Task: Look for space in Dashitou, China from 1st August, 2023 to 5th August, 2023 for 3 adults, 1 child in price range Rs.13000 to Rs.20000. Place can be entire place with 2 bedrooms having 3 beds and 2 bathrooms. Property type can be flatguest house, hotel. Booking option can be shelf check-in. Required host language is Chinese (Simplified).
Action: Mouse moved to (838, 118)
Screenshot: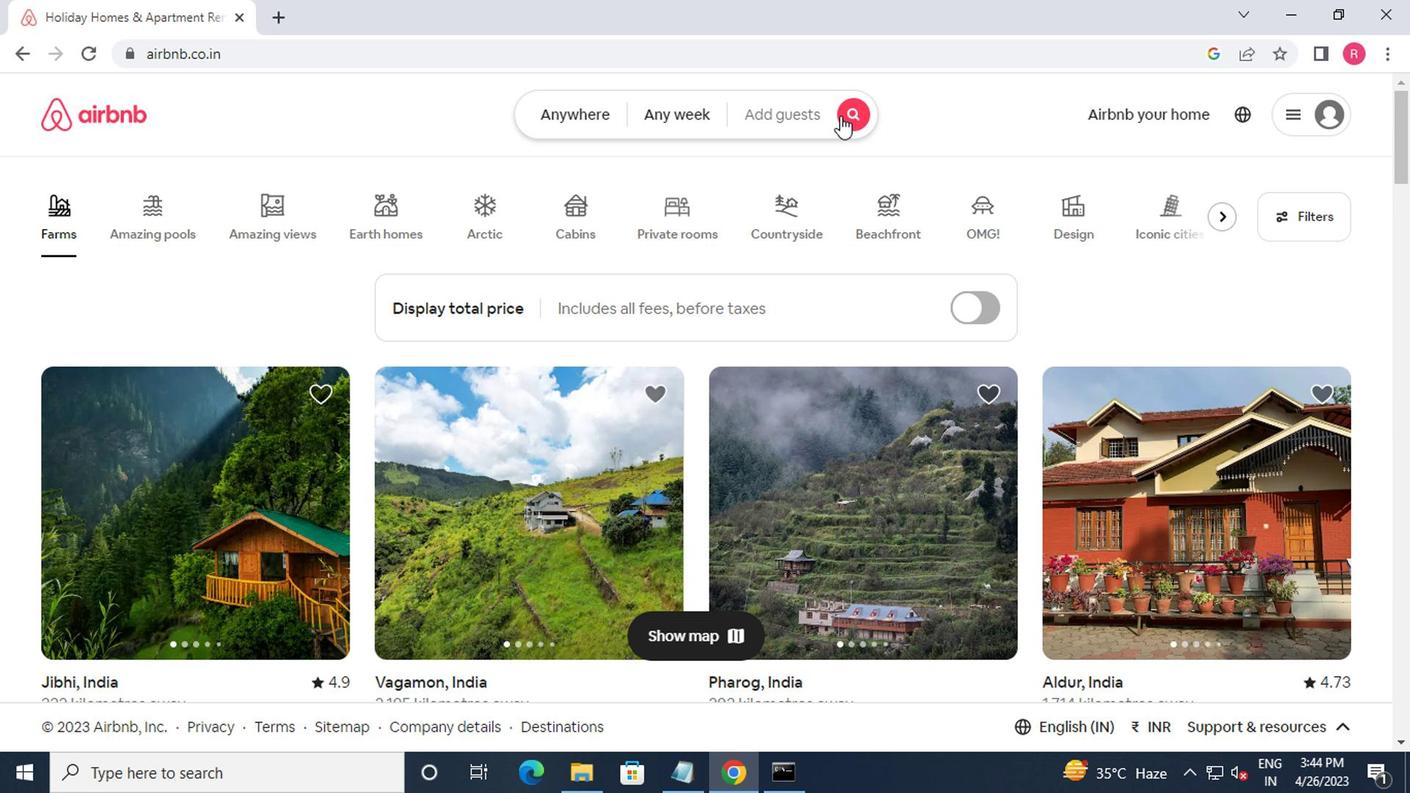 
Action: Mouse pressed left at (838, 118)
Screenshot: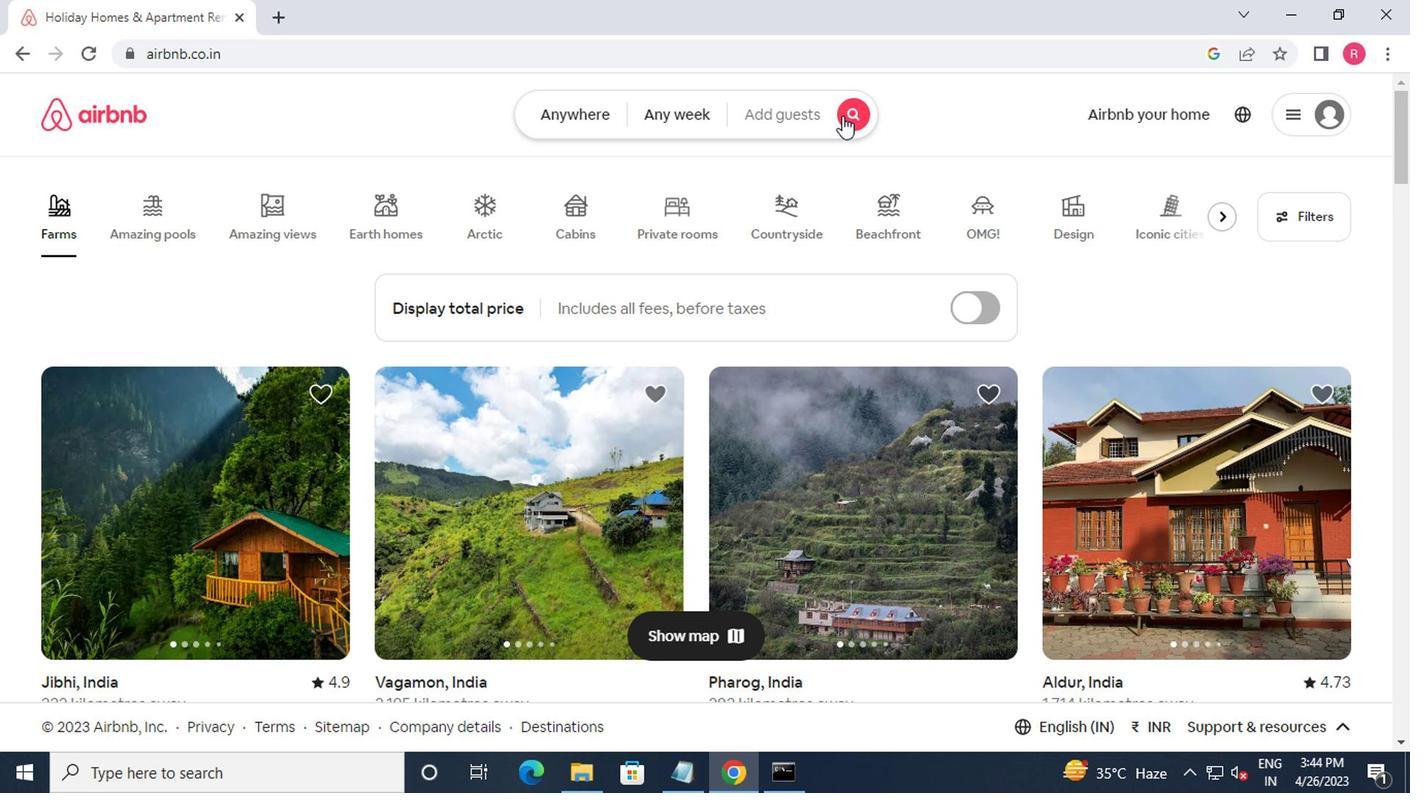 
Action: Mouse moved to (441, 198)
Screenshot: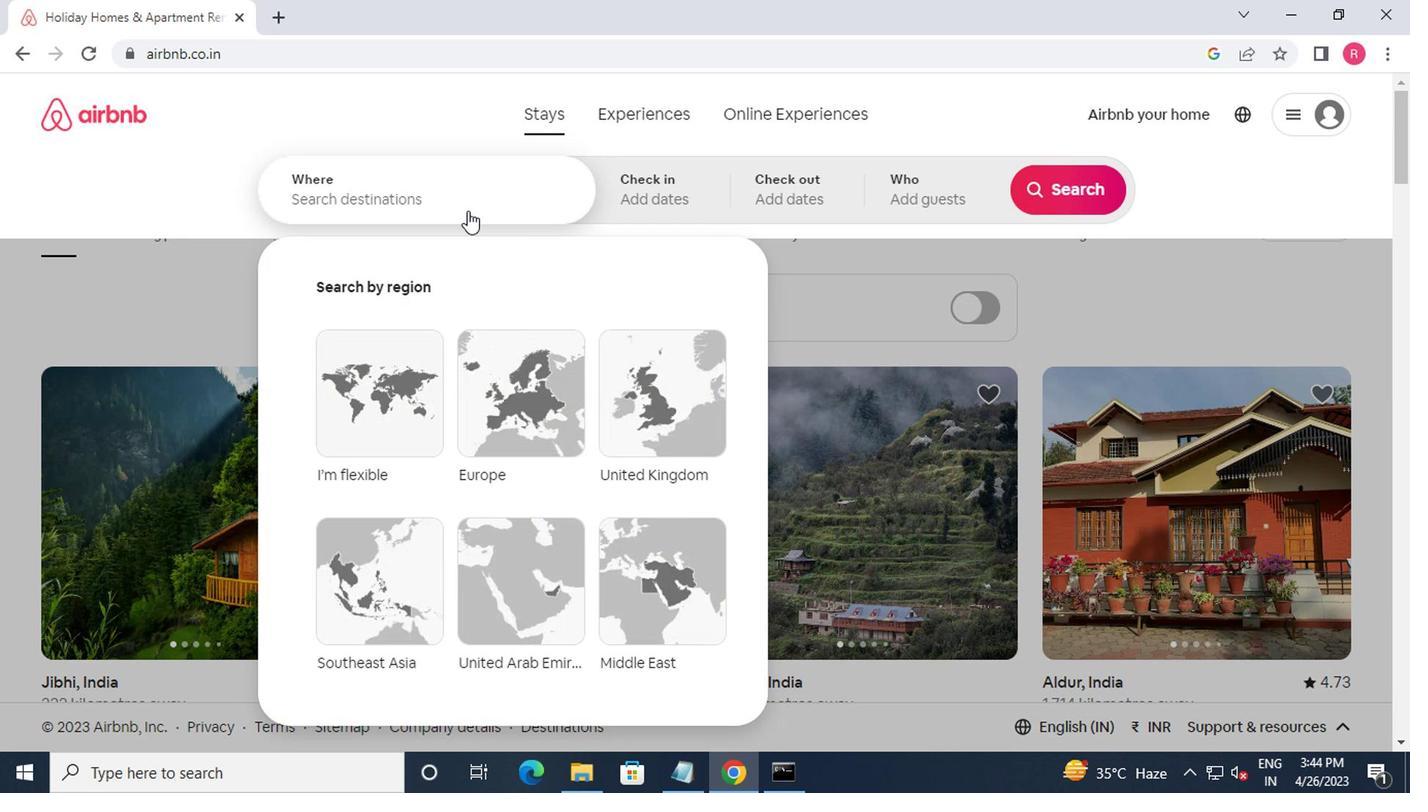 
Action: Mouse pressed left at (441, 198)
Screenshot: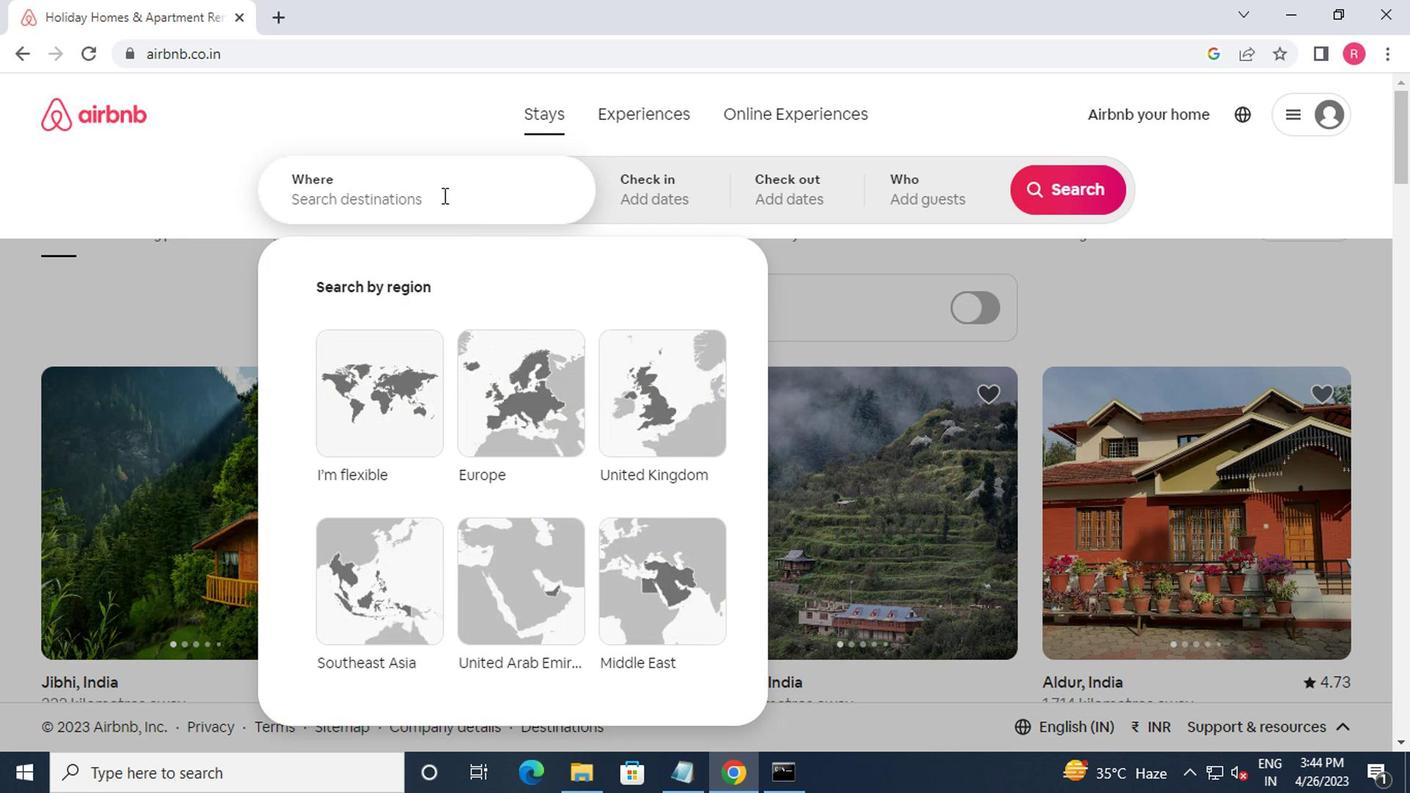 
Action: Mouse moved to (441, 204)
Screenshot: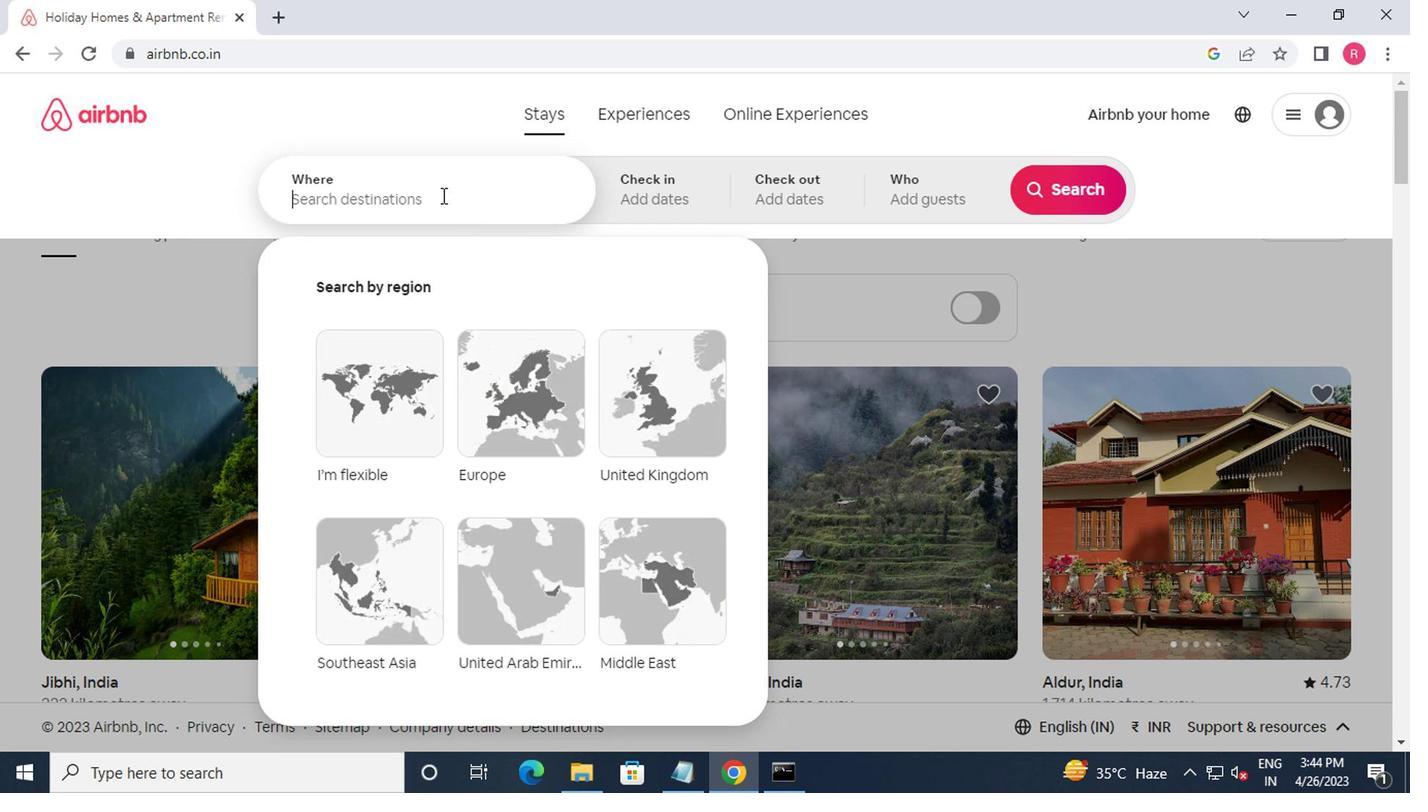 
Action: Key pressed d<Key.caps_lock>ashit<Key.backspace><Key.backspace><Key.backspace><Key.backspace><Key.backspace><Key.caps_lock>ashitou,china<Key.enter>
Screenshot: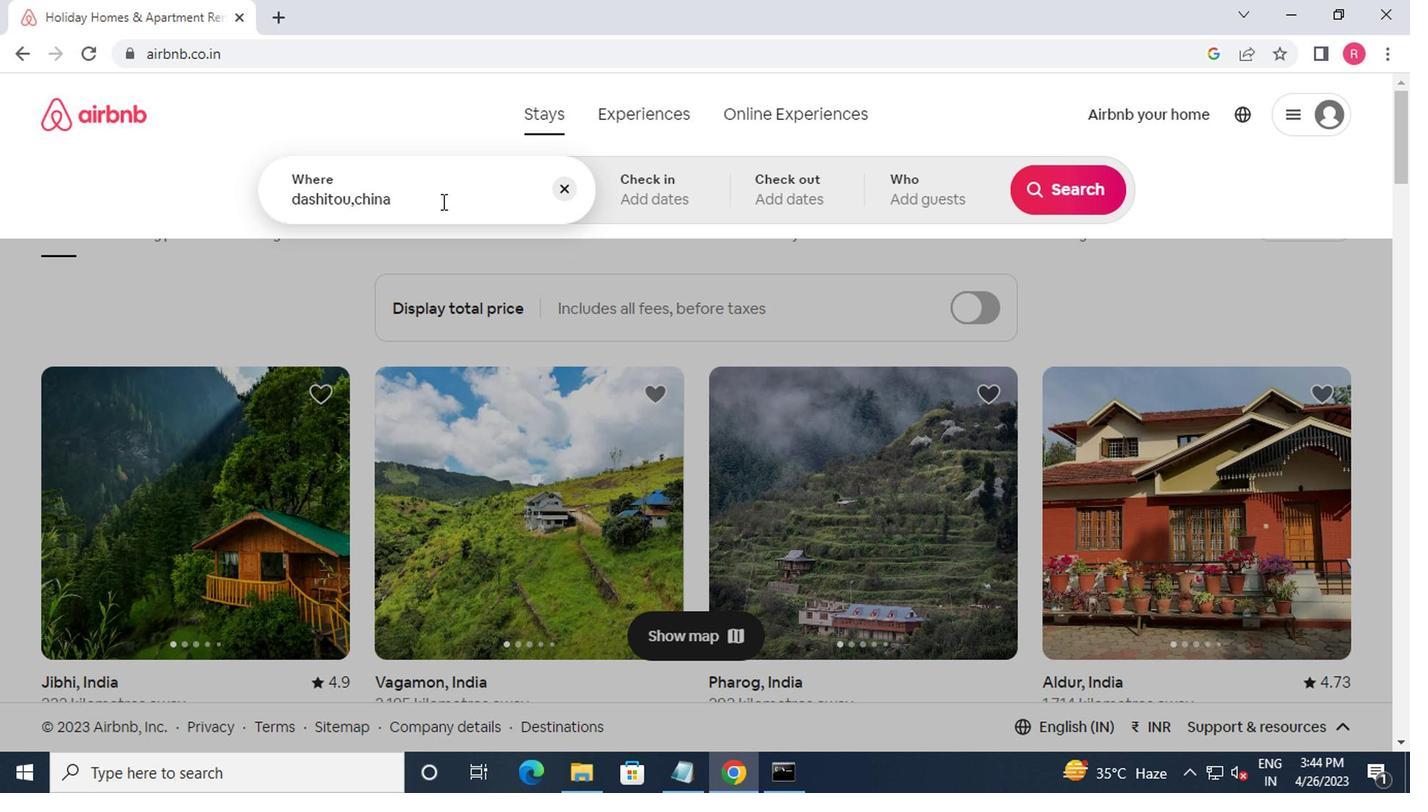 
Action: Mouse moved to (1052, 354)
Screenshot: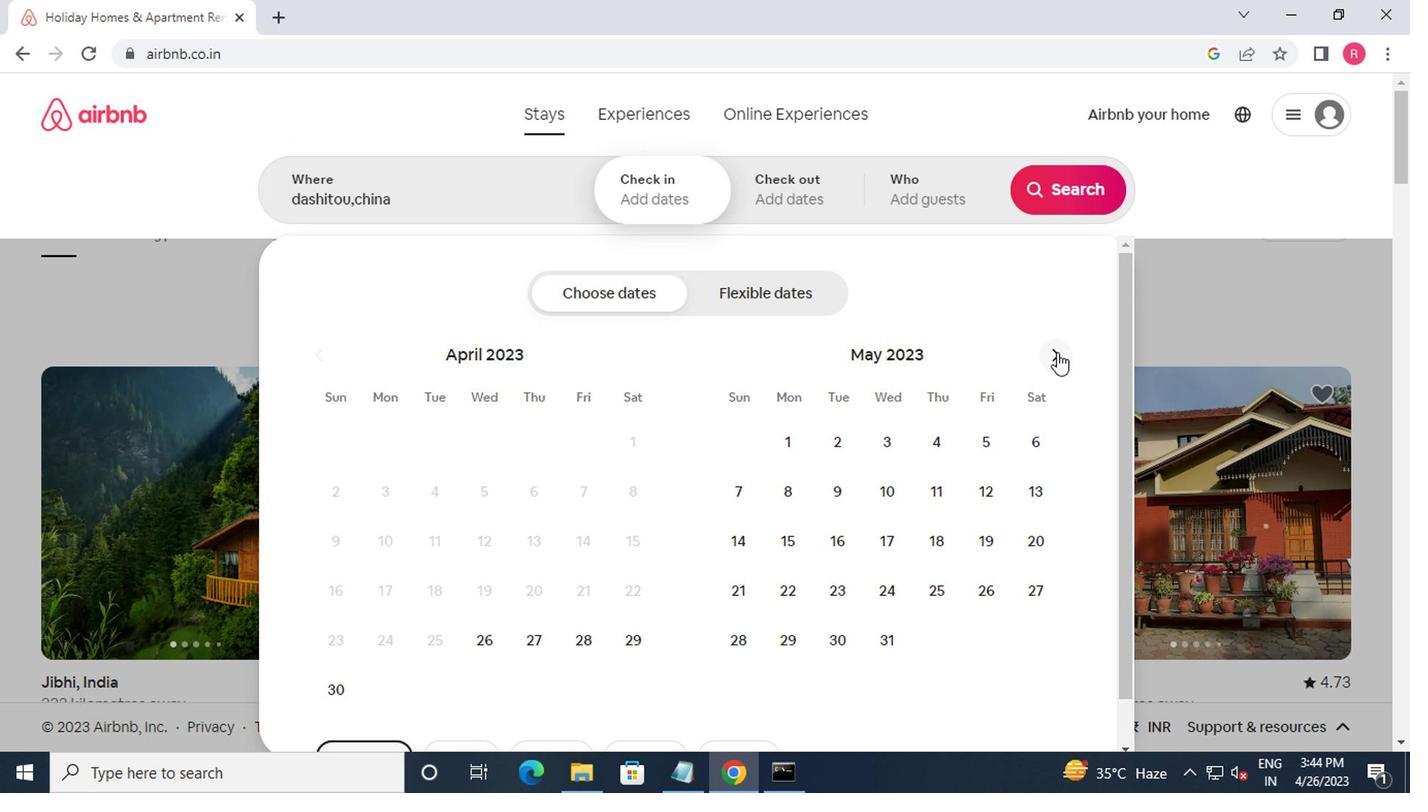 
Action: Mouse pressed left at (1052, 354)
Screenshot: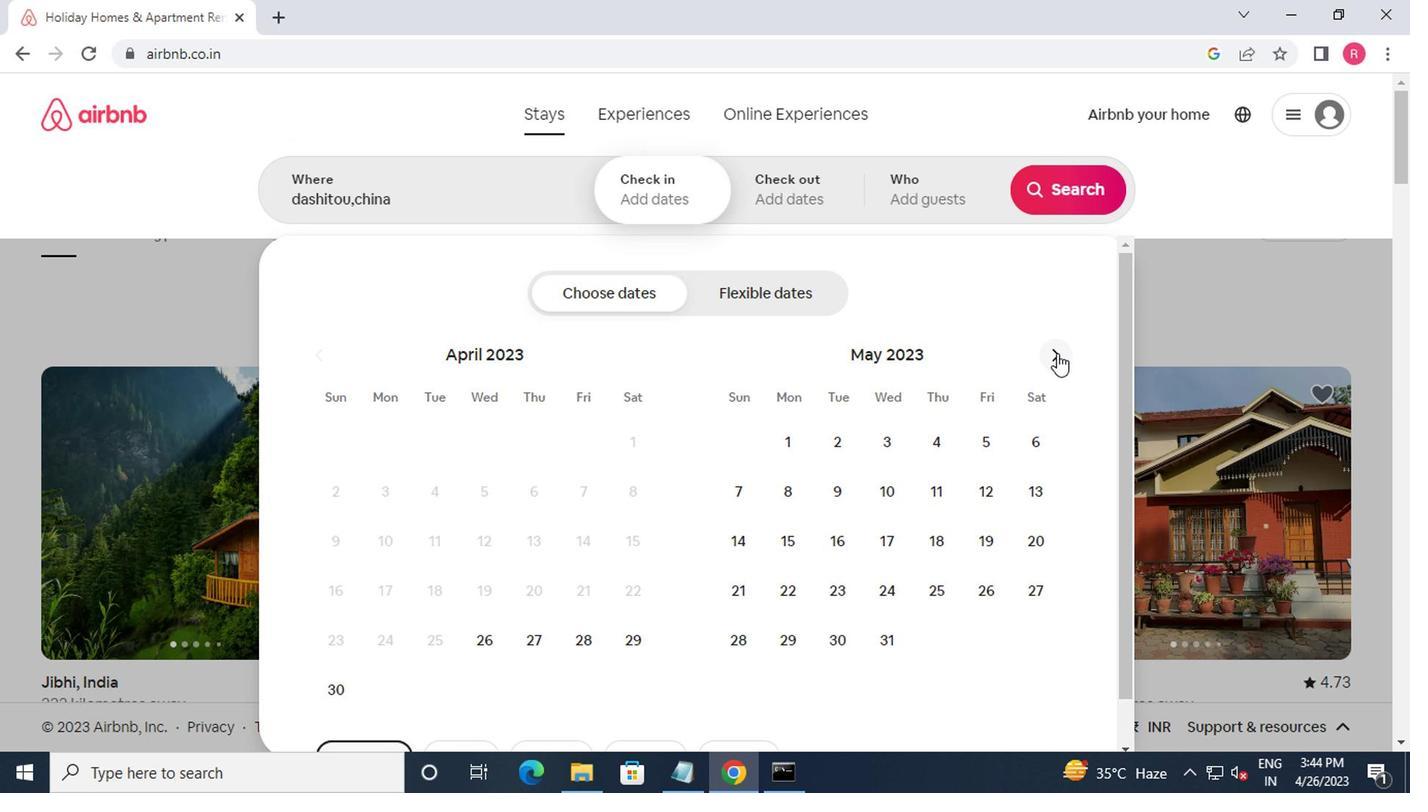 
Action: Mouse moved to (1045, 358)
Screenshot: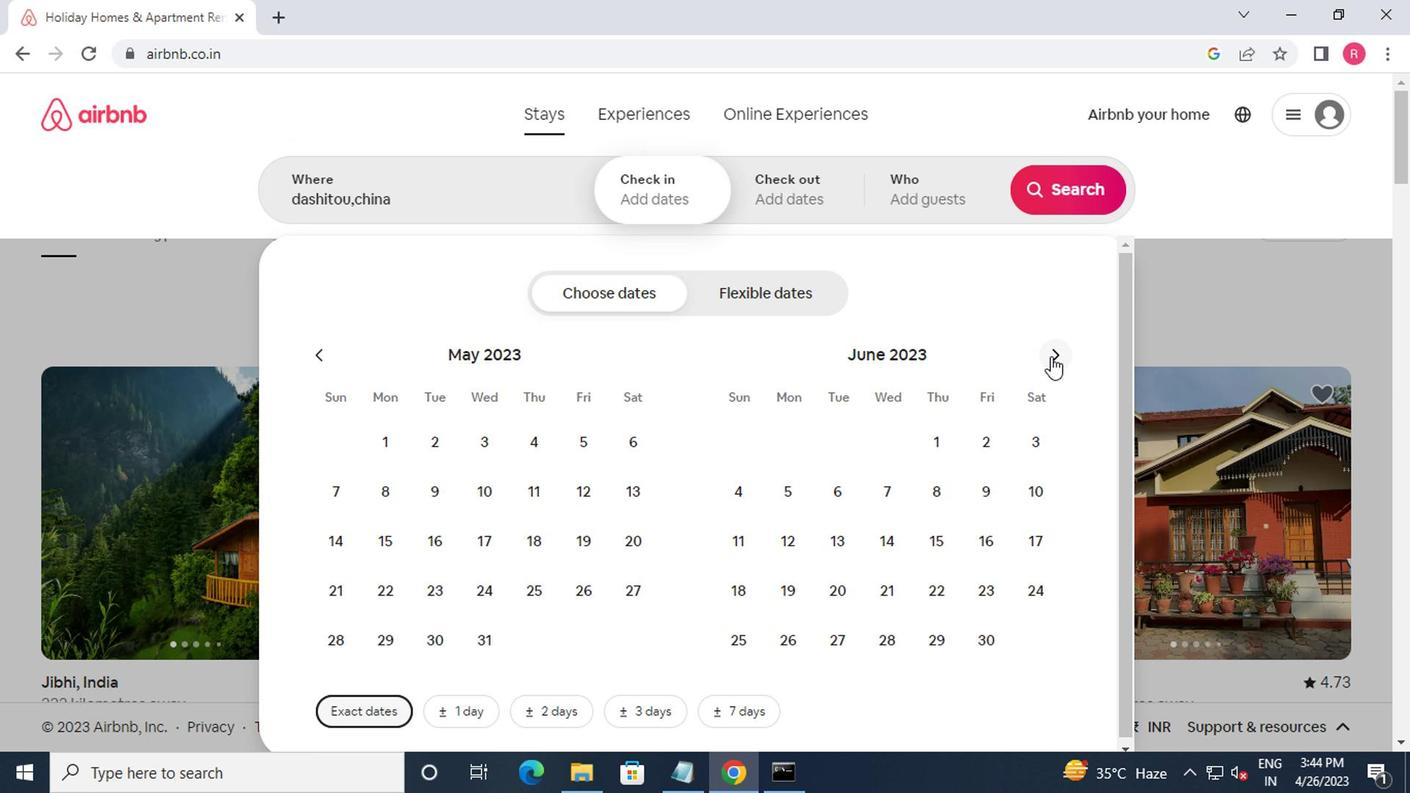 
Action: Mouse pressed left at (1045, 358)
Screenshot: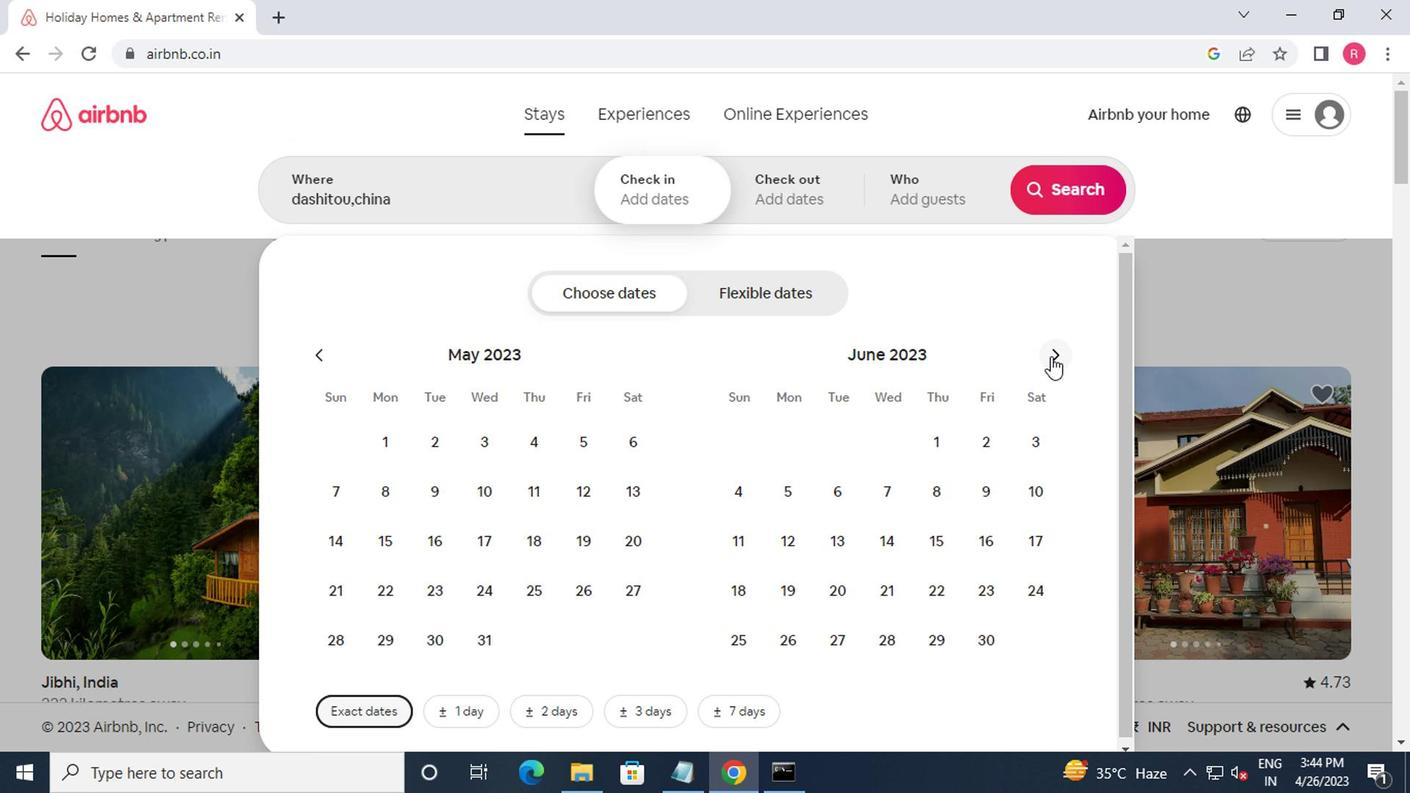 
Action: Mouse moved to (1048, 343)
Screenshot: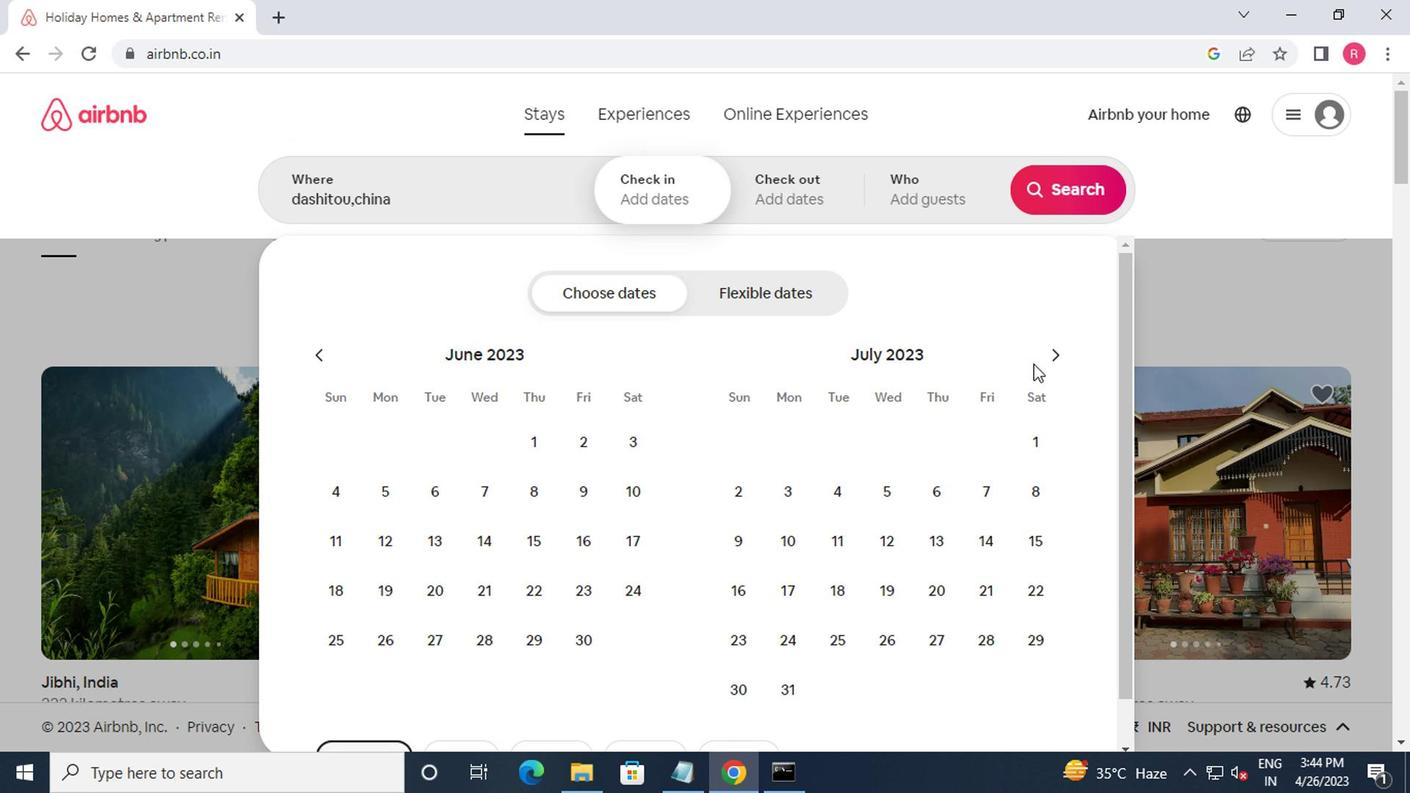 
Action: Mouse pressed left at (1048, 343)
Screenshot: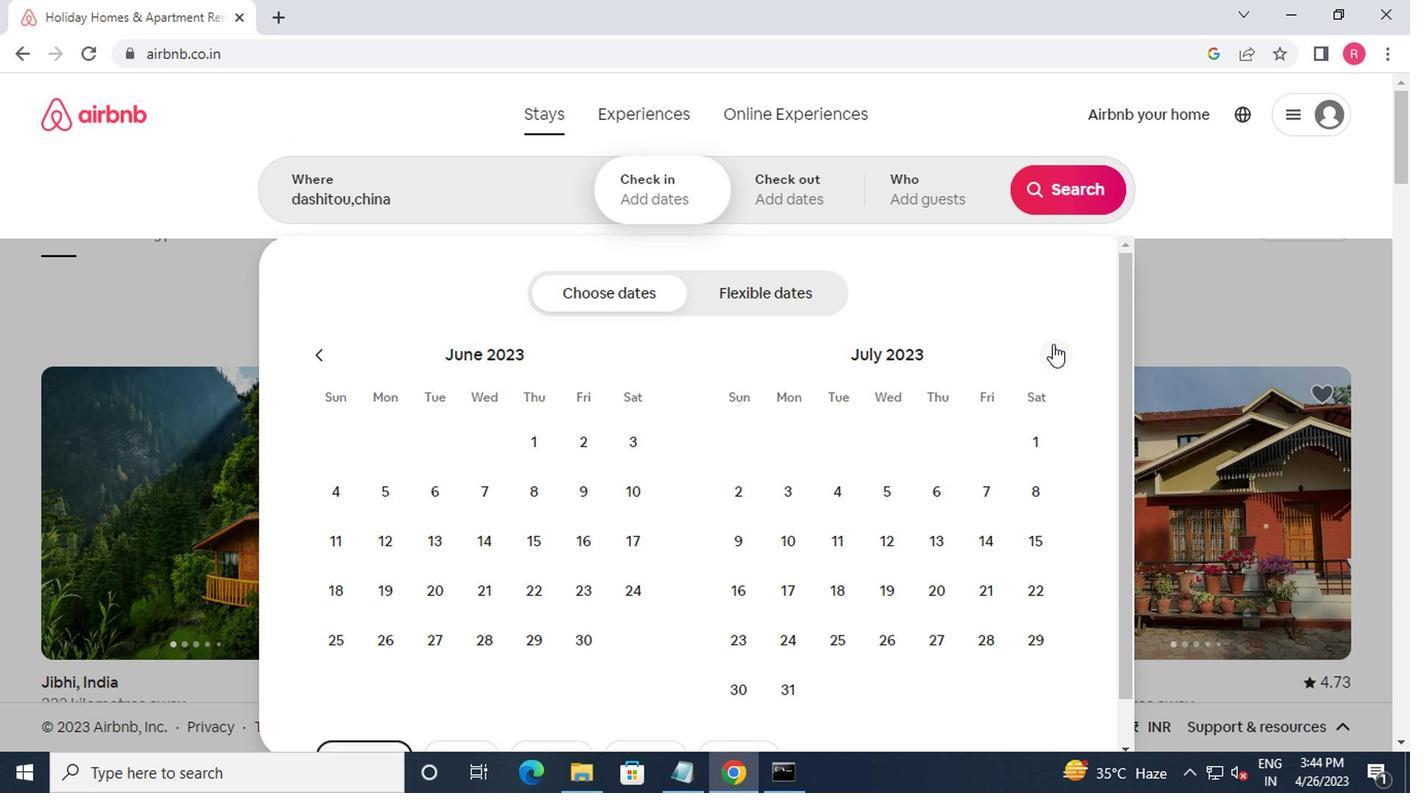 
Action: Mouse moved to (827, 442)
Screenshot: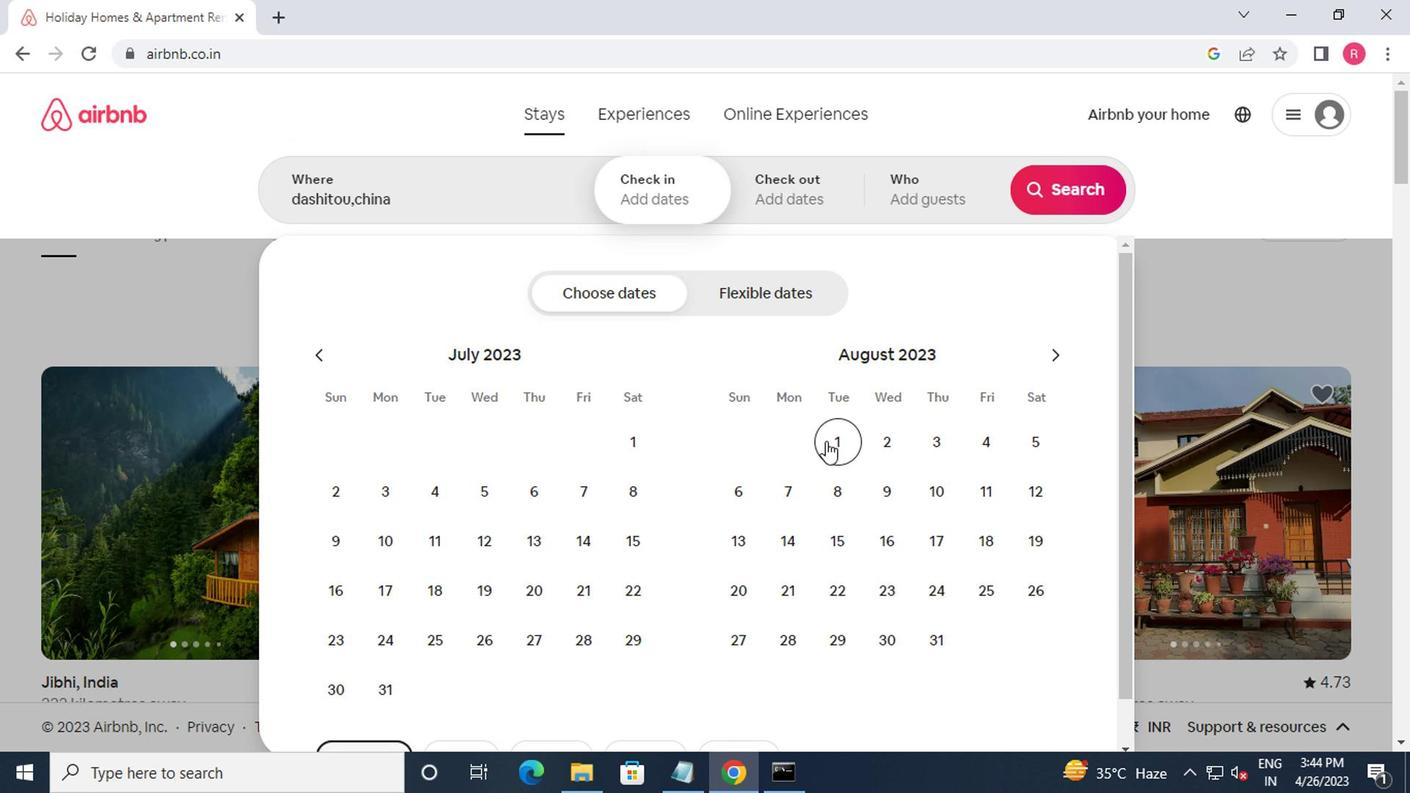 
Action: Mouse pressed left at (827, 442)
Screenshot: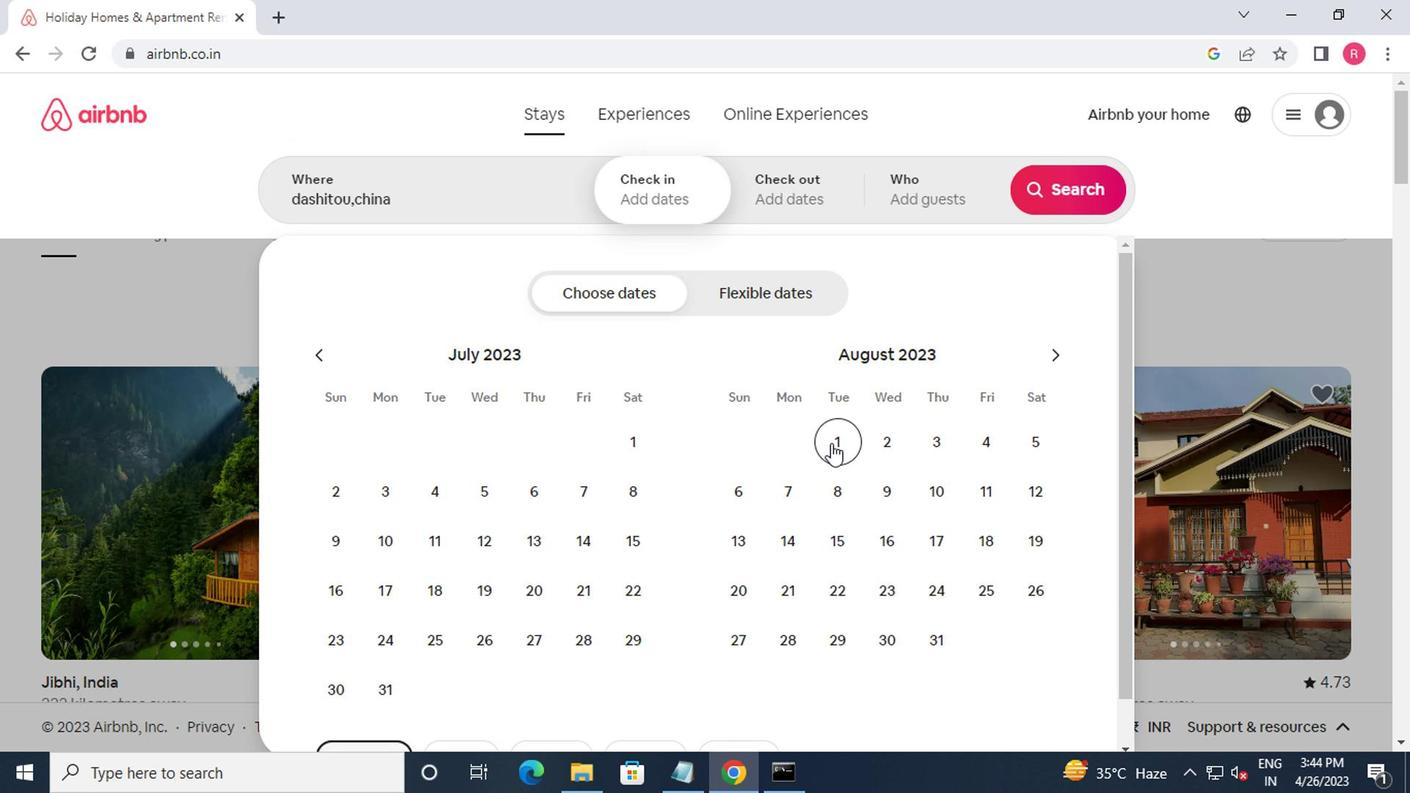 
Action: Mouse moved to (1018, 449)
Screenshot: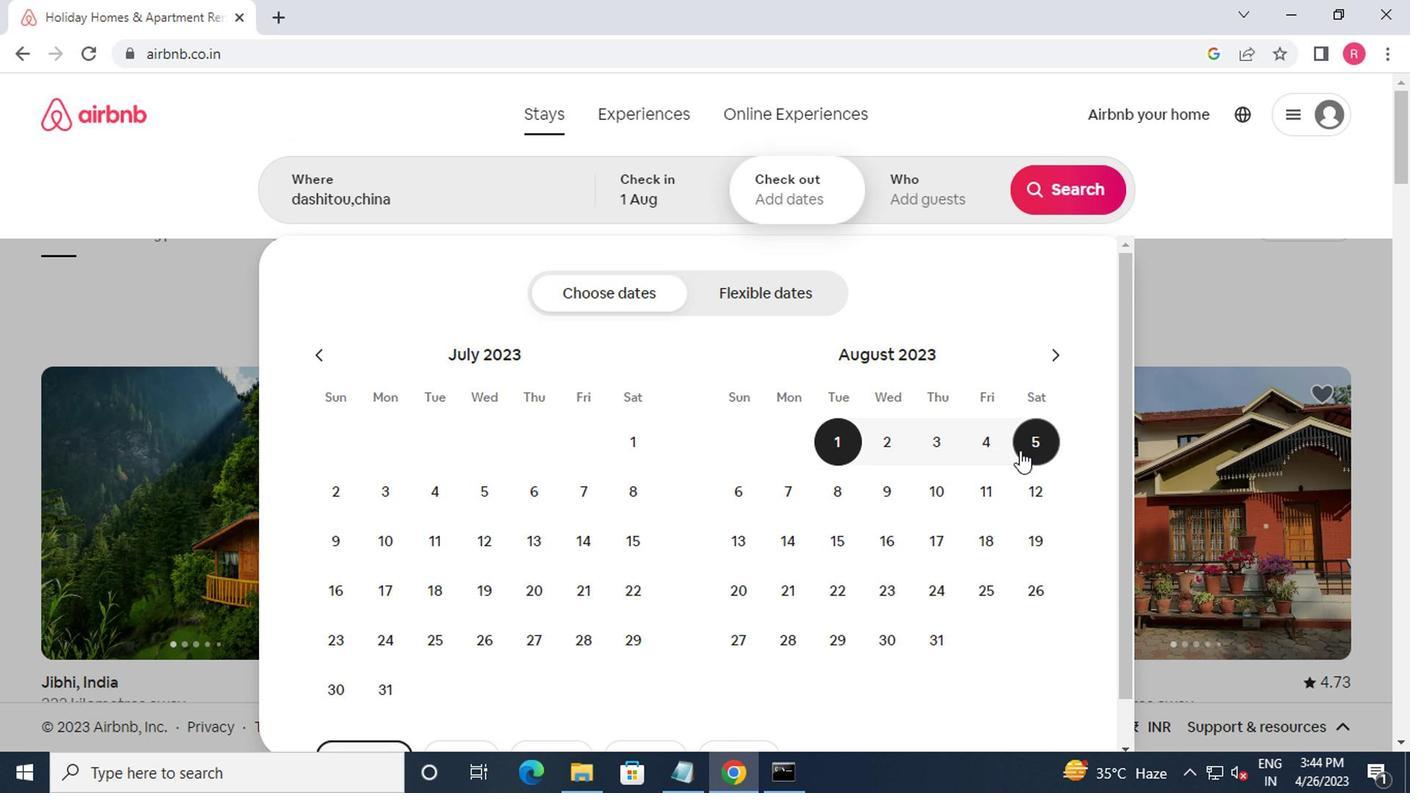 
Action: Mouse pressed left at (1018, 449)
Screenshot: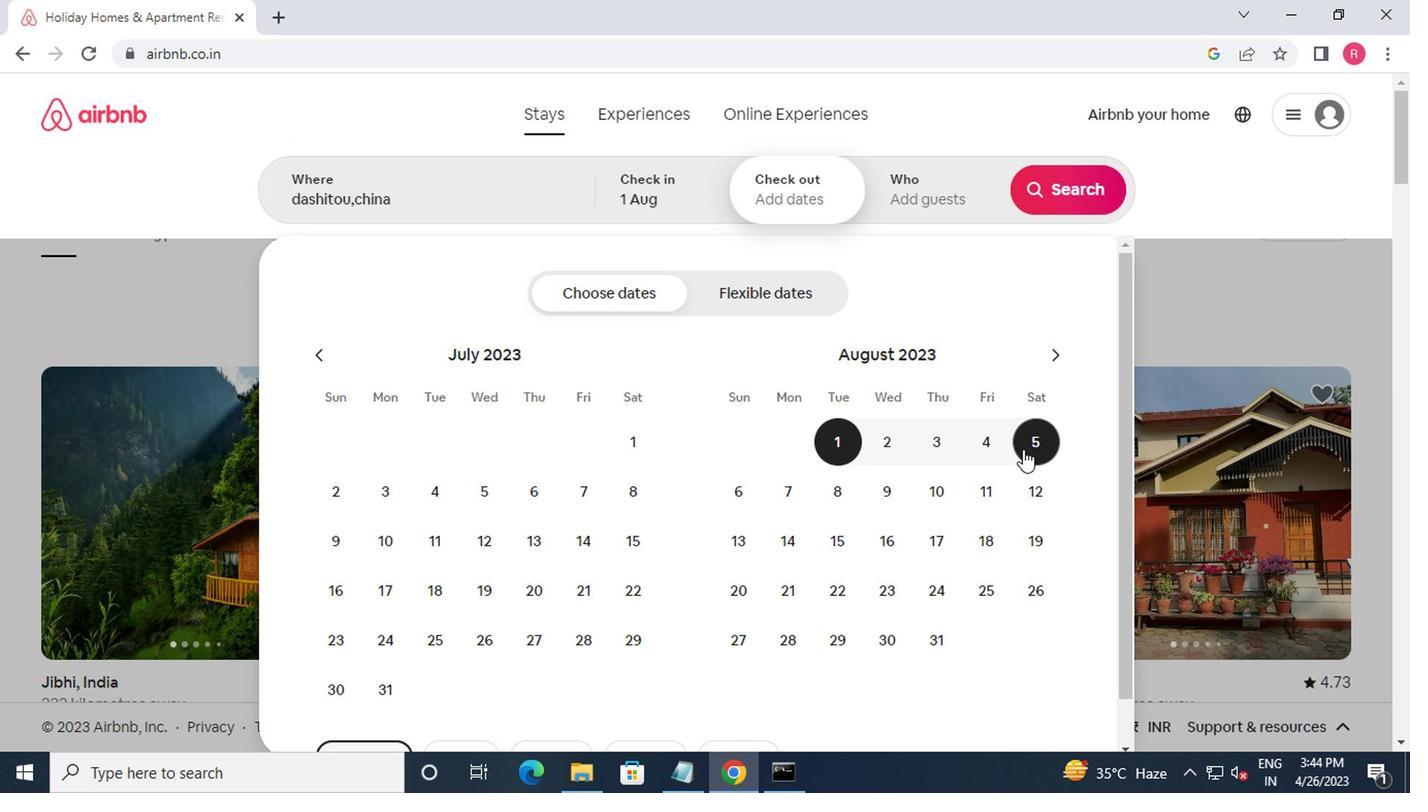 
Action: Mouse moved to (913, 216)
Screenshot: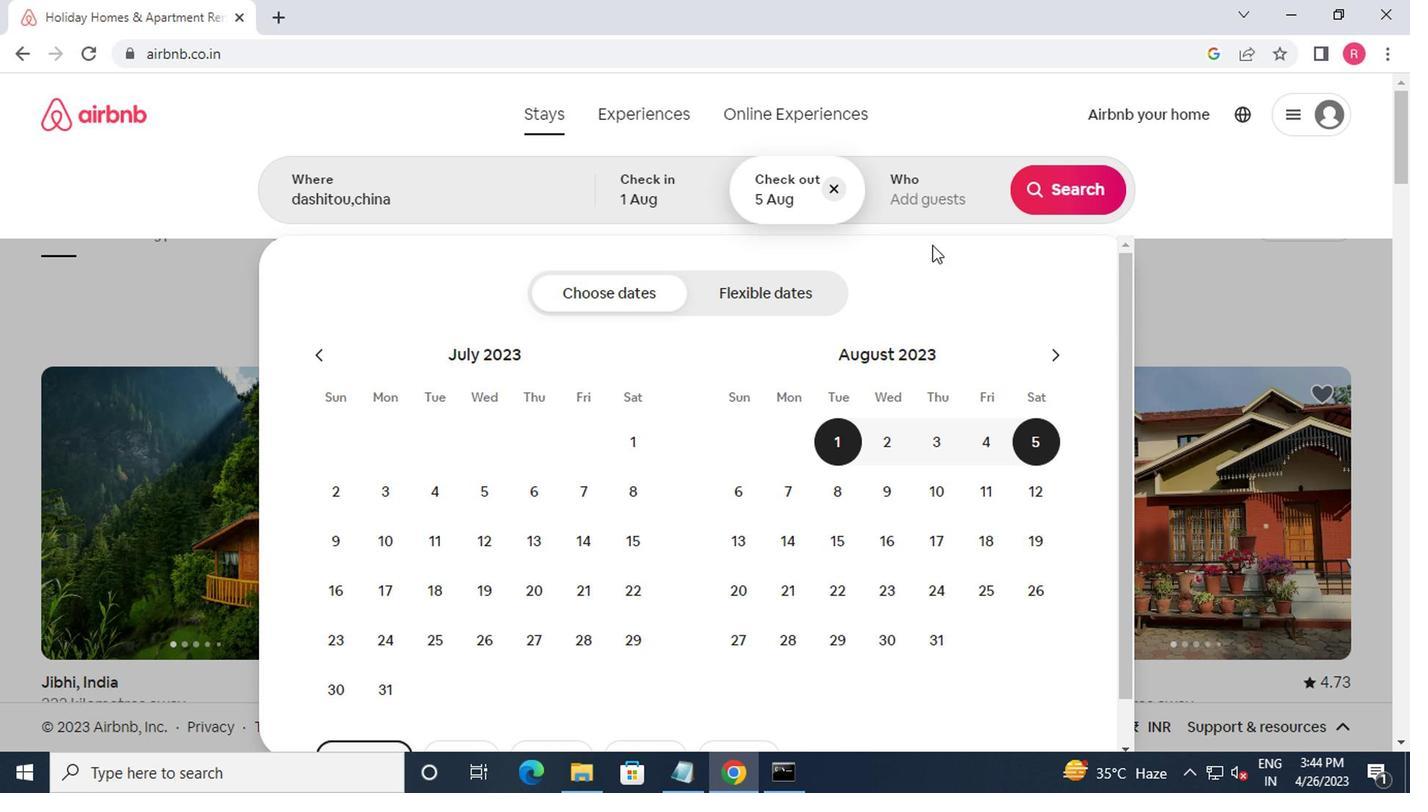 
Action: Mouse pressed left at (913, 216)
Screenshot: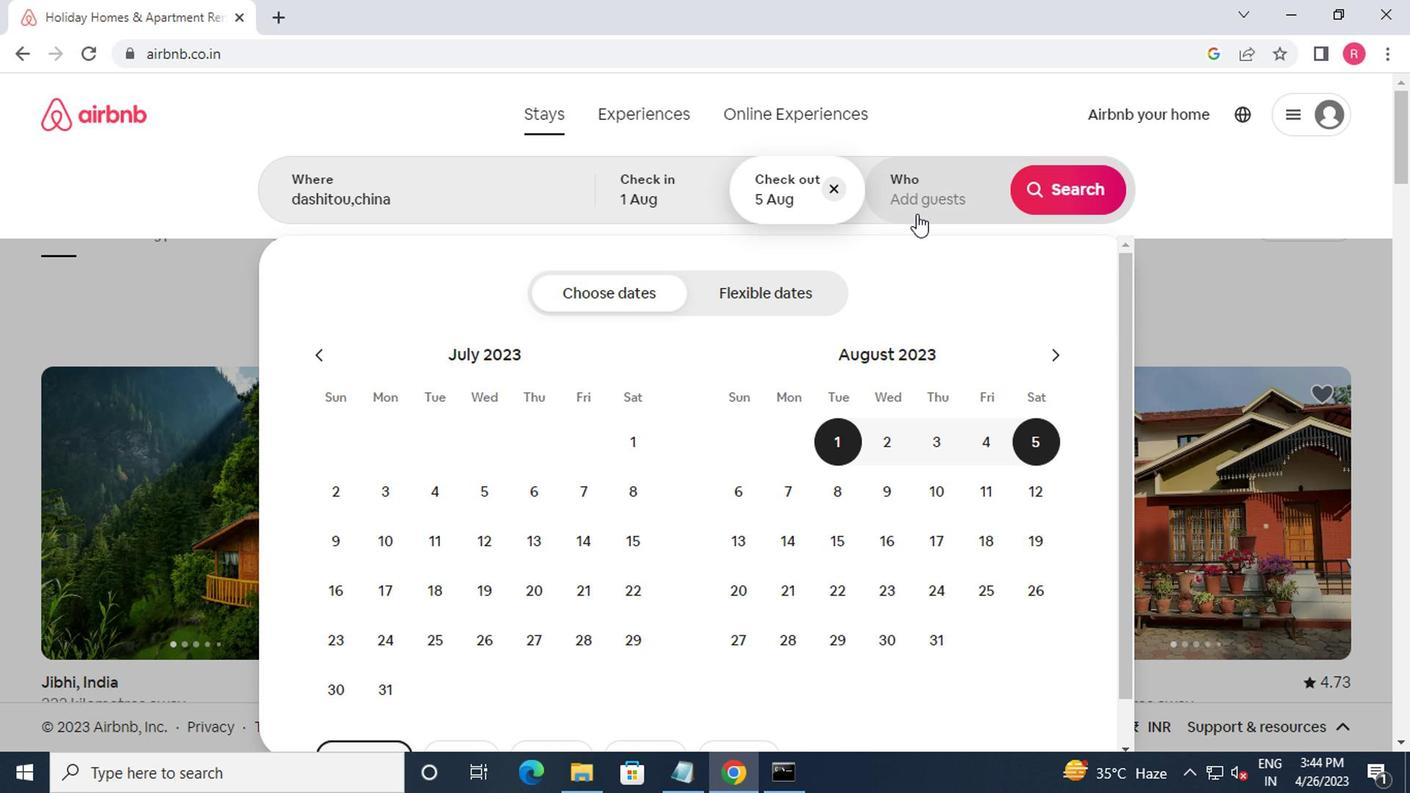 
Action: Mouse moved to (1073, 314)
Screenshot: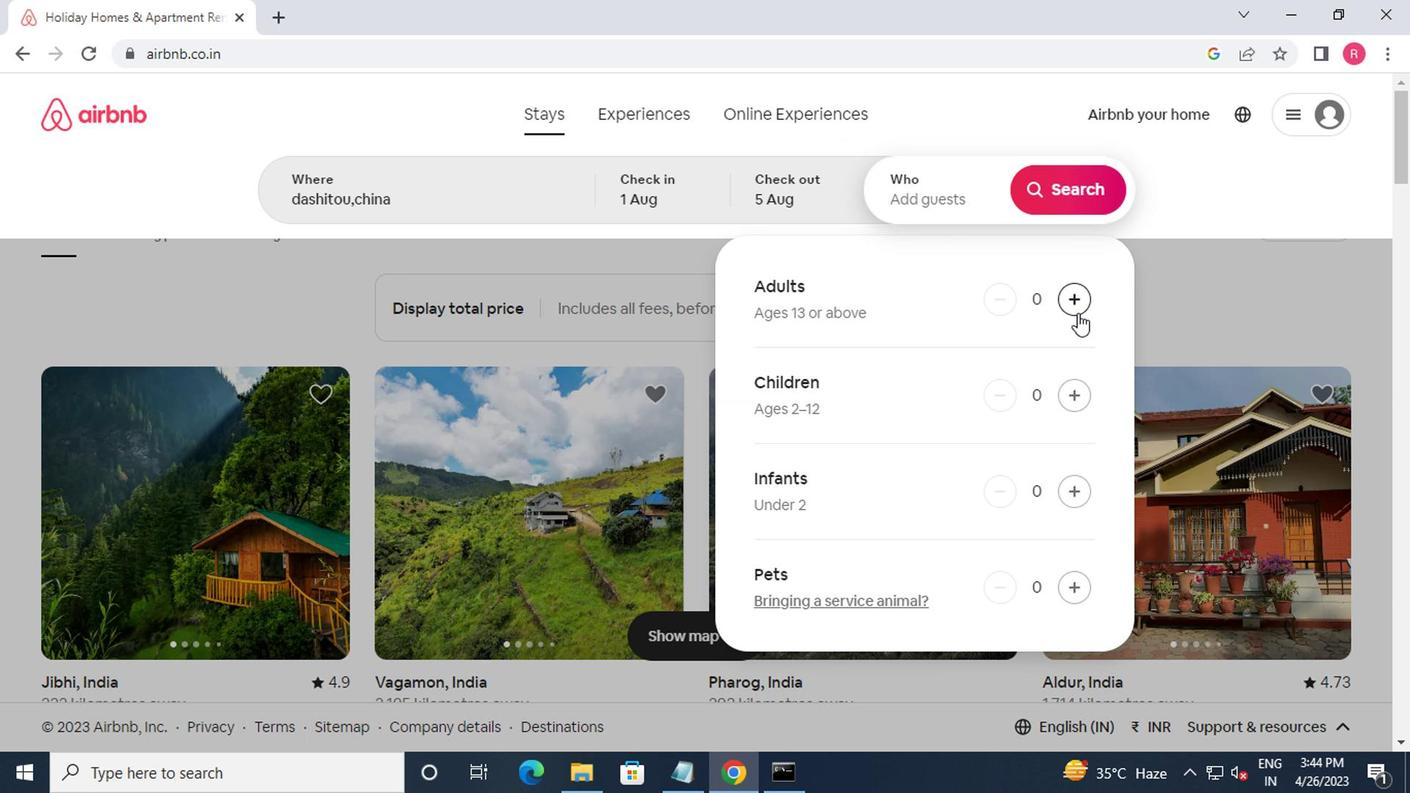 
Action: Mouse pressed left at (1073, 314)
Screenshot: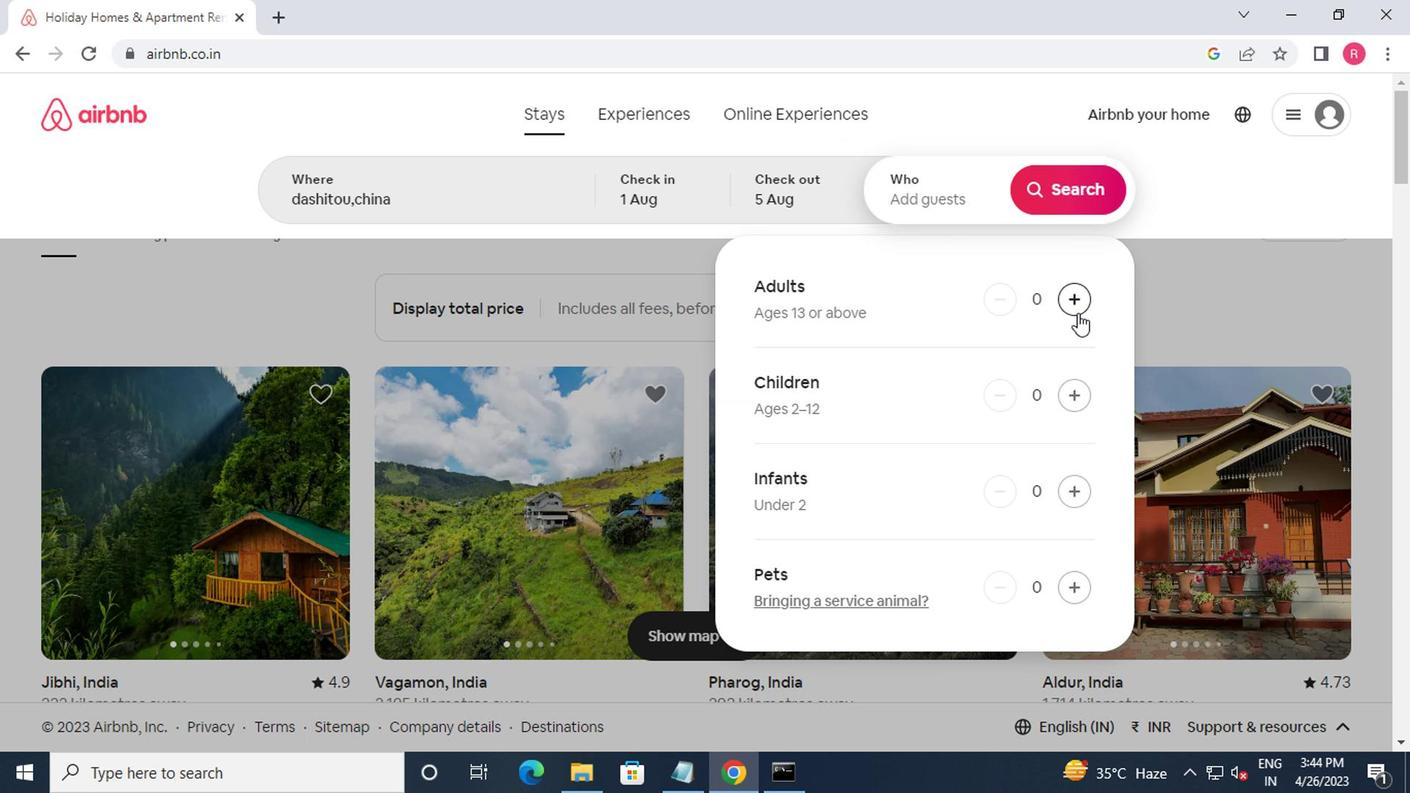 
Action: Mouse pressed left at (1073, 314)
Screenshot: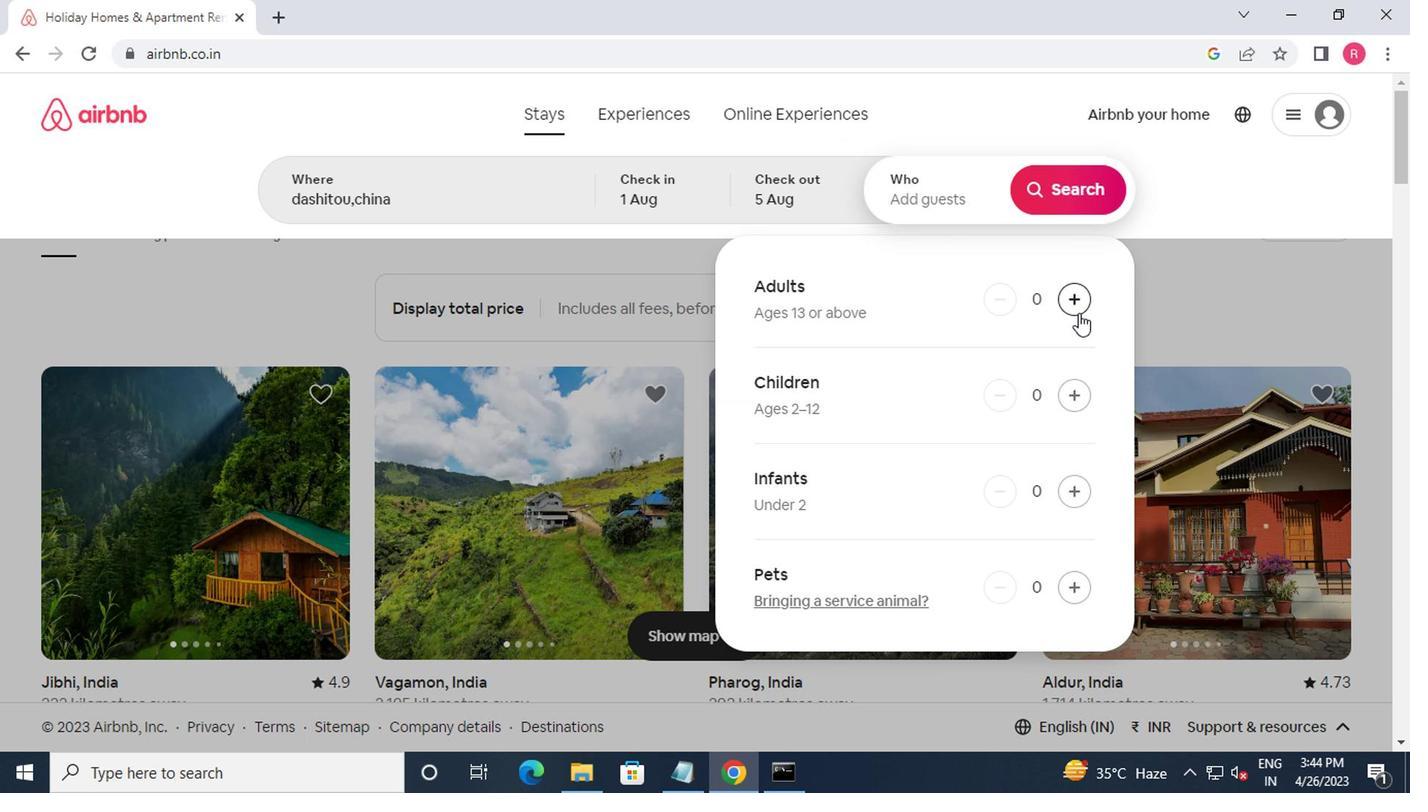 
Action: Mouse moved to (1071, 308)
Screenshot: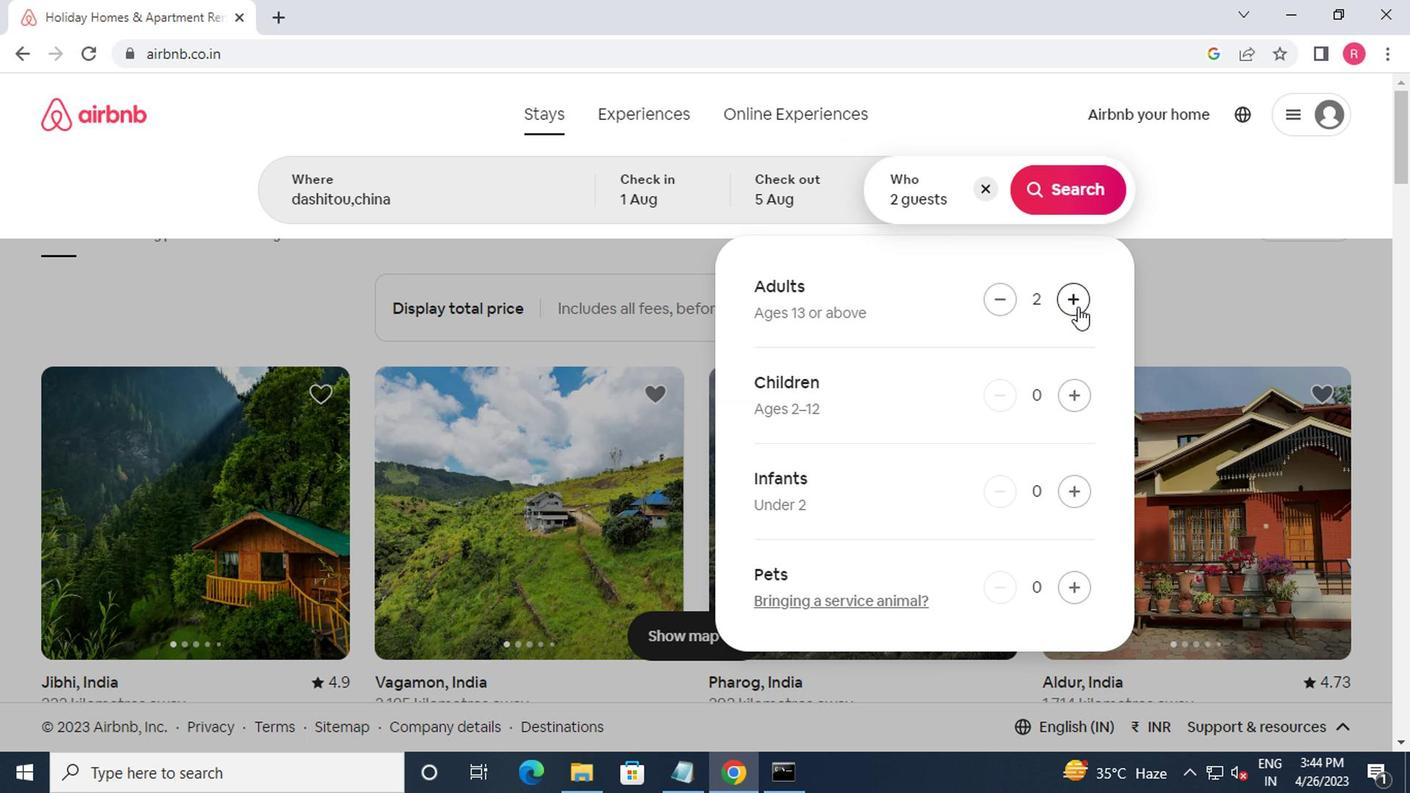 
Action: Mouse pressed left at (1071, 308)
Screenshot: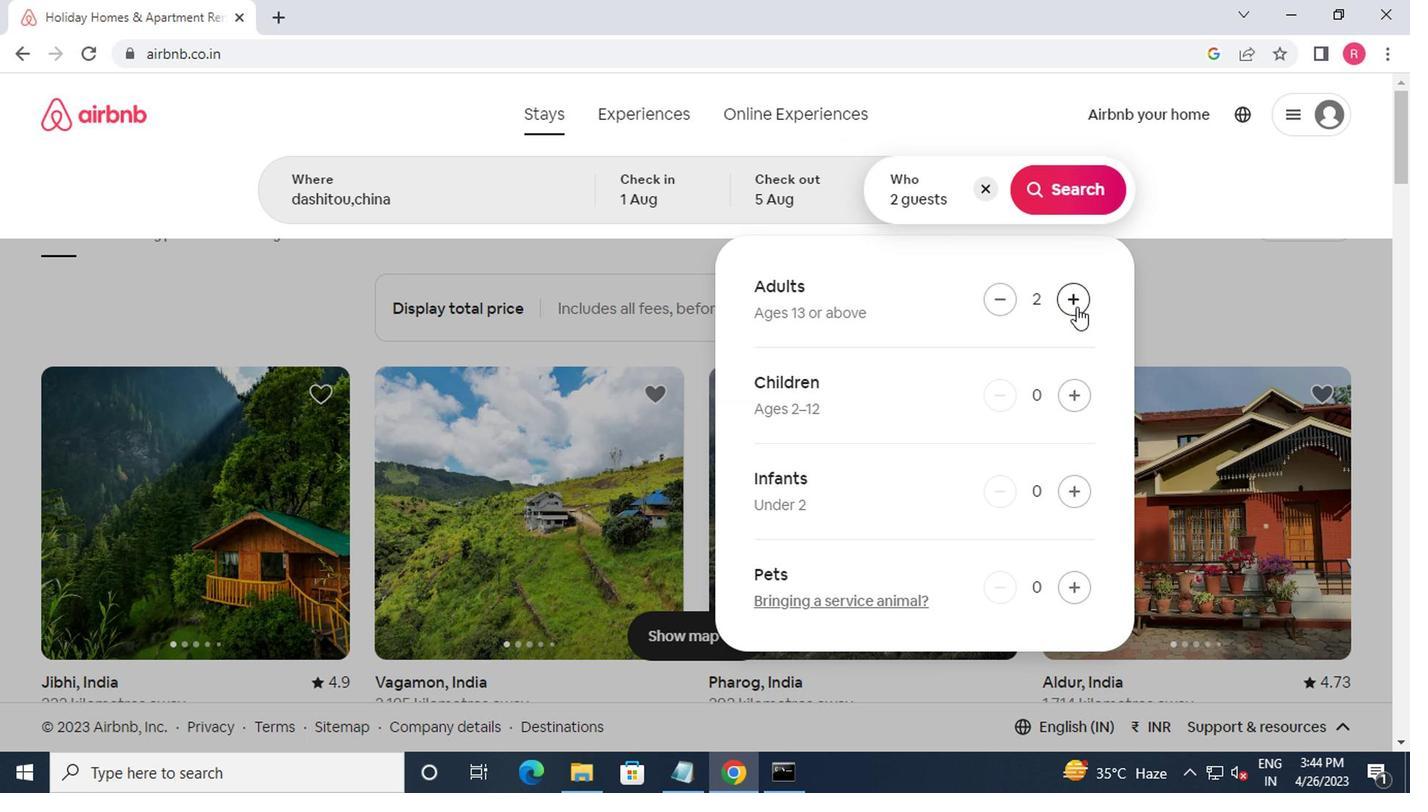 
Action: Mouse moved to (1072, 387)
Screenshot: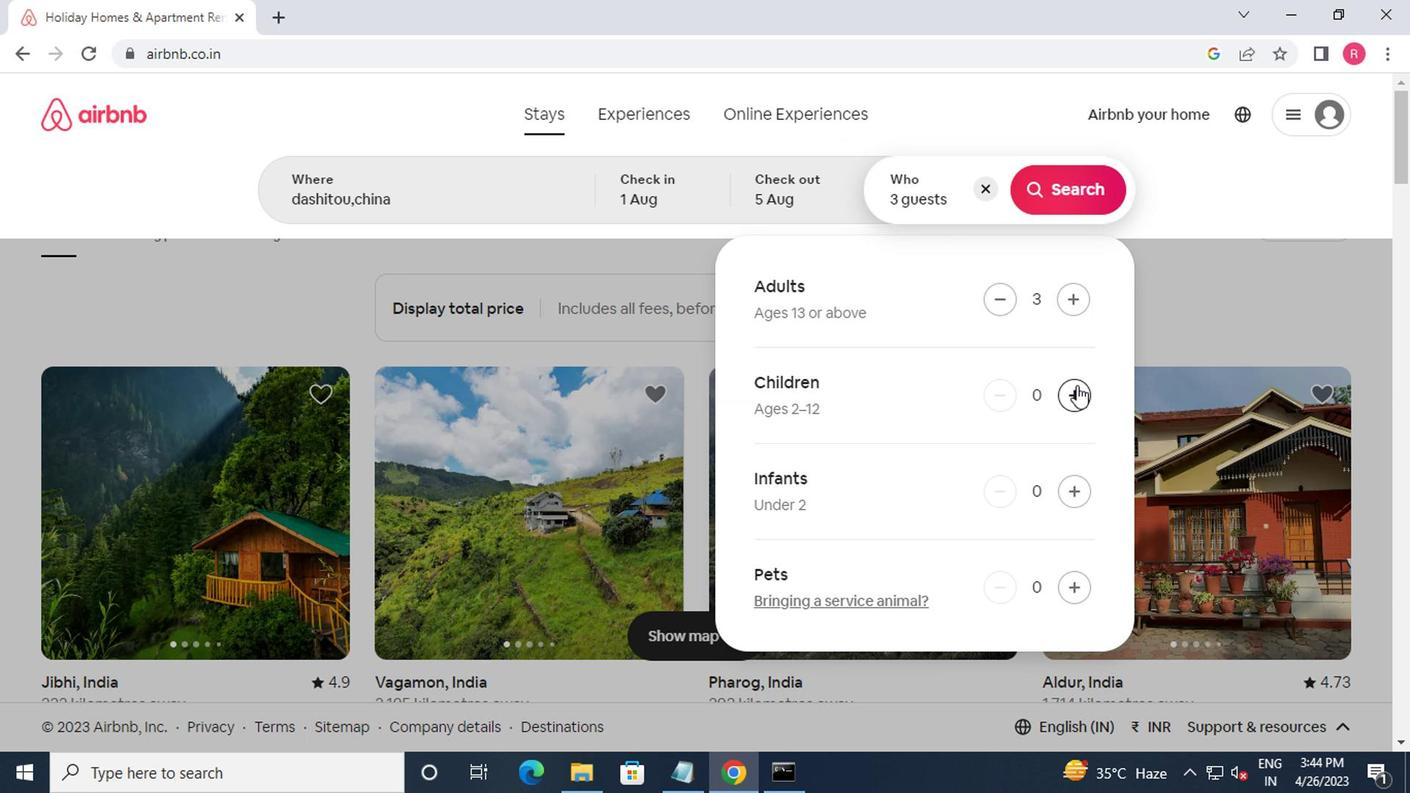 
Action: Mouse pressed left at (1072, 387)
Screenshot: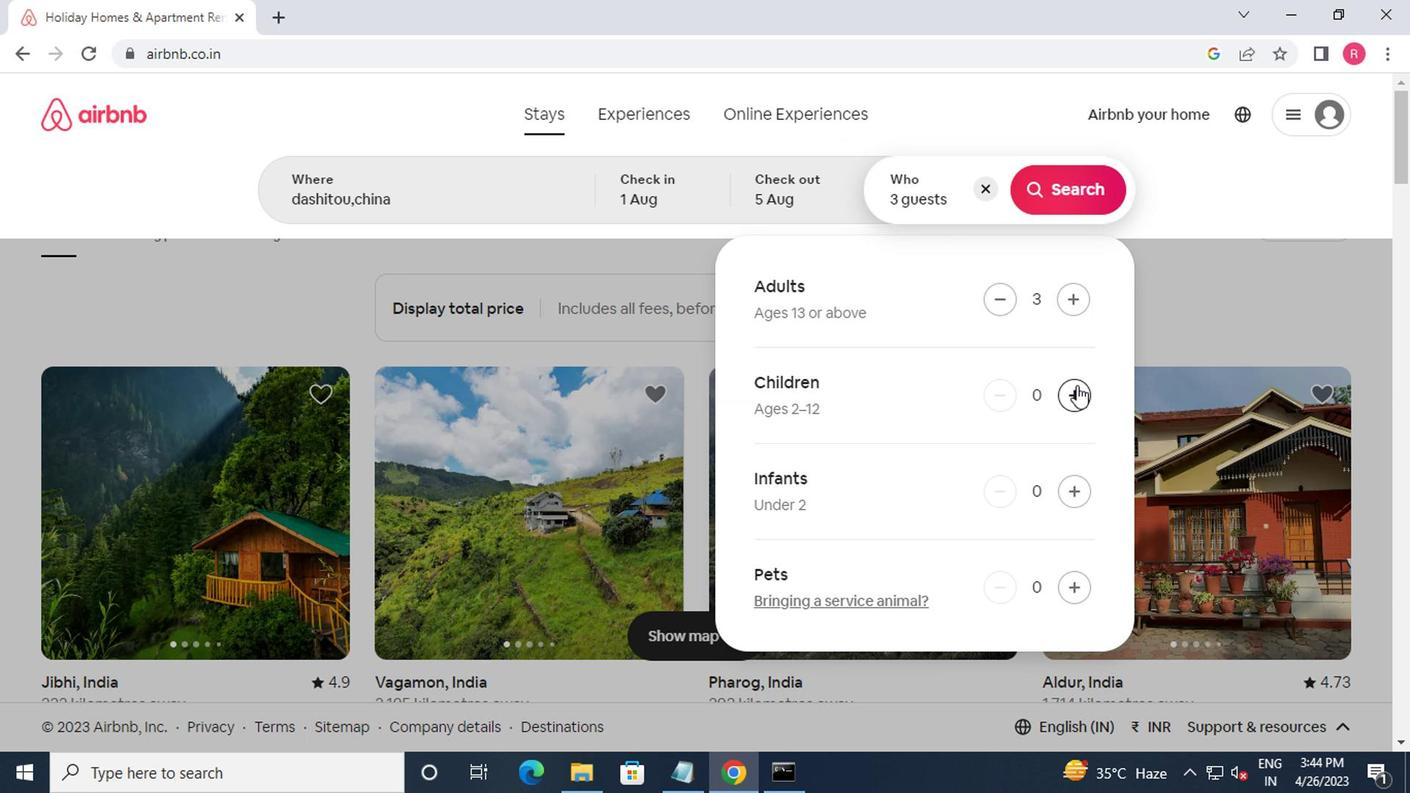 
Action: Mouse moved to (1072, 207)
Screenshot: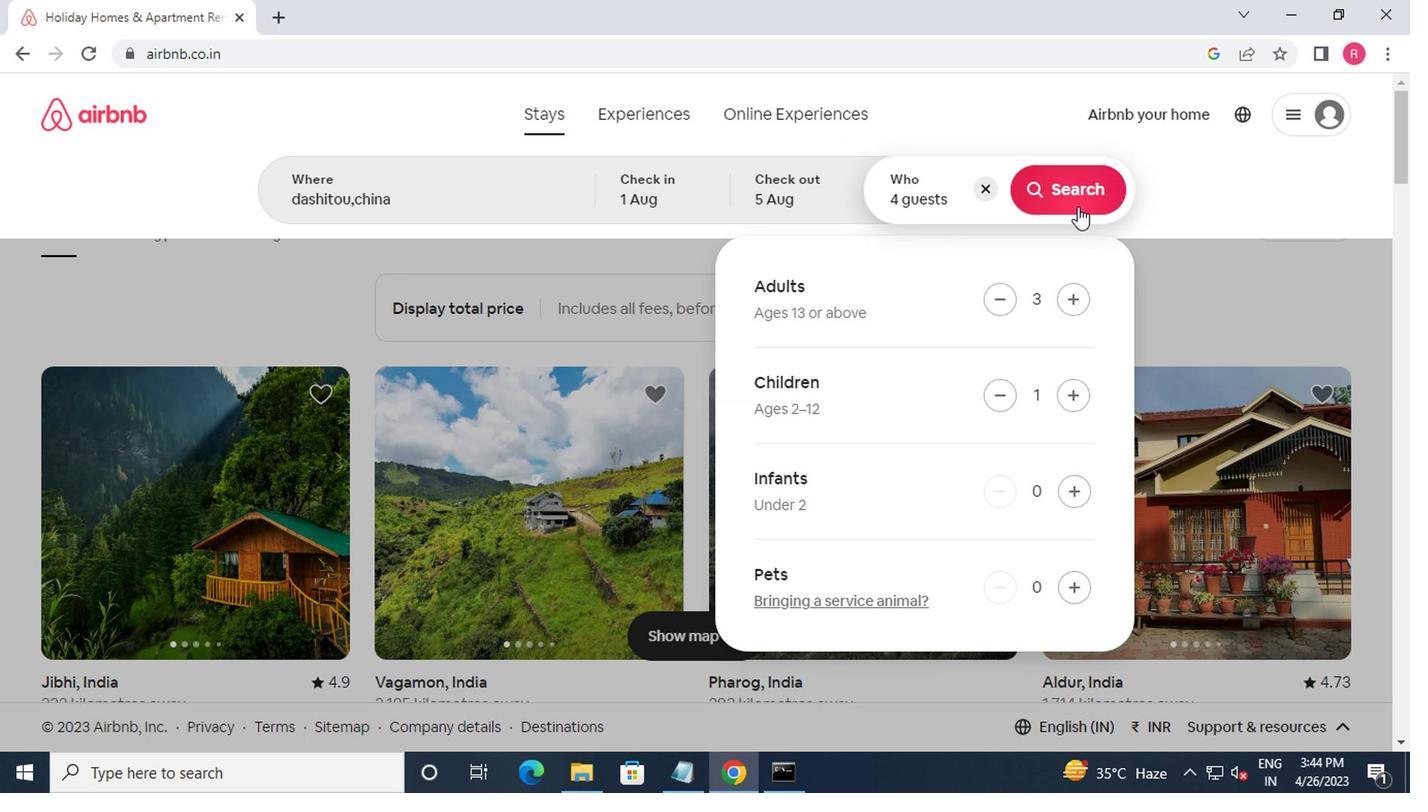 
Action: Mouse pressed left at (1072, 207)
Screenshot: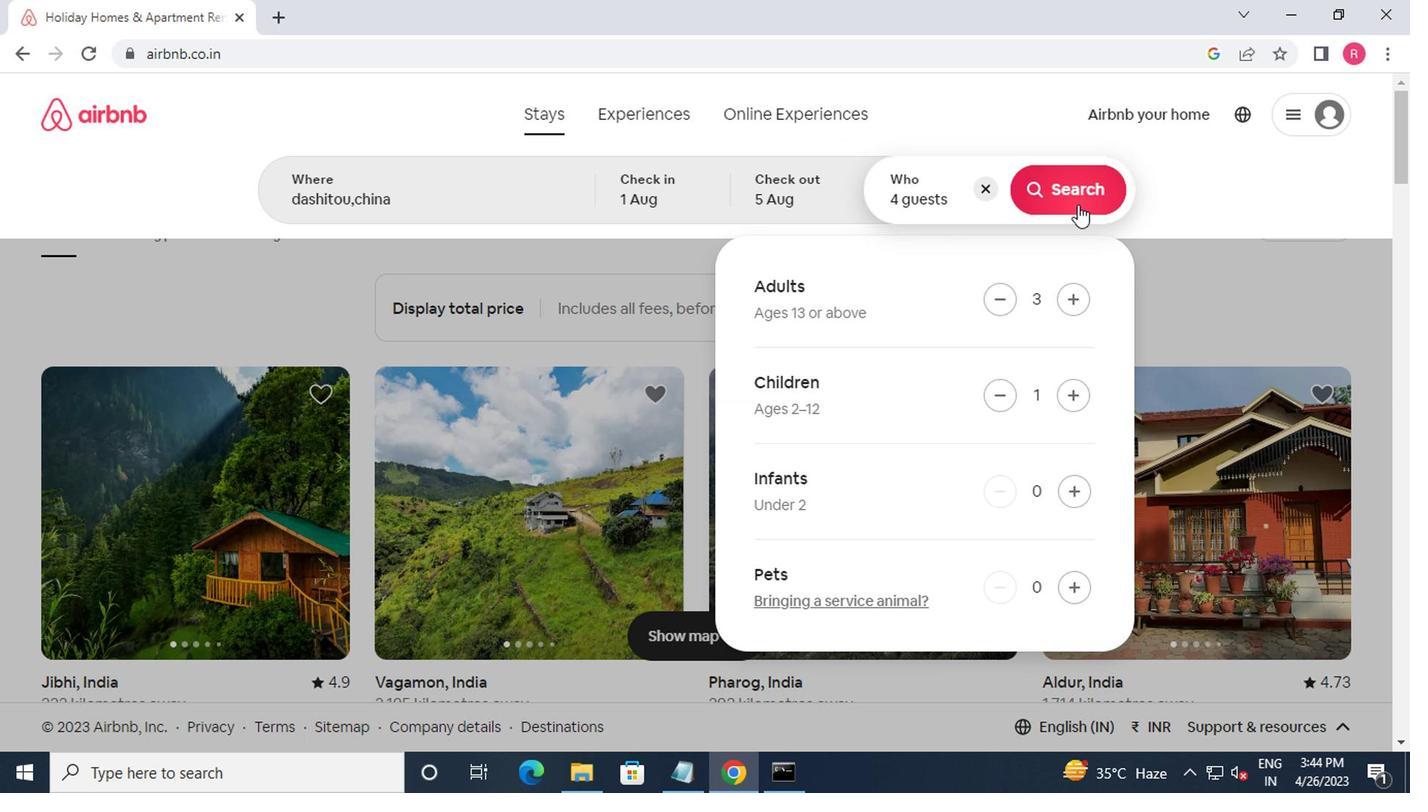 
Action: Mouse moved to (1315, 196)
Screenshot: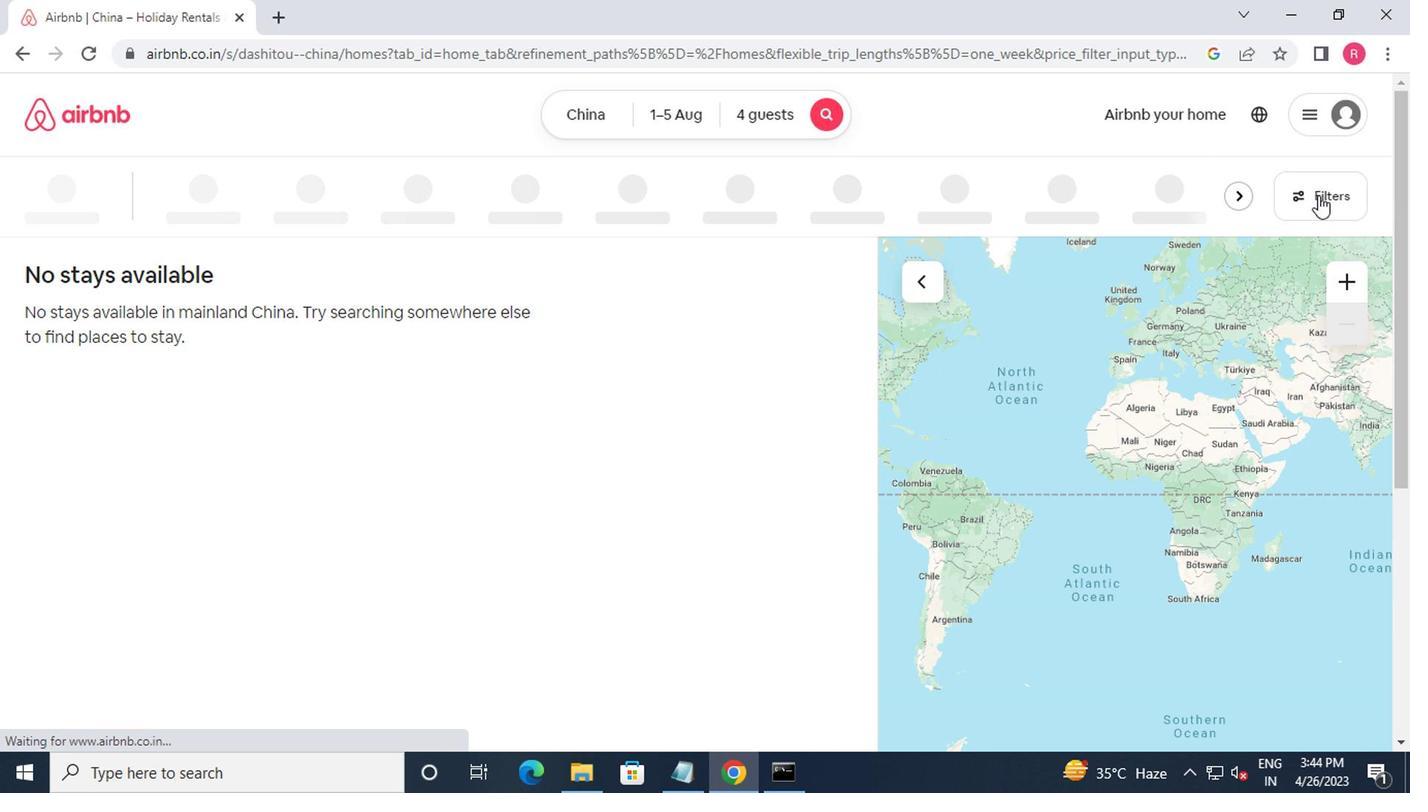 
Action: Mouse pressed left at (1315, 196)
Screenshot: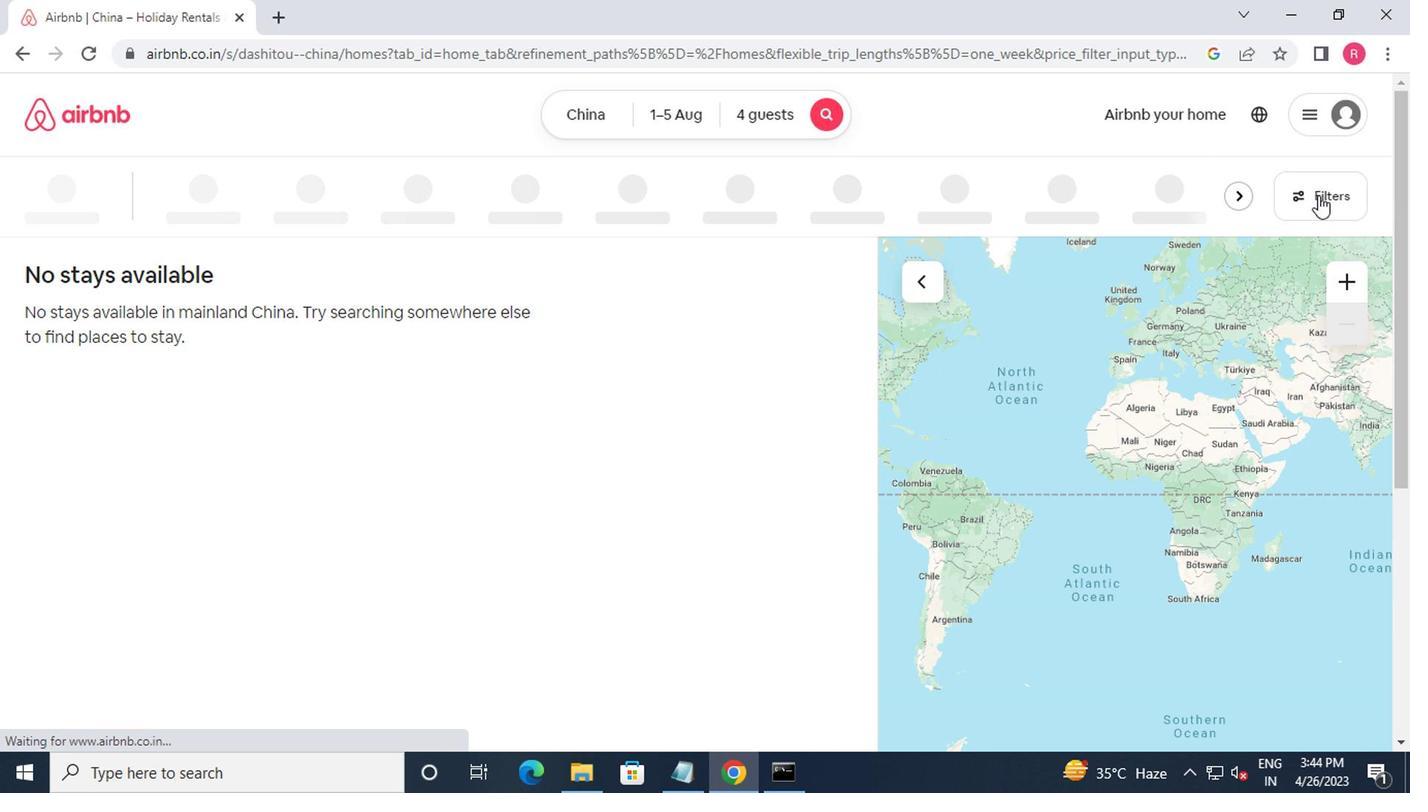 
Action: Mouse moved to (503, 343)
Screenshot: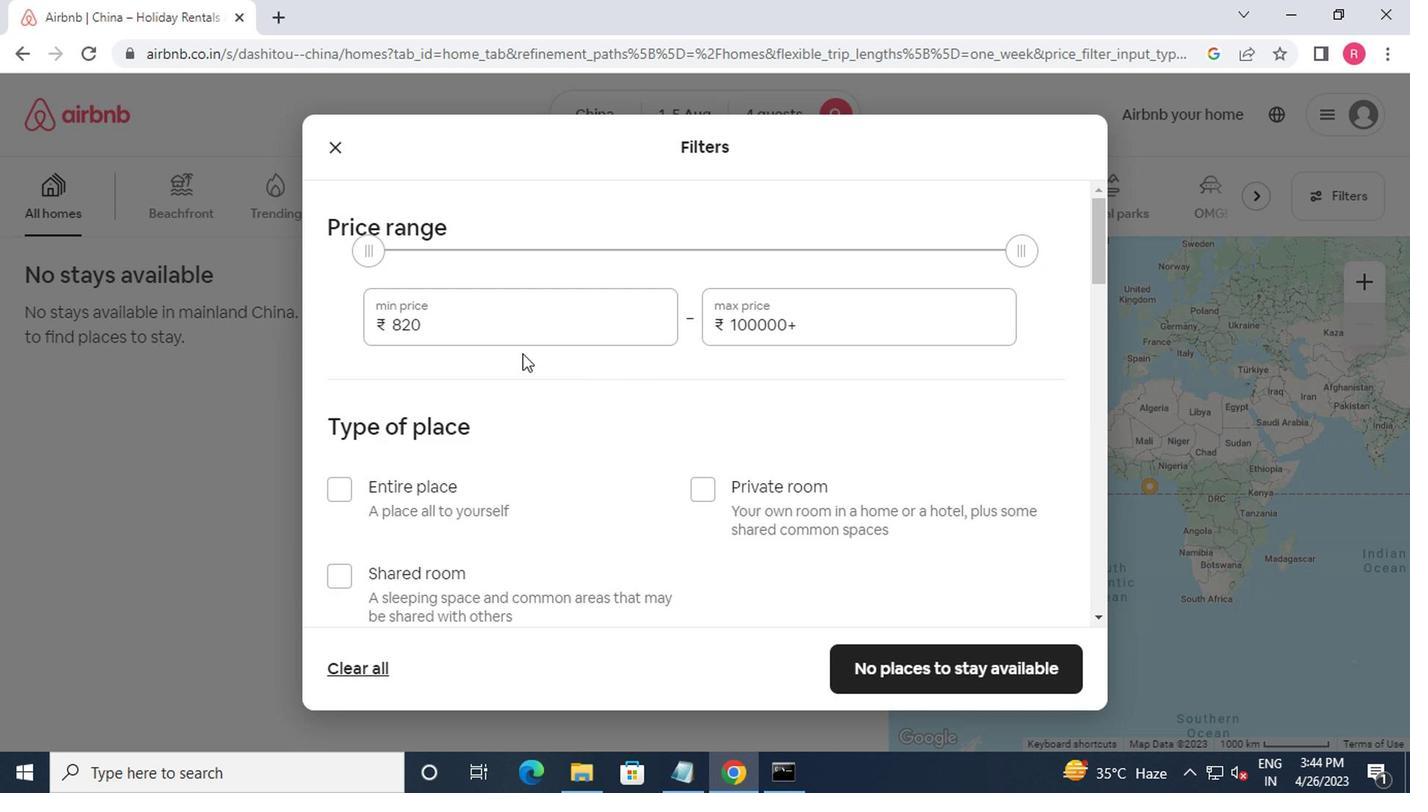 
Action: Mouse pressed left at (503, 343)
Screenshot: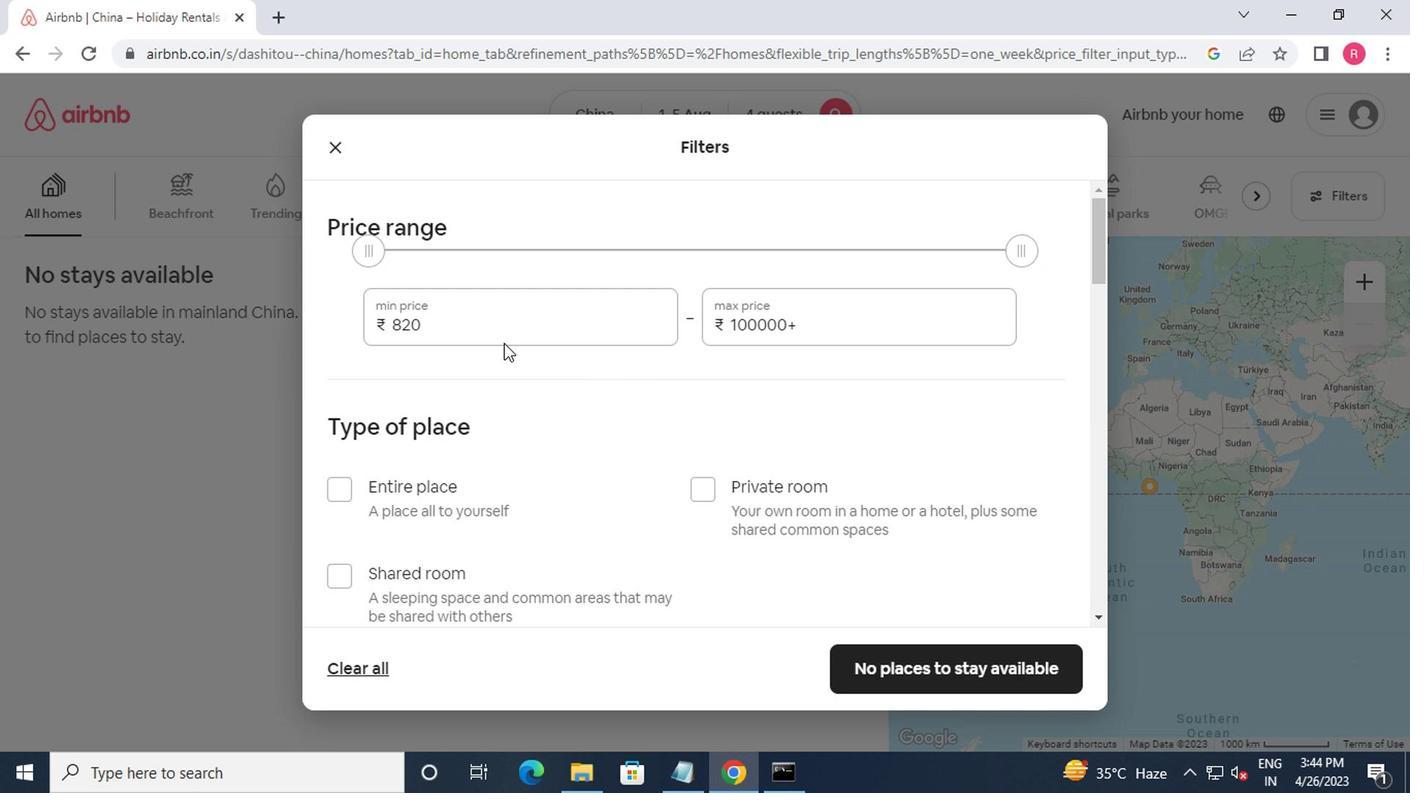 
Action: Mouse moved to (478, 312)
Screenshot: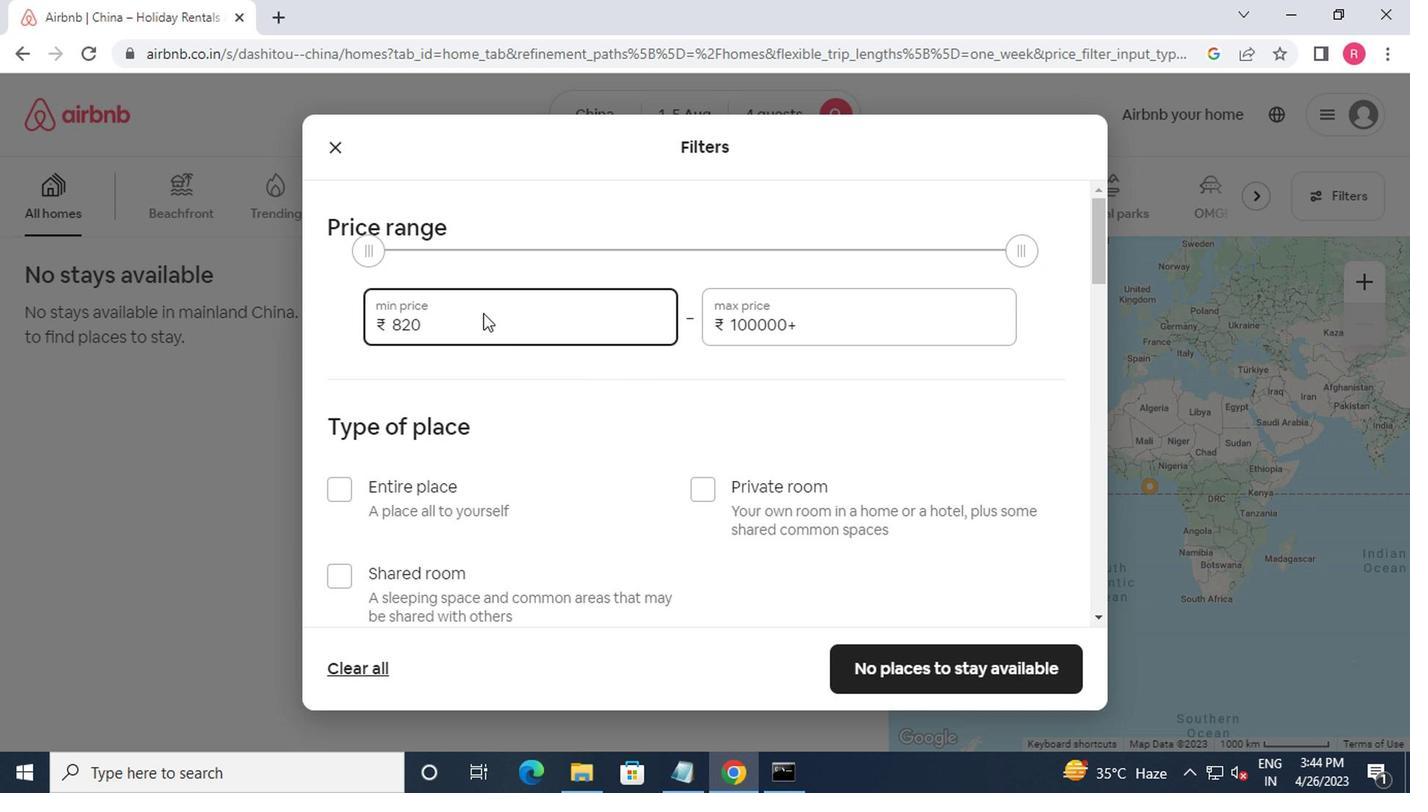 
Action: Key pressed <Key.backspace><Key.backspace><Key.backspace><Key.backspace><Key.backspace>13000
Screenshot: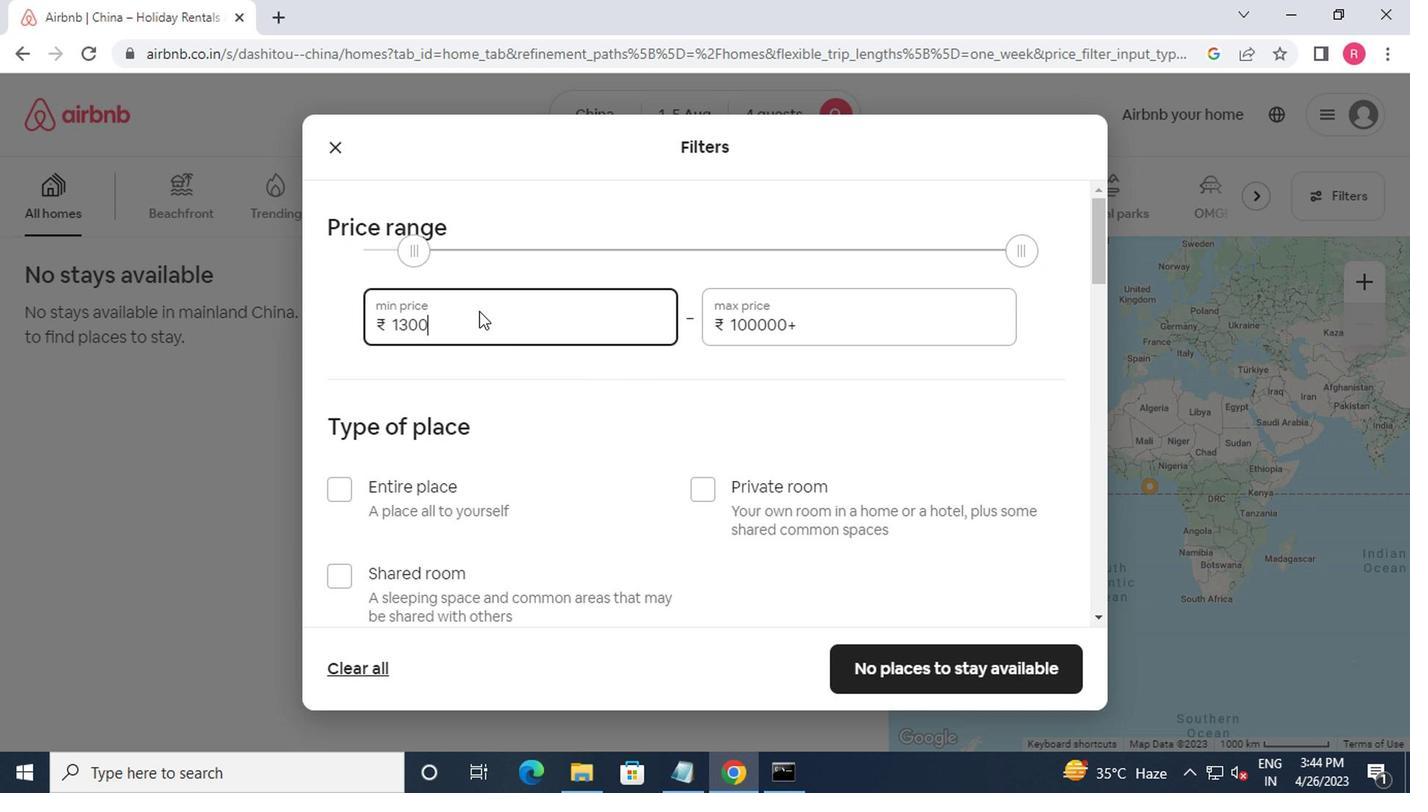 
Action: Mouse moved to (802, 315)
Screenshot: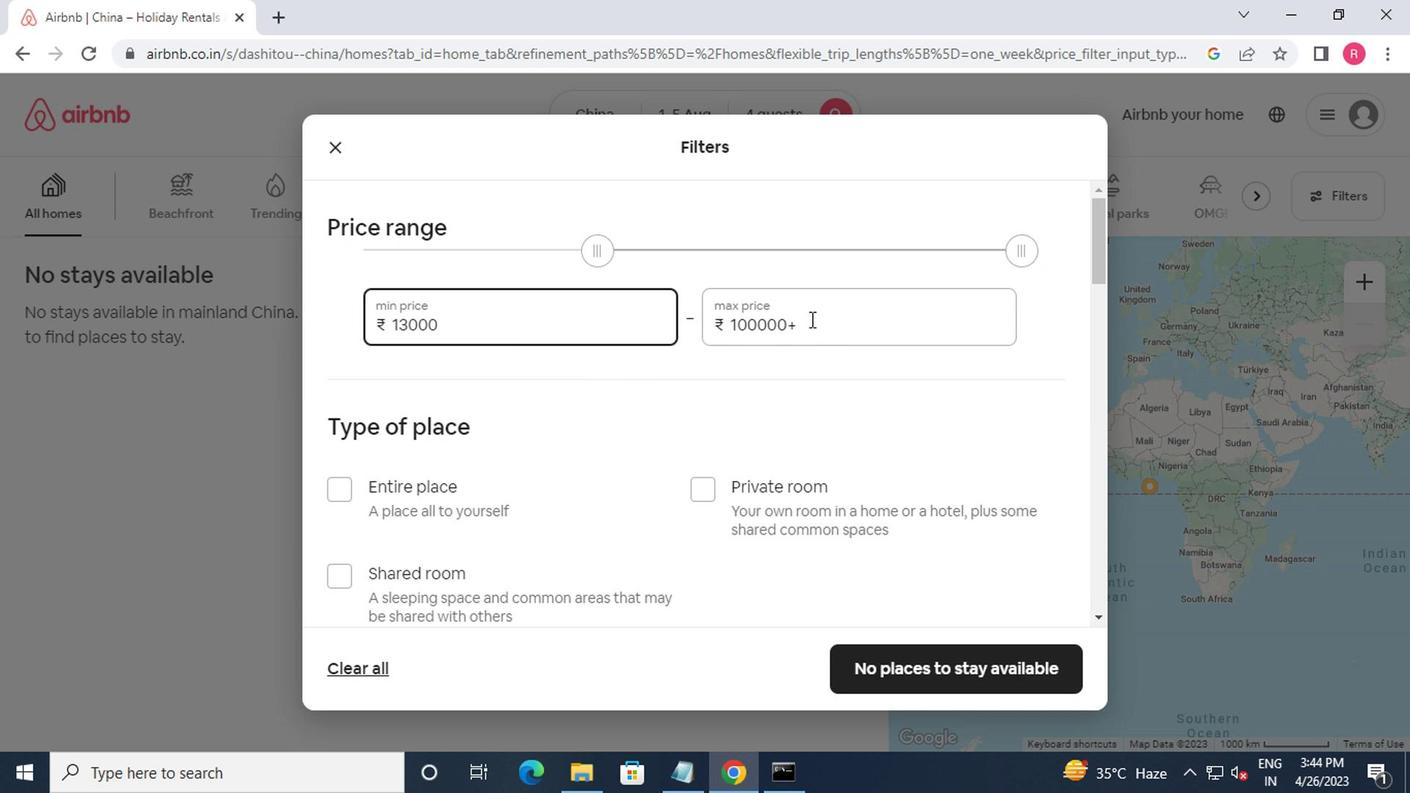 
Action: Mouse pressed left at (802, 315)
Screenshot: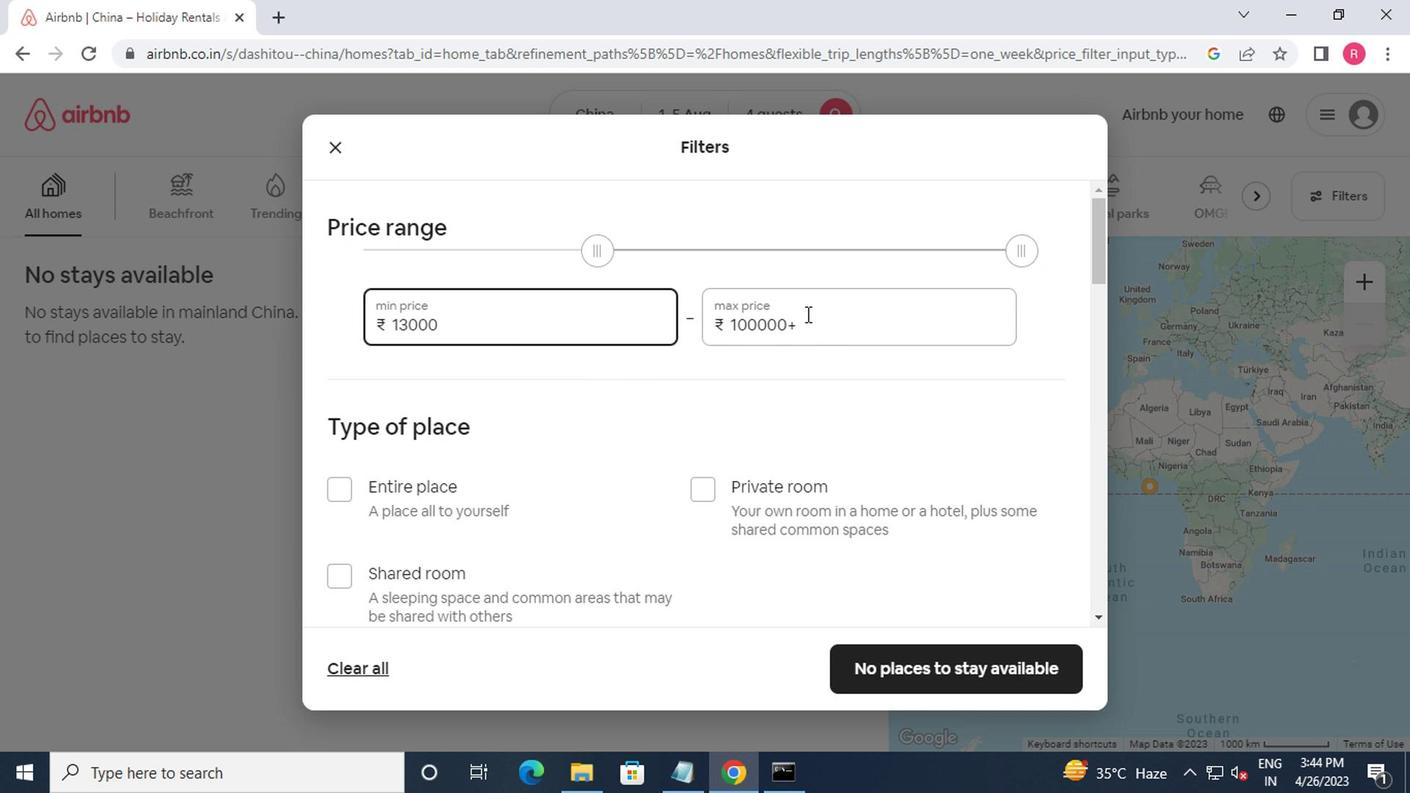 
Action: Mouse moved to (765, 293)
Screenshot: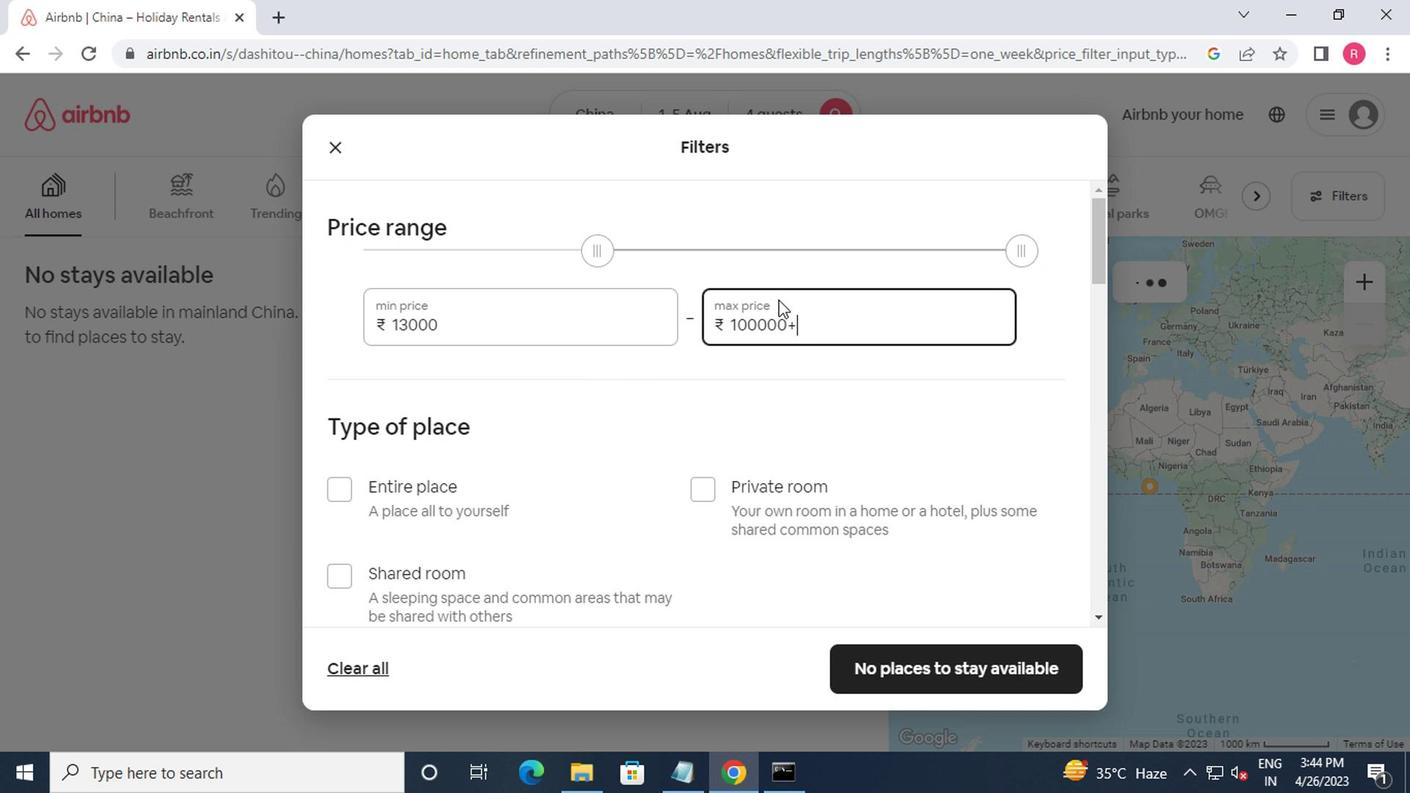 
Action: Key pressed <Key.backspace><Key.backspace><Key.backspace><Key.backspace><Key.backspace><Key.backspace><Key.backspace><Key.backspace><Key.backspace><Key.backspace><Key.backspace><Key.backspace><Key.backspace><Key.backspace><Key.backspace><Key.backspace><Key.backspace><Key.backspace><Key.backspace>20000
Screenshot: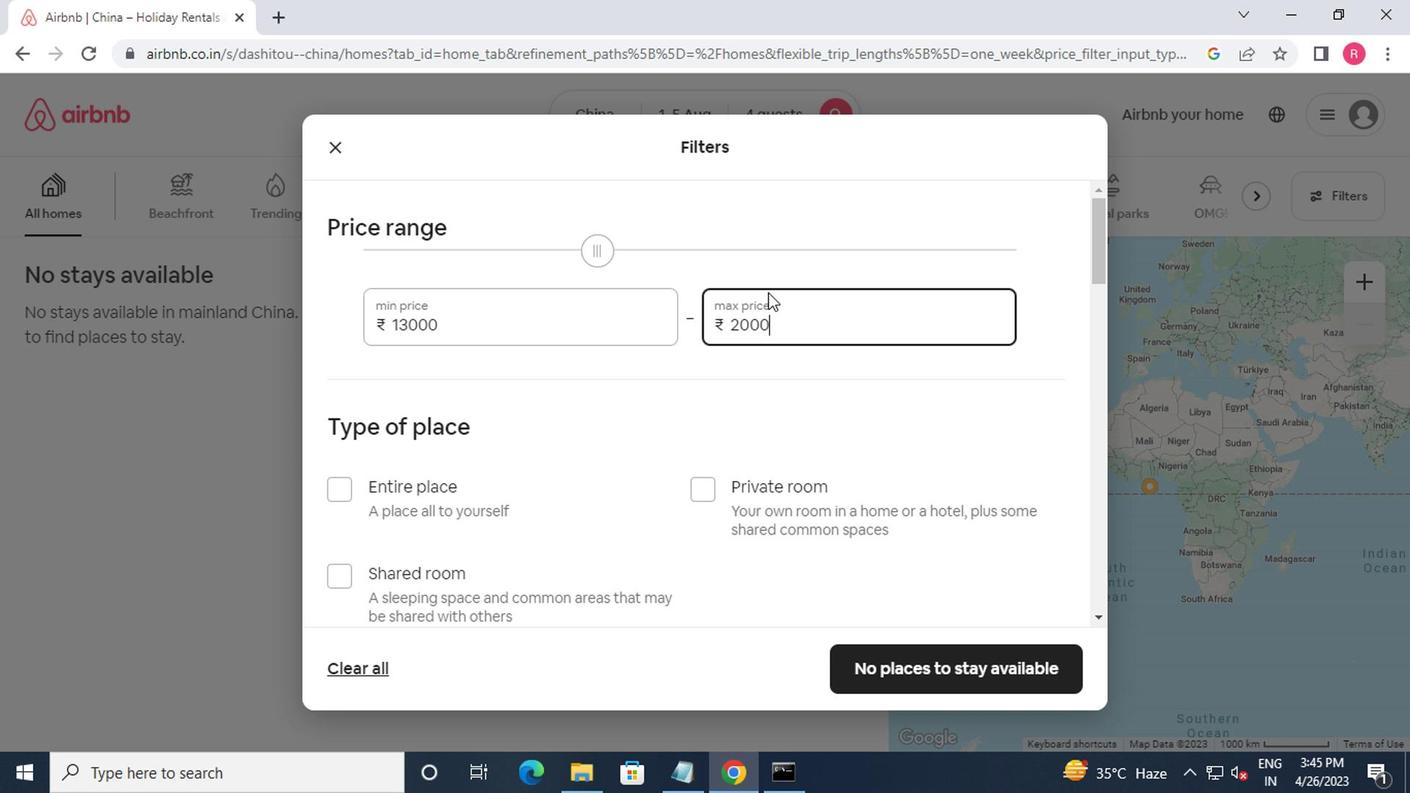 
Action: Mouse moved to (685, 506)
Screenshot: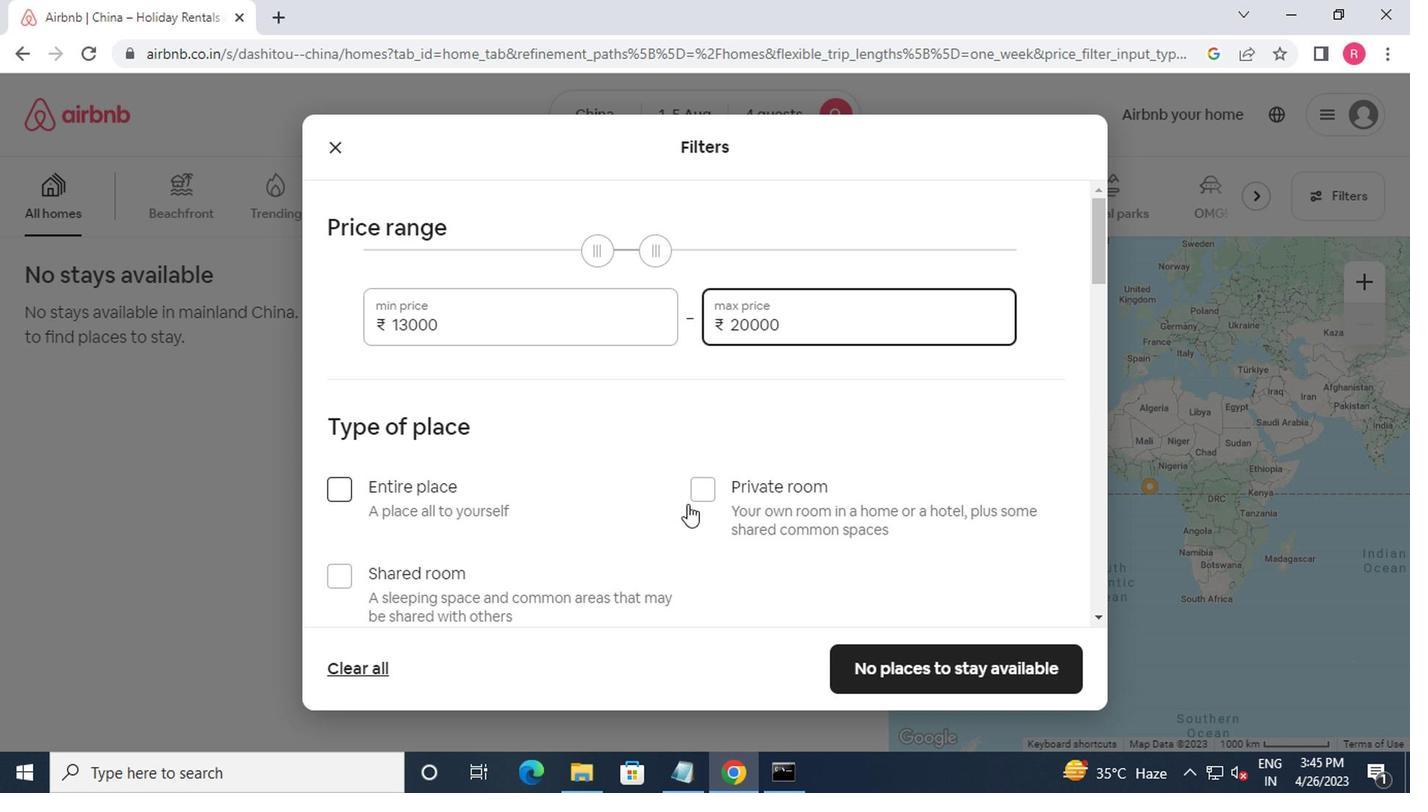 
Action: Mouse scrolled (685, 505) with delta (0, -1)
Screenshot: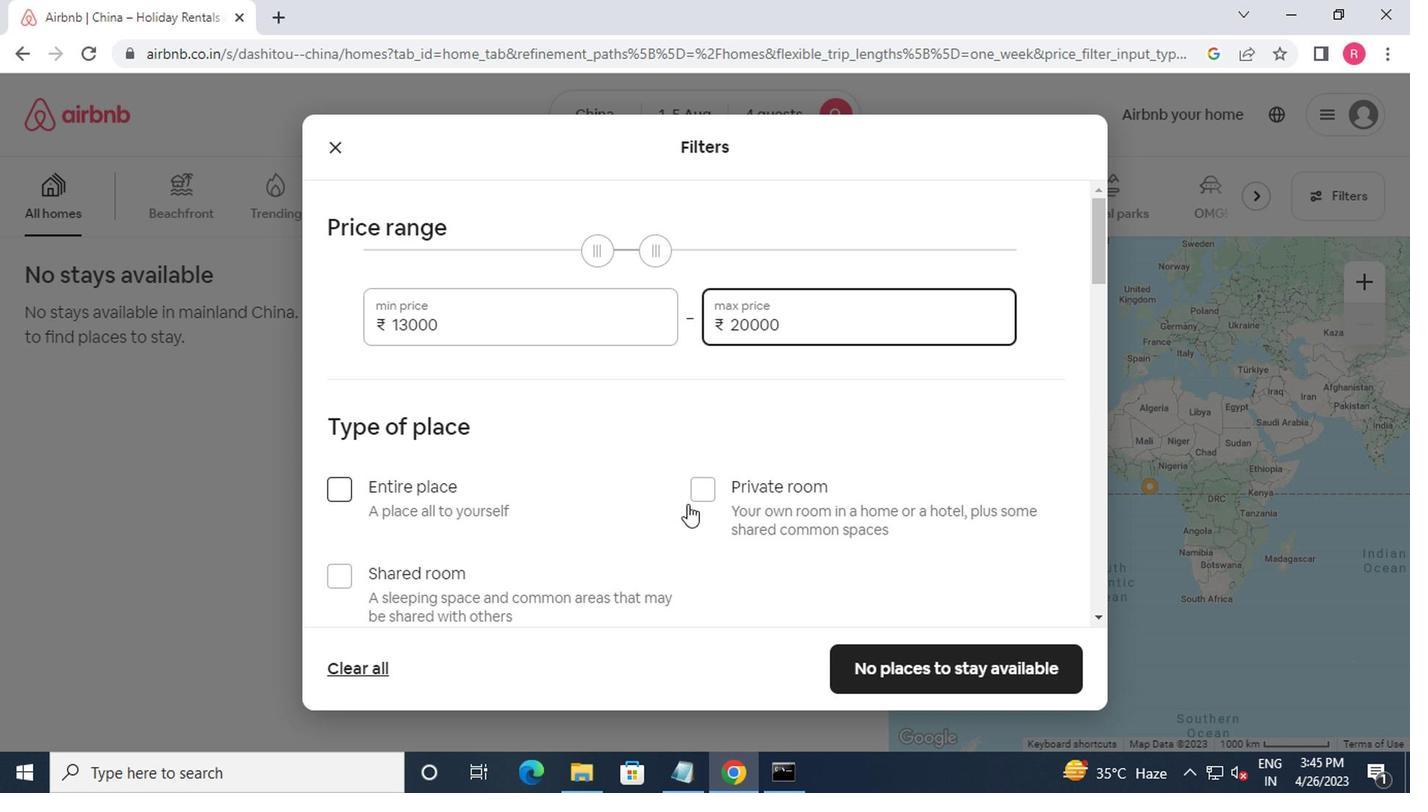 
Action: Mouse moved to (348, 387)
Screenshot: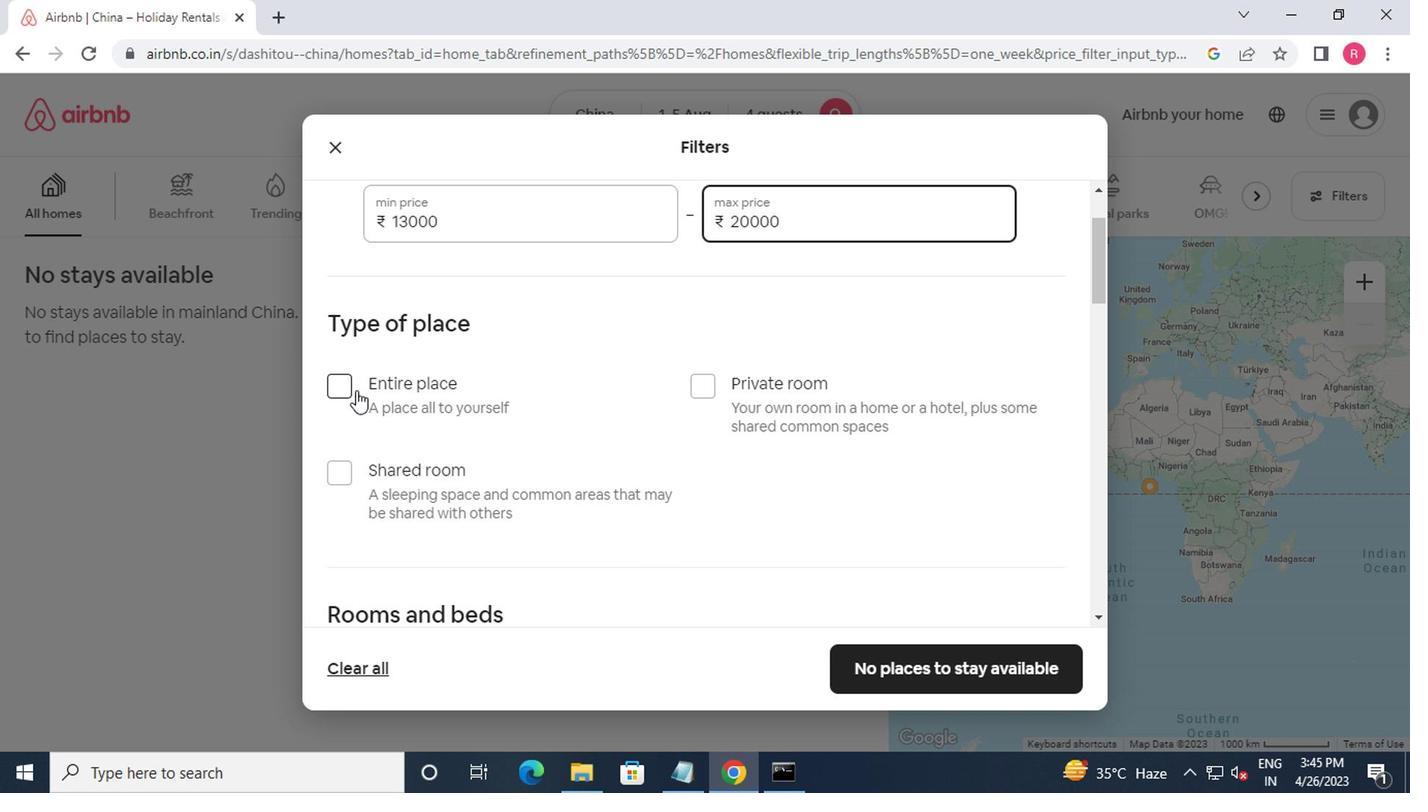 
Action: Mouse pressed left at (348, 387)
Screenshot: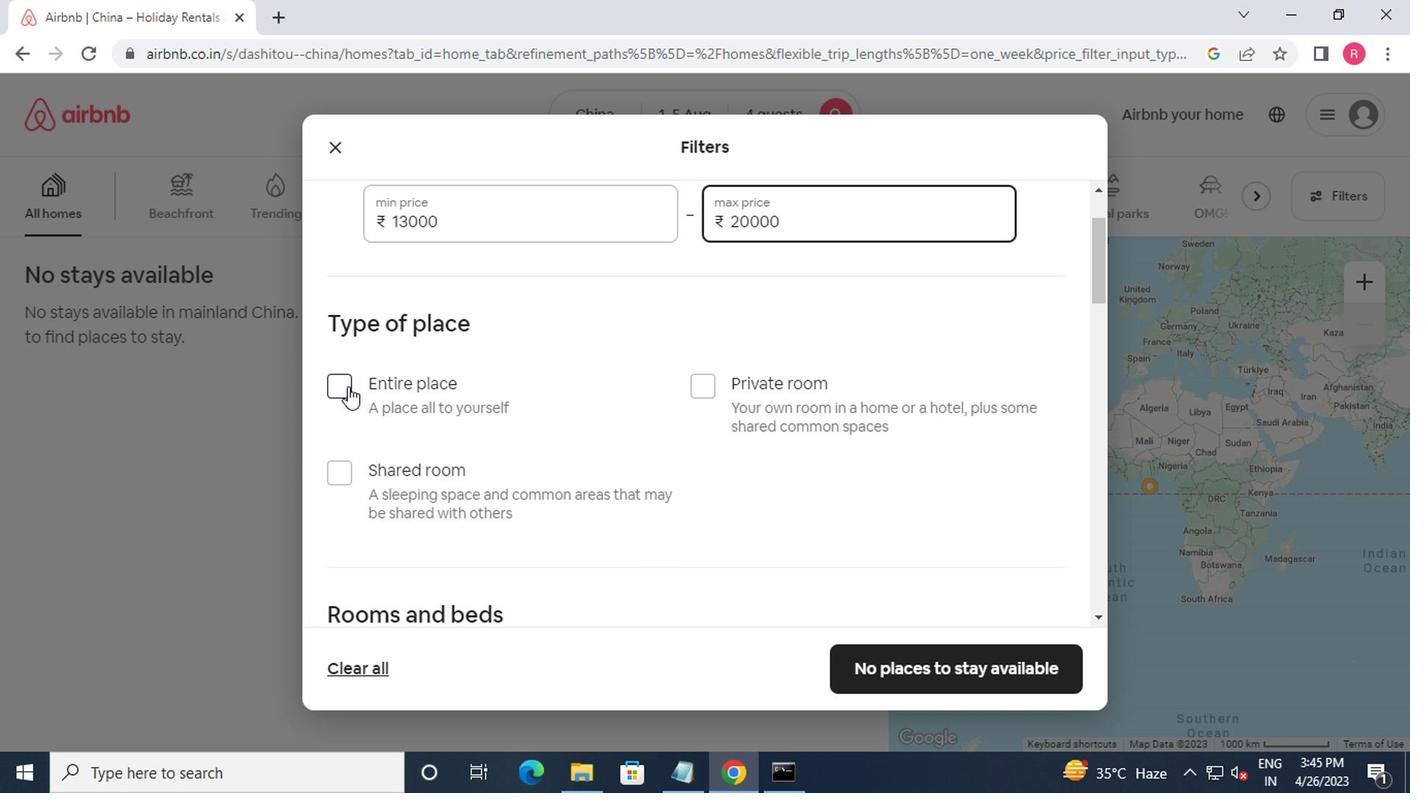 
Action: Mouse moved to (351, 386)
Screenshot: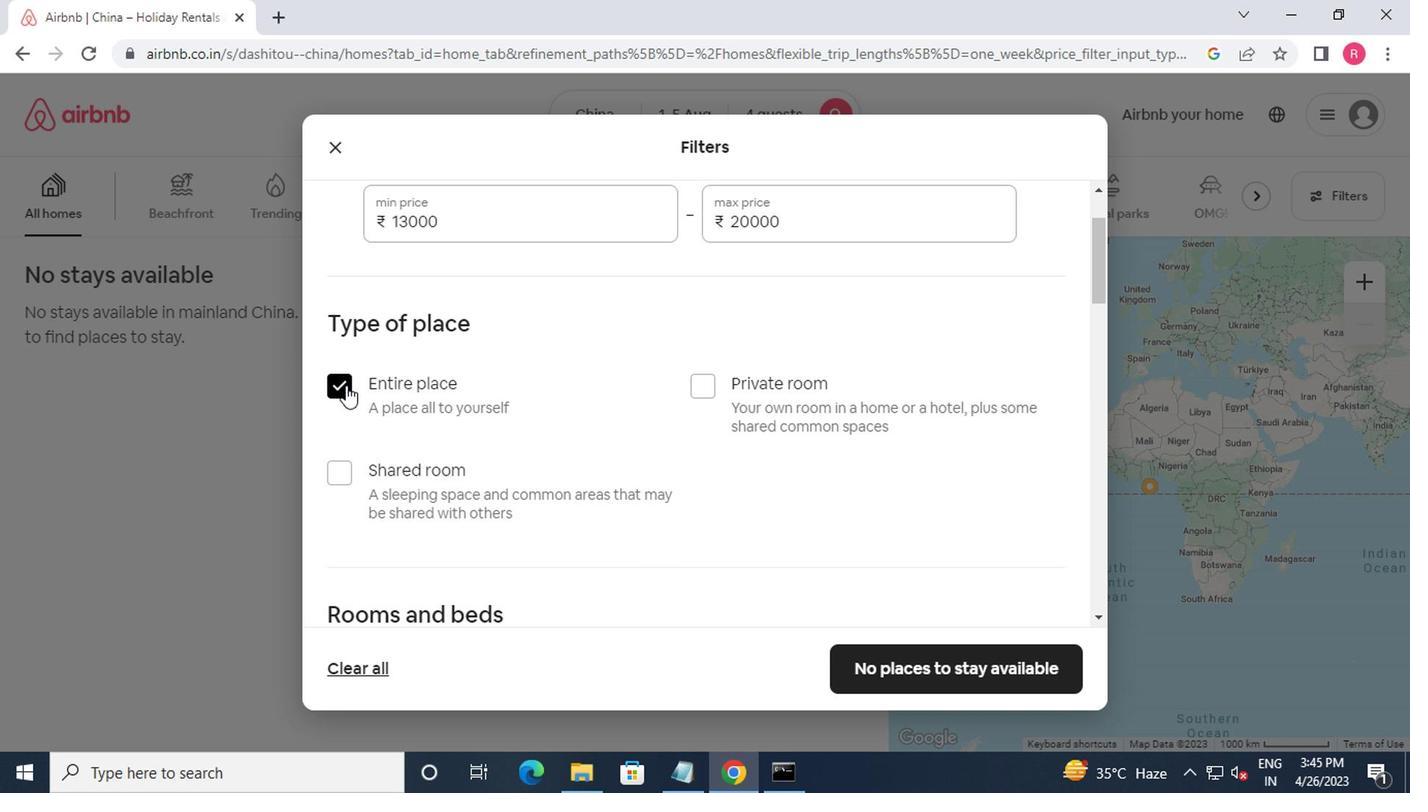 
Action: Mouse scrolled (351, 384) with delta (0, -1)
Screenshot: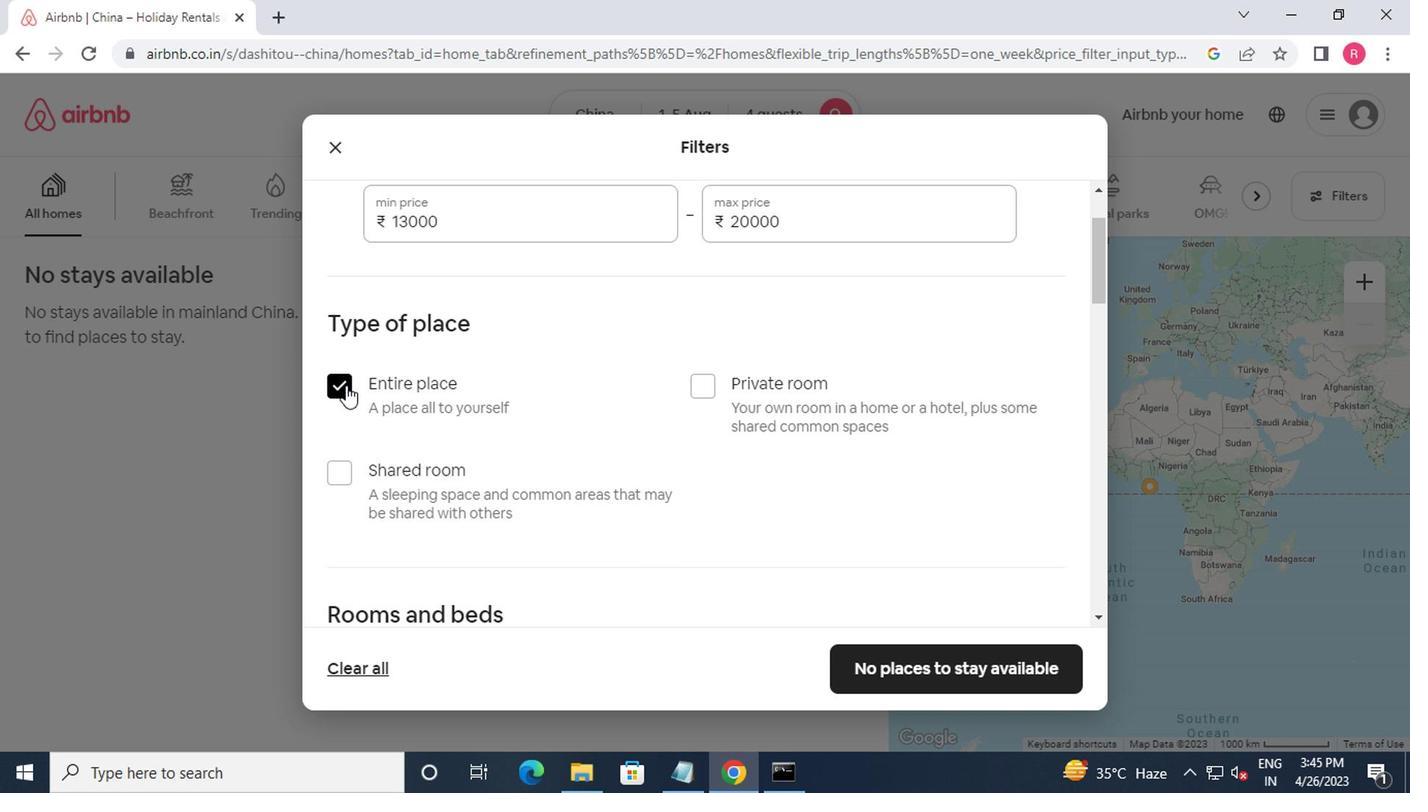 
Action: Mouse moved to (368, 390)
Screenshot: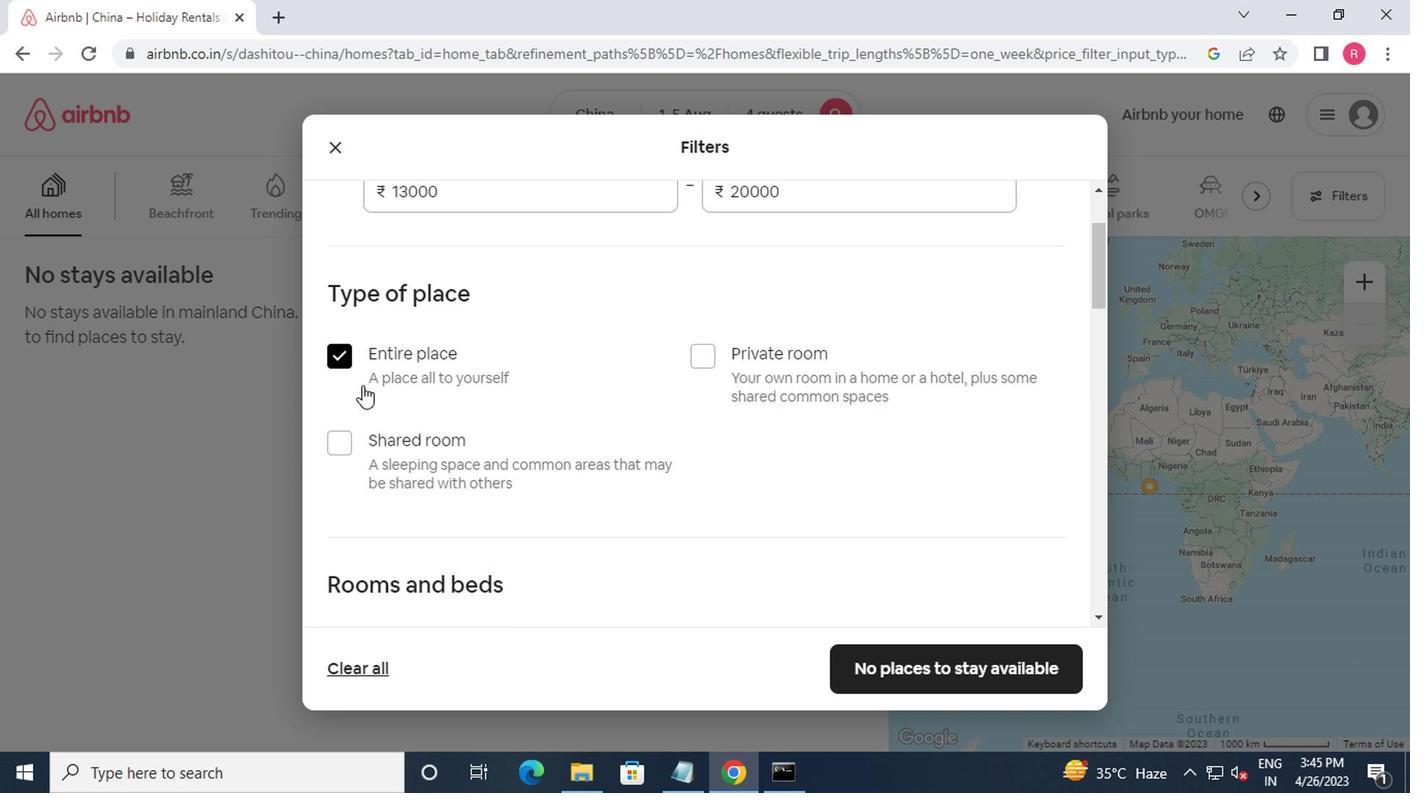 
Action: Mouse scrolled (368, 390) with delta (0, 0)
Screenshot: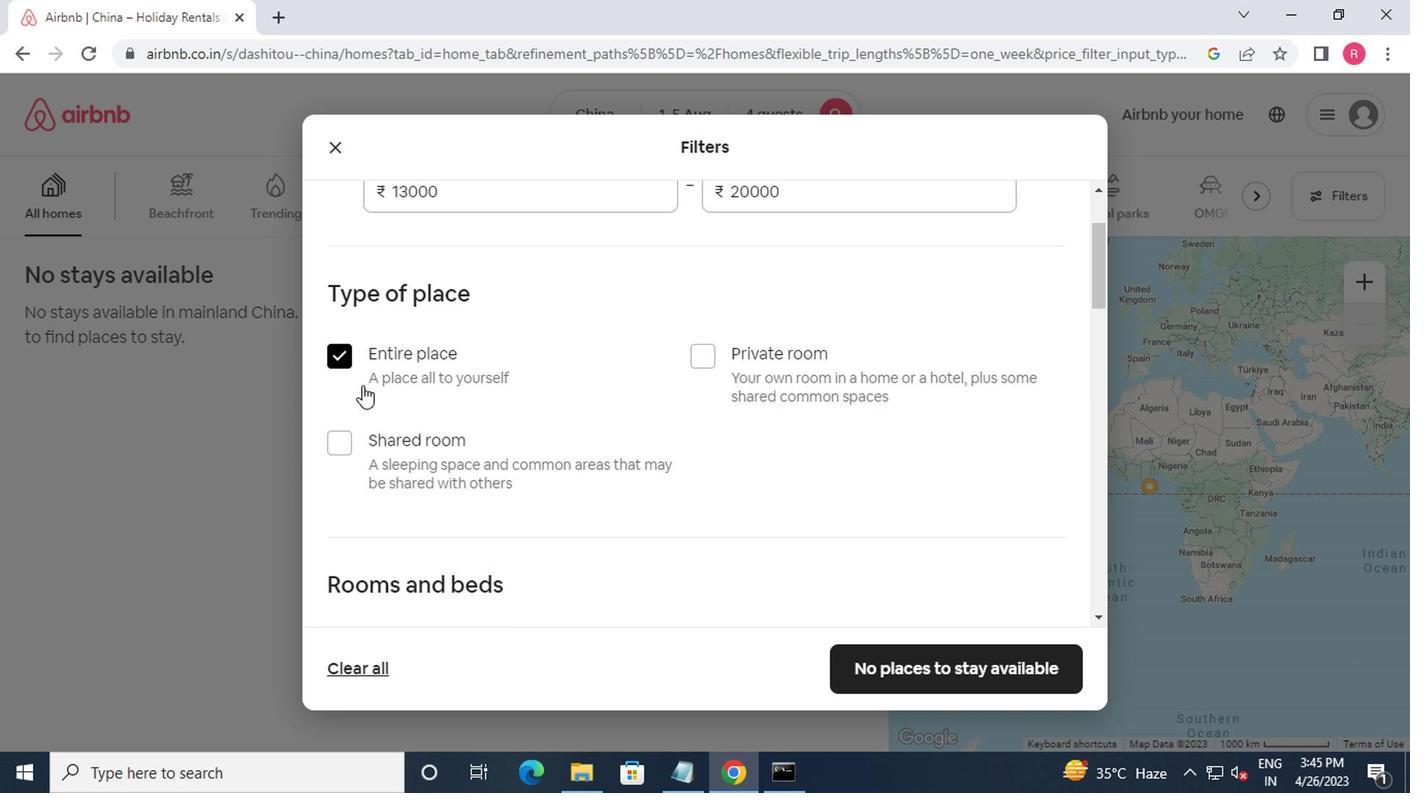 
Action: Mouse moved to (534, 458)
Screenshot: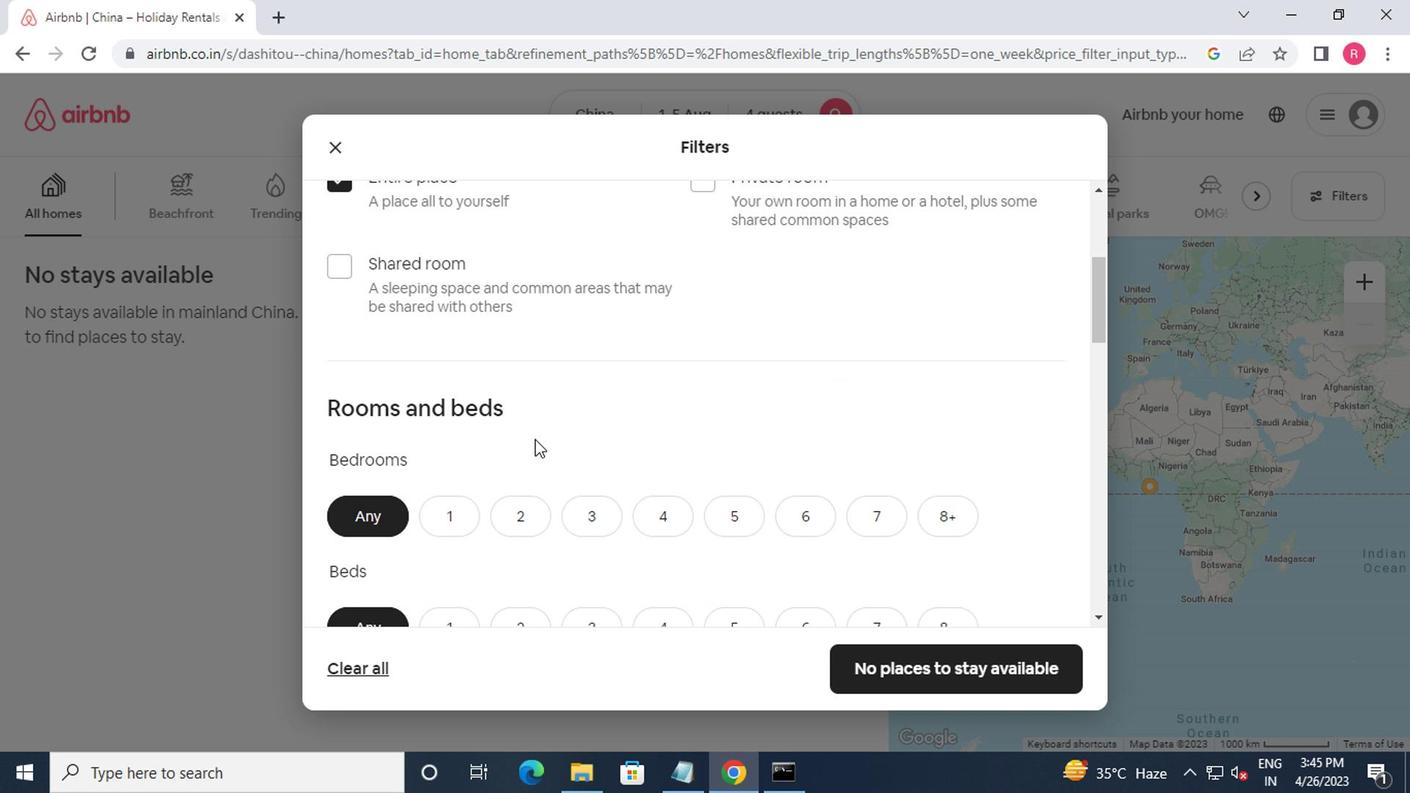 
Action: Mouse scrolled (534, 457) with delta (0, 0)
Screenshot: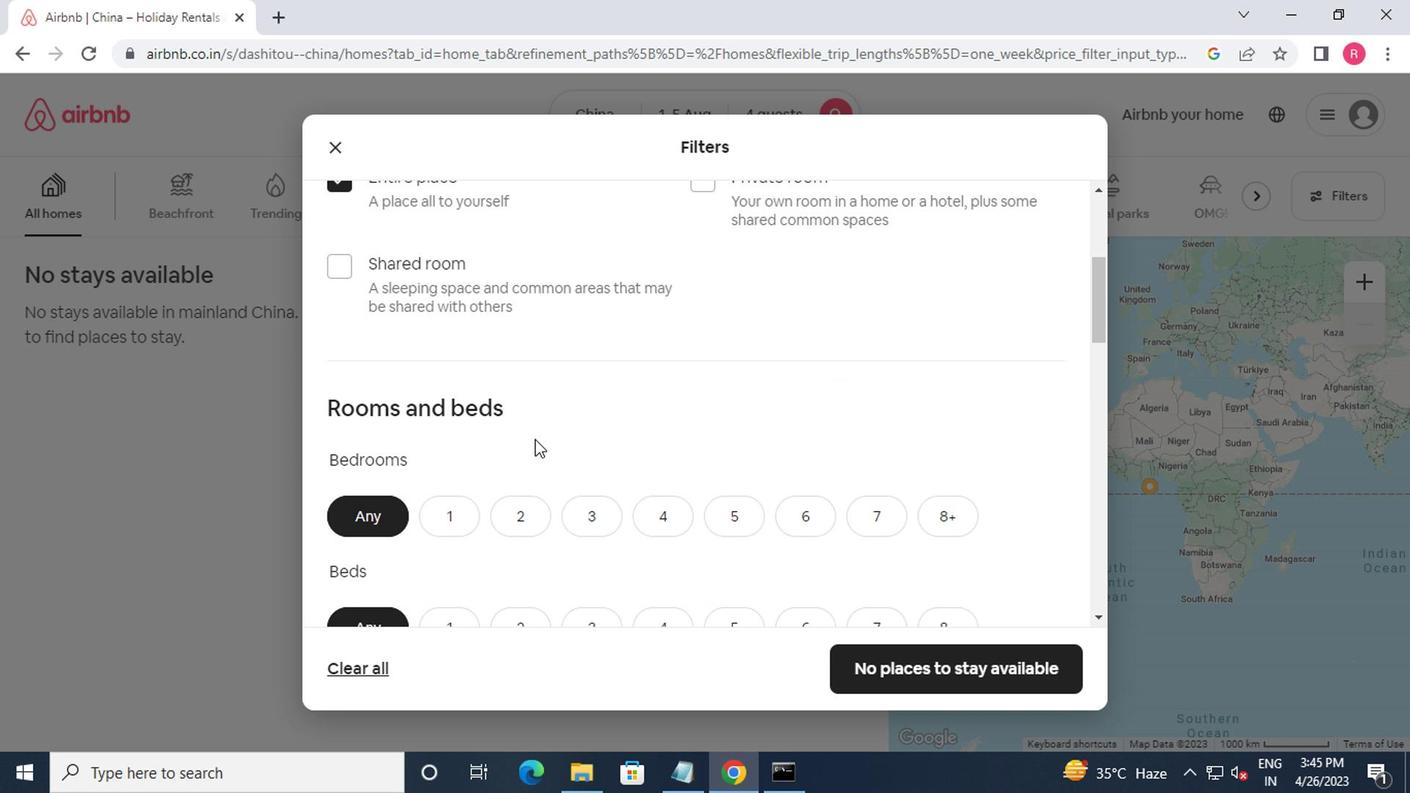 
Action: Mouse moved to (509, 415)
Screenshot: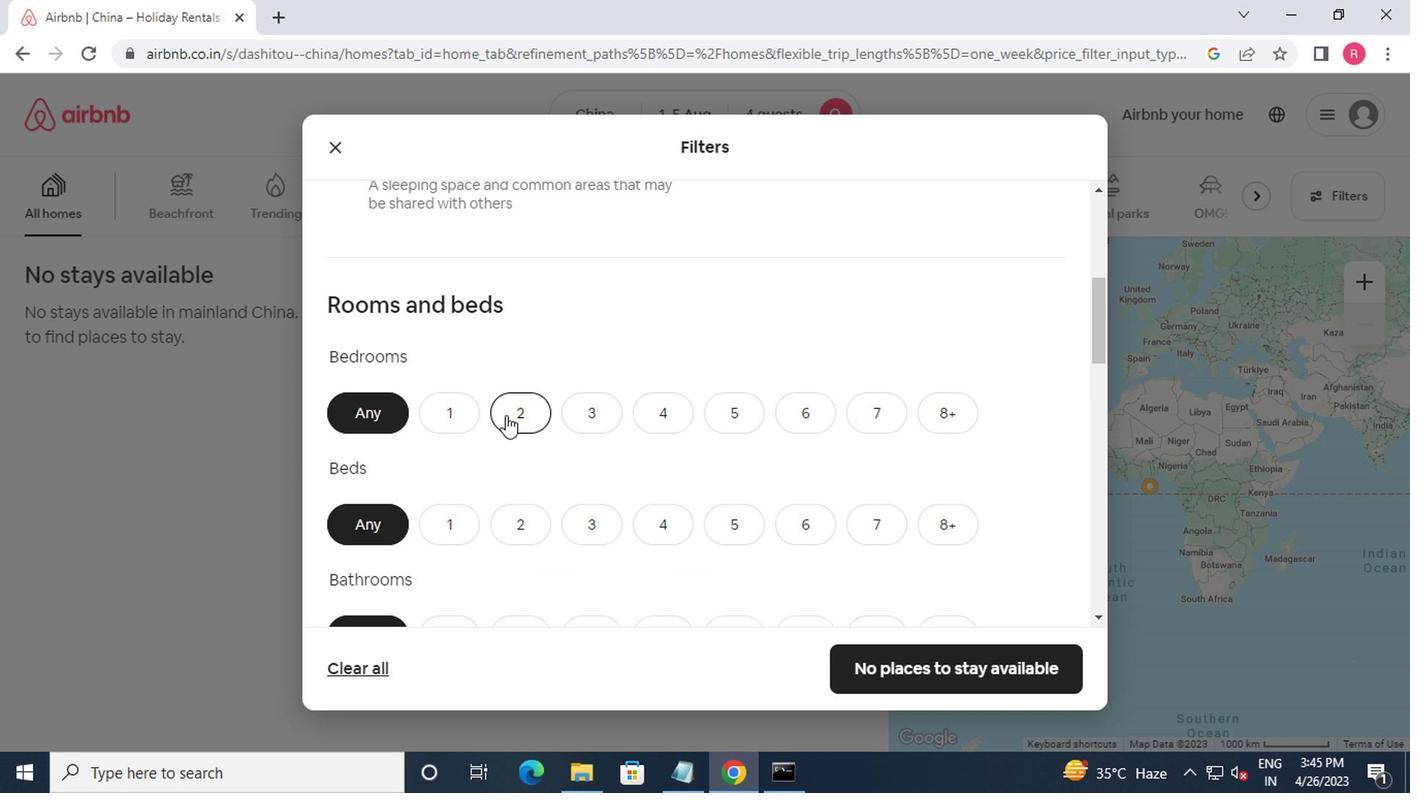
Action: Mouse pressed left at (509, 415)
Screenshot: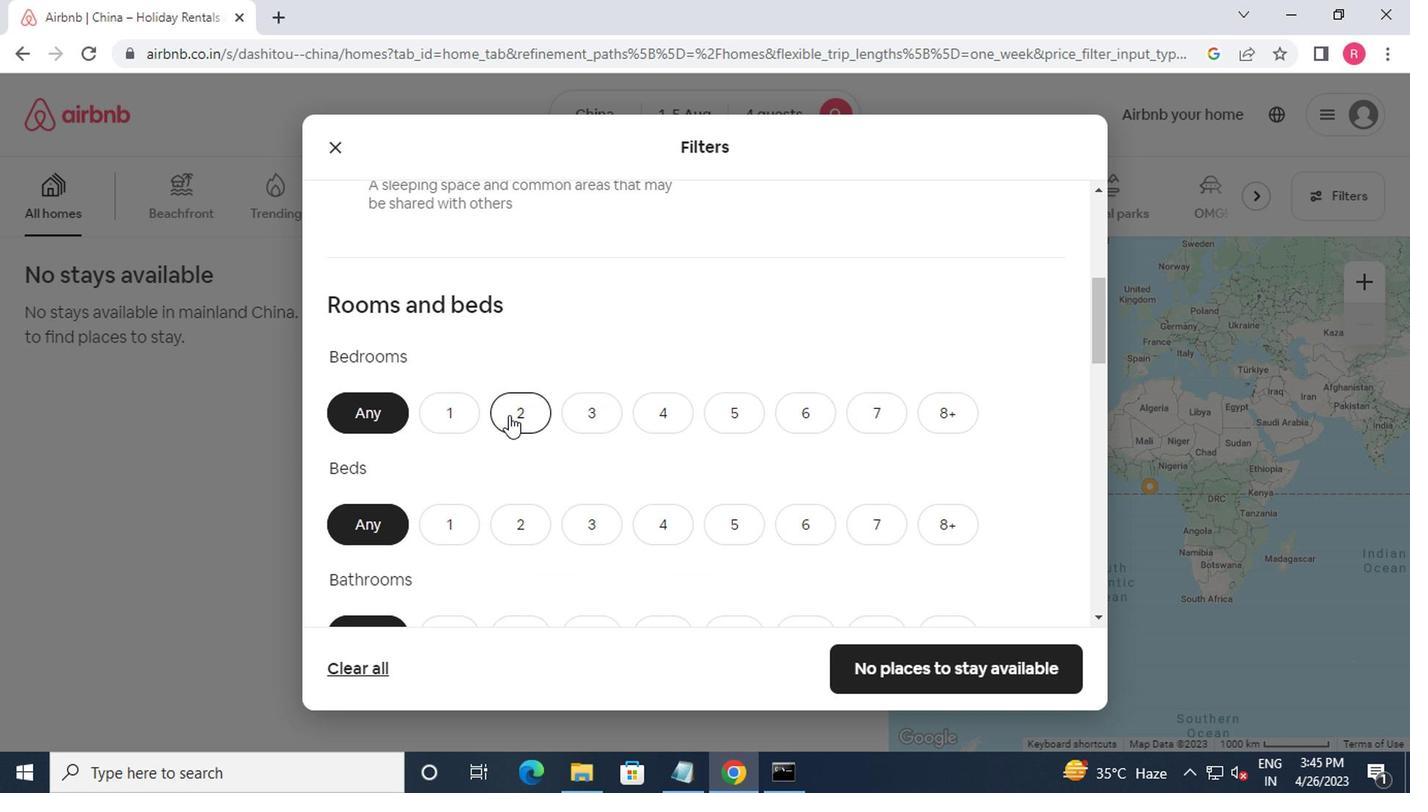 
Action: Mouse moved to (524, 522)
Screenshot: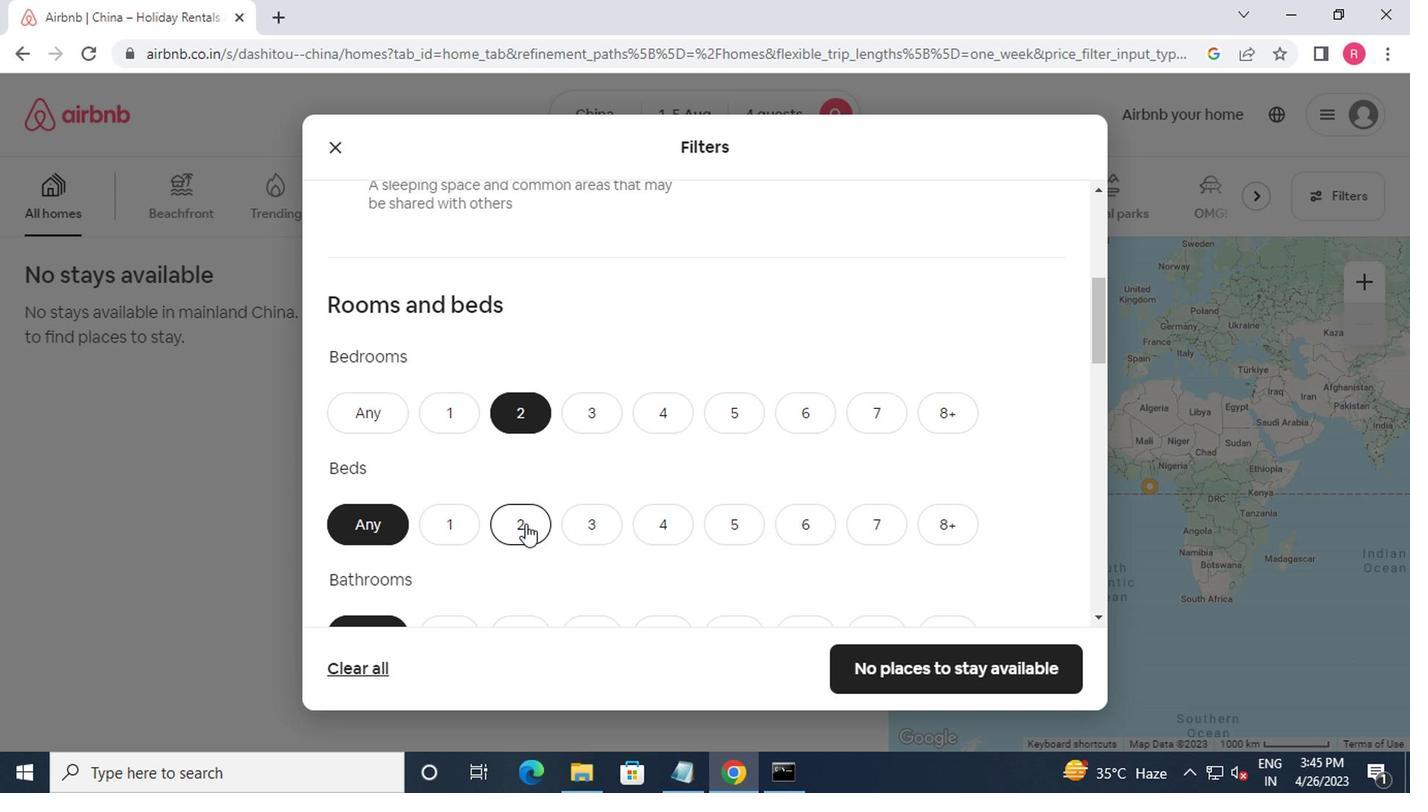 
Action: Mouse pressed left at (524, 522)
Screenshot: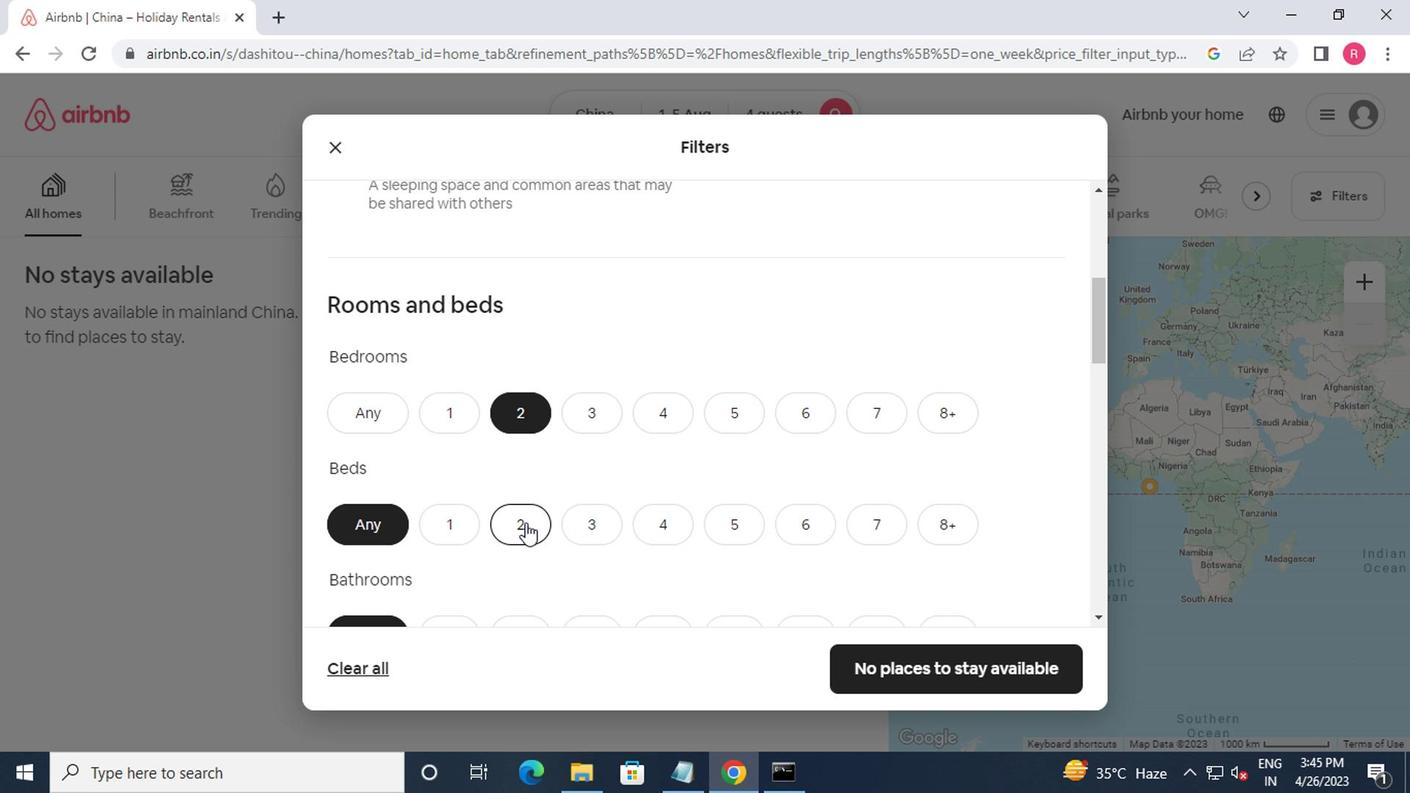 
Action: Mouse moved to (581, 535)
Screenshot: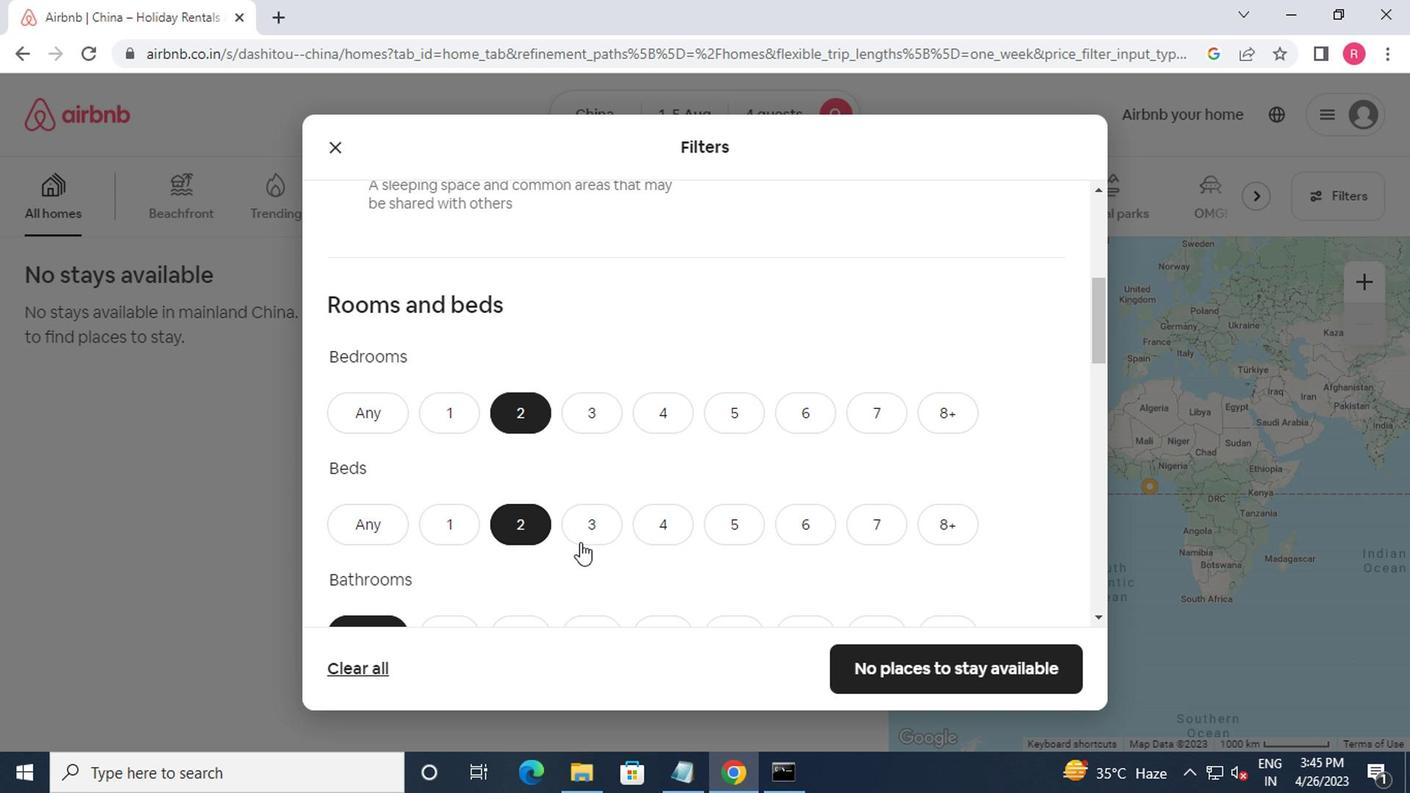 
Action: Mouse pressed left at (581, 535)
Screenshot: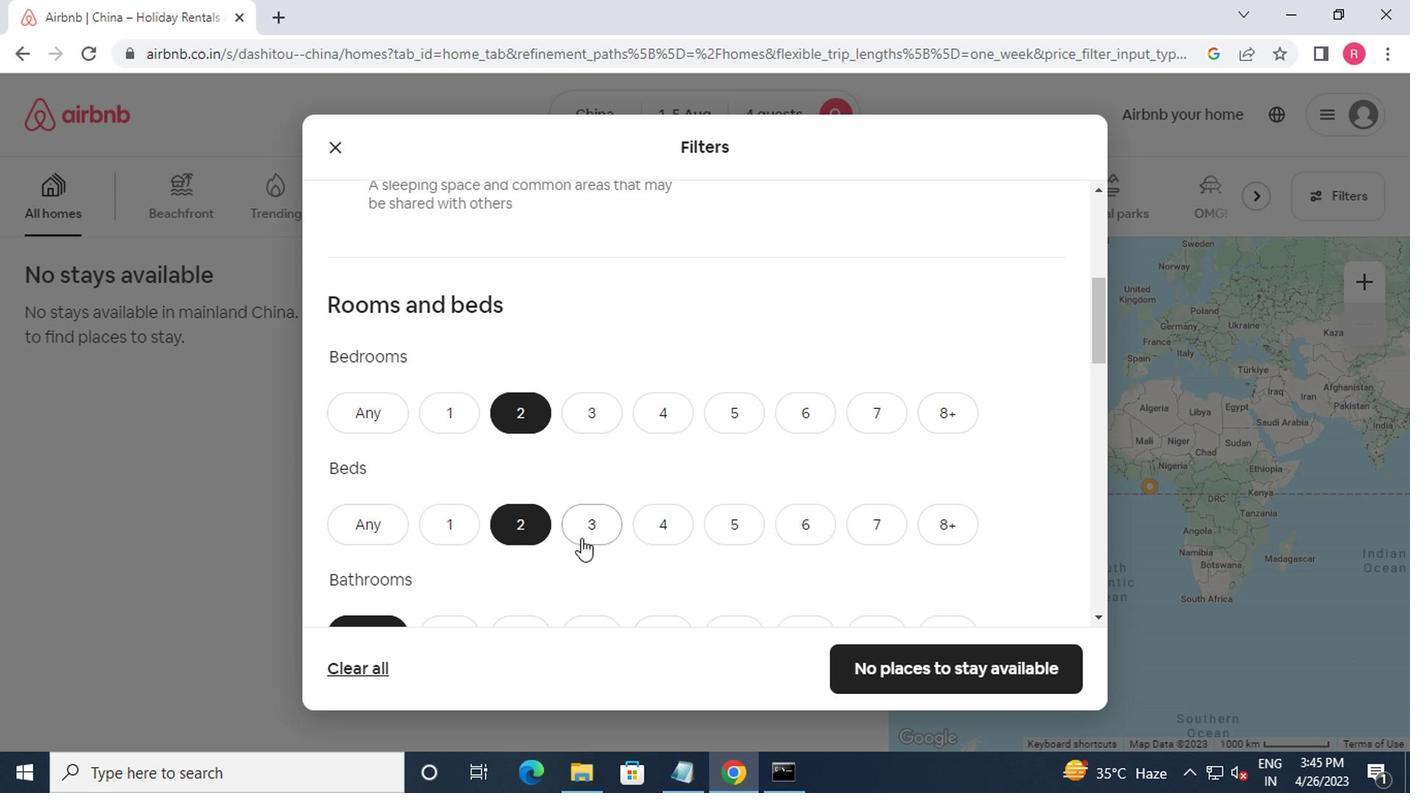 
Action: Mouse moved to (593, 531)
Screenshot: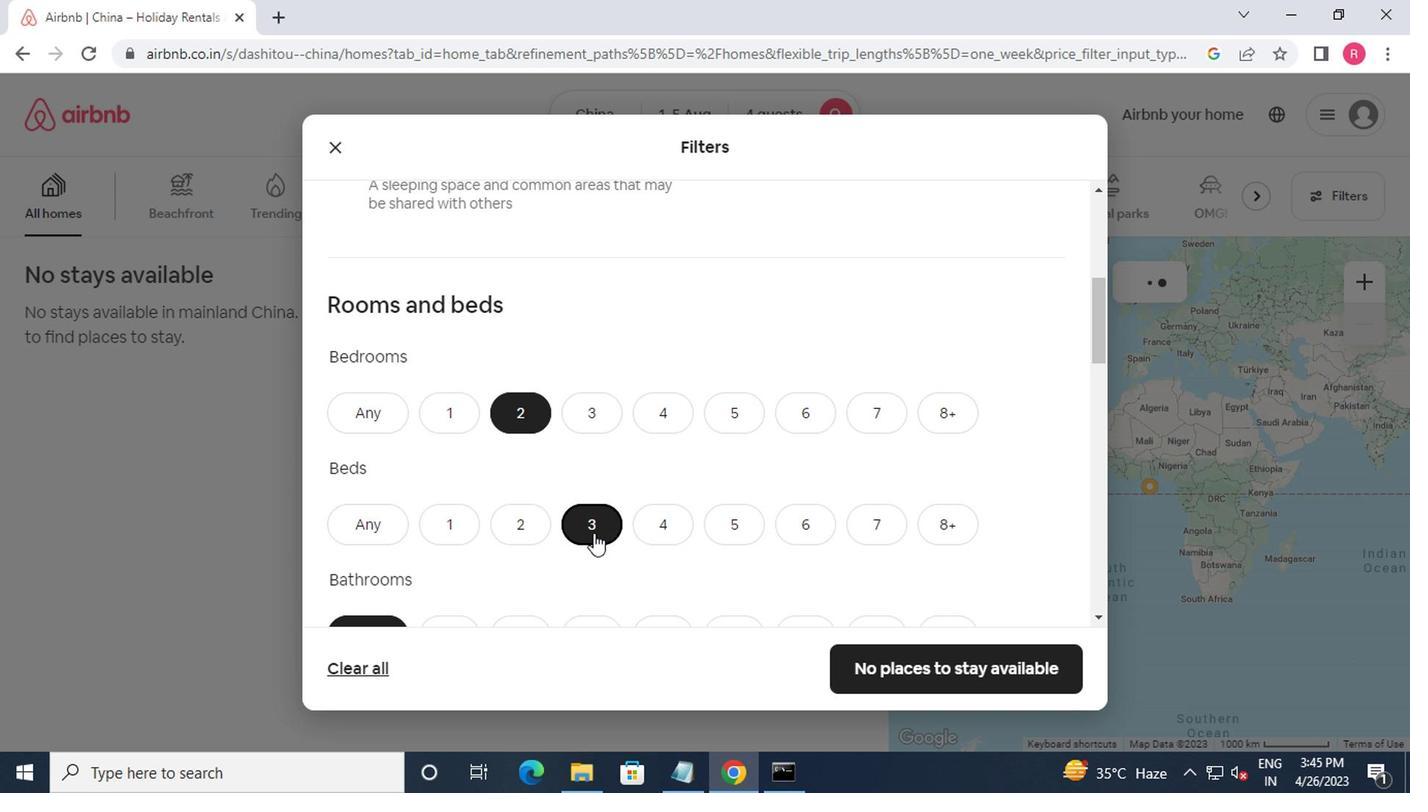 
Action: Mouse scrolled (593, 530) with delta (0, 0)
Screenshot: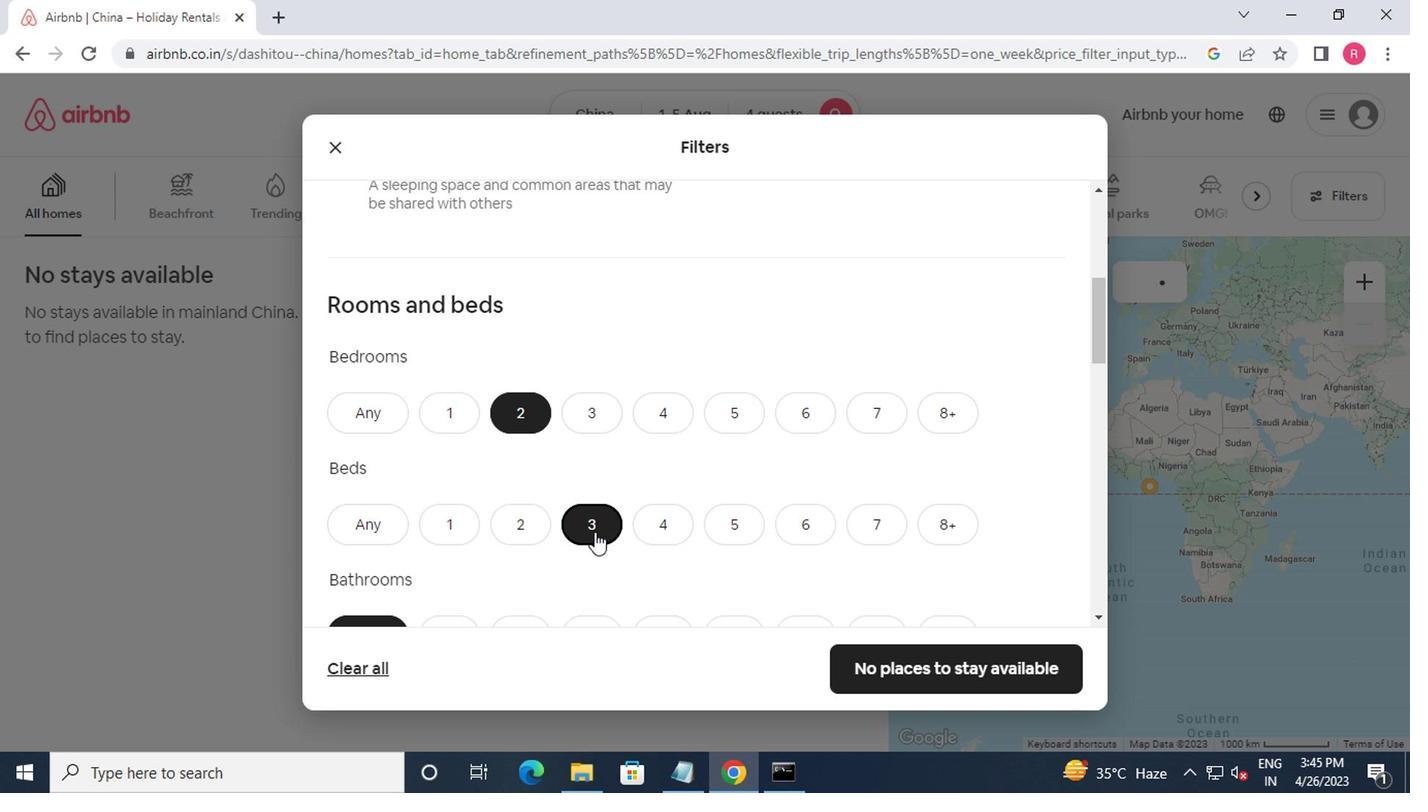 
Action: Mouse moved to (524, 530)
Screenshot: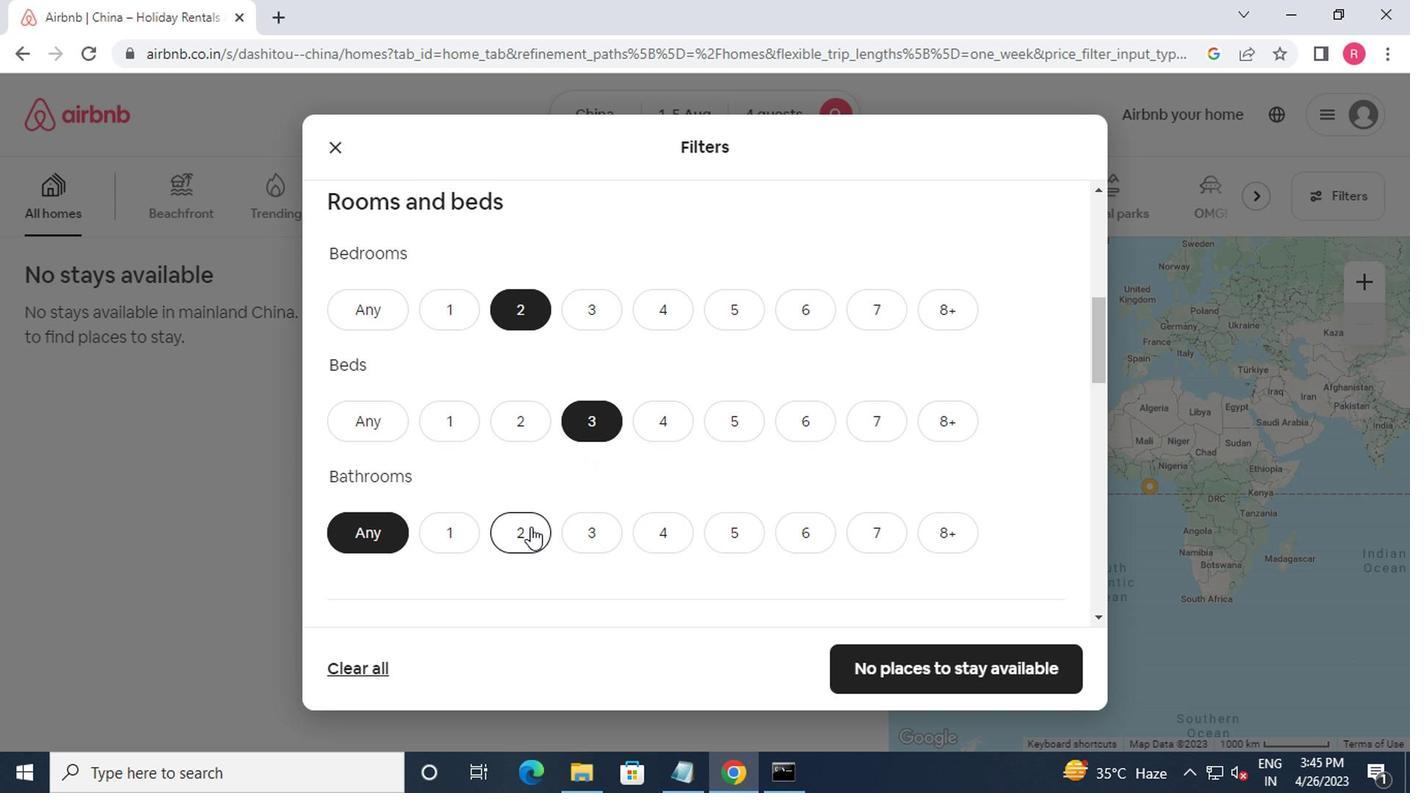 
Action: Mouse pressed left at (524, 530)
Screenshot: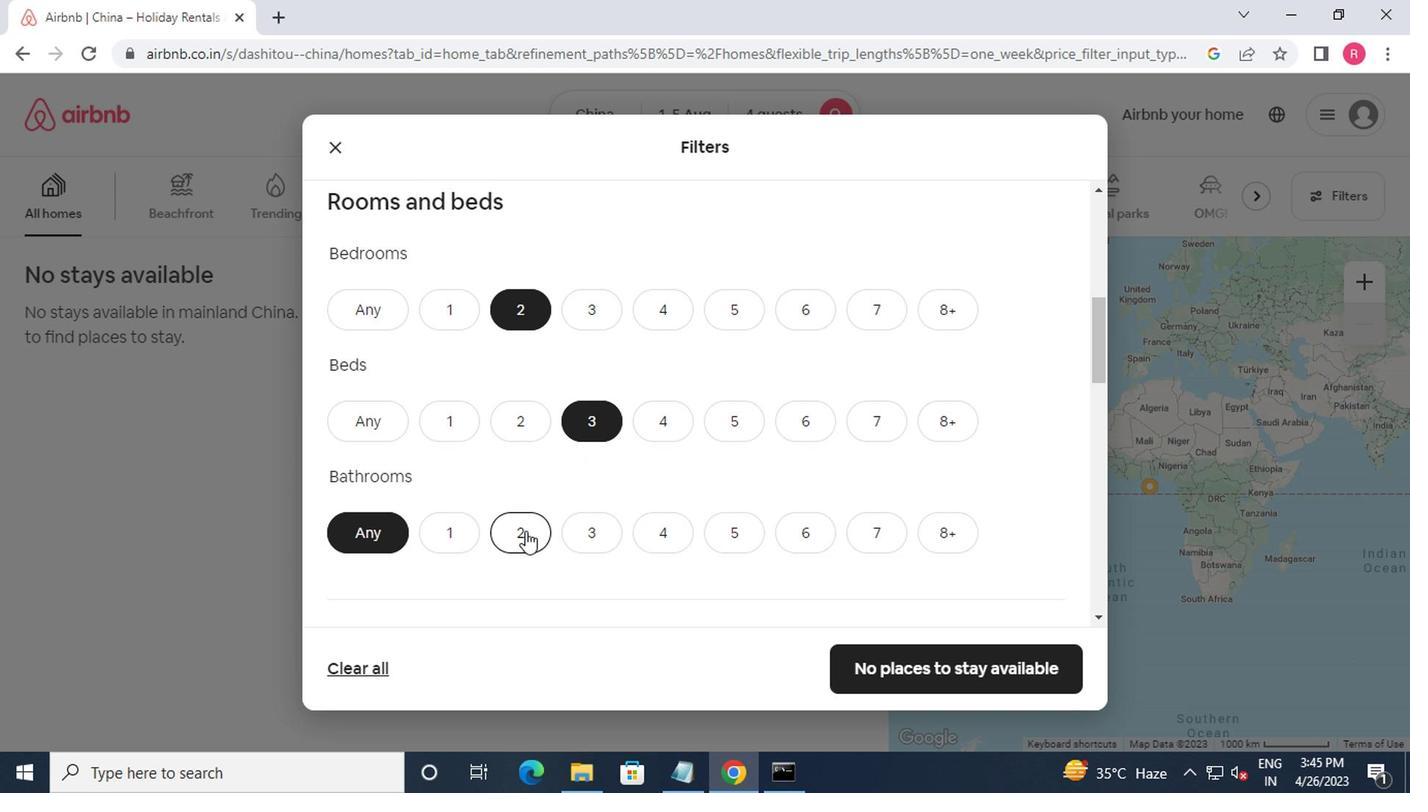 
Action: Mouse moved to (545, 523)
Screenshot: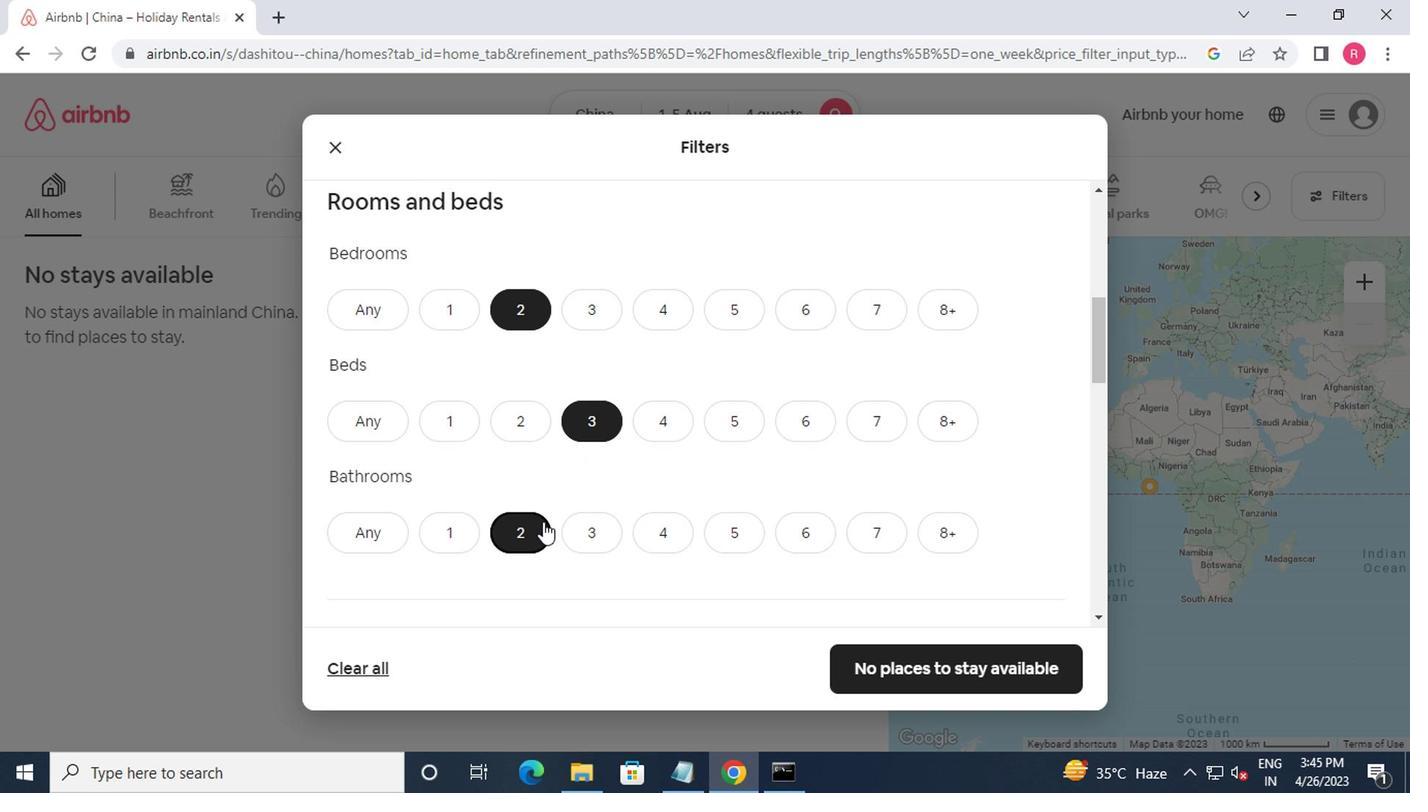 
Action: Mouse scrolled (545, 522) with delta (0, 0)
Screenshot: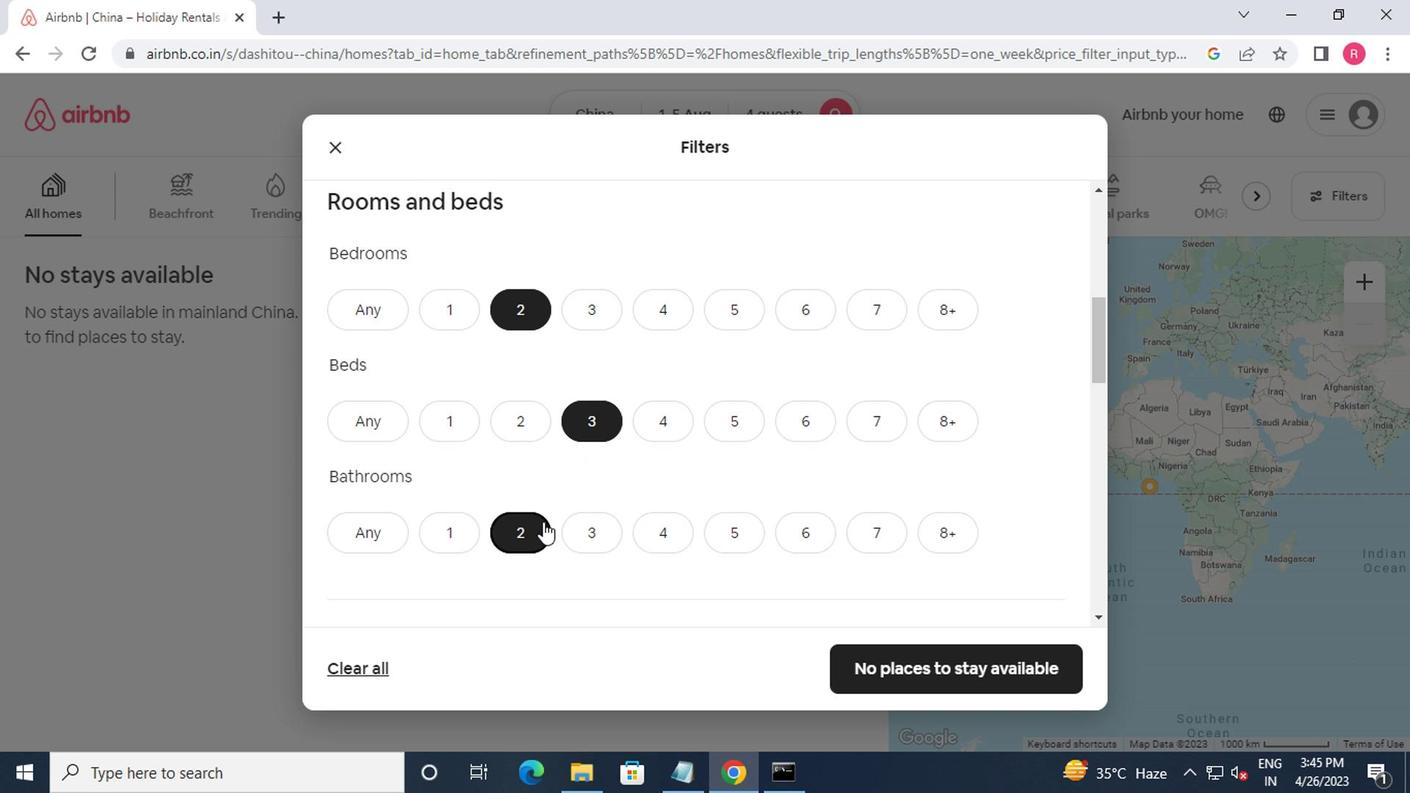
Action: Mouse moved to (599, 557)
Screenshot: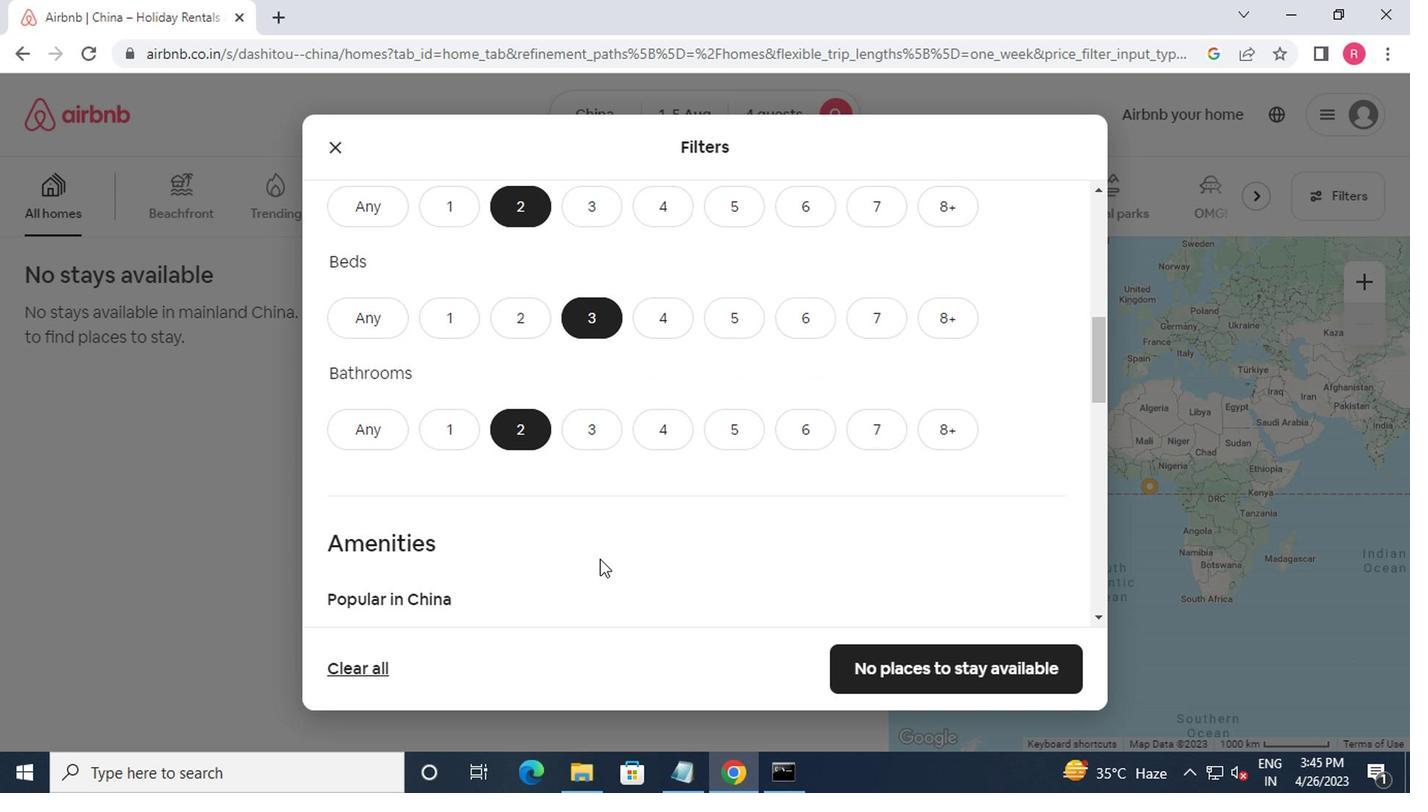 
Action: Mouse scrolled (599, 556) with delta (0, 0)
Screenshot: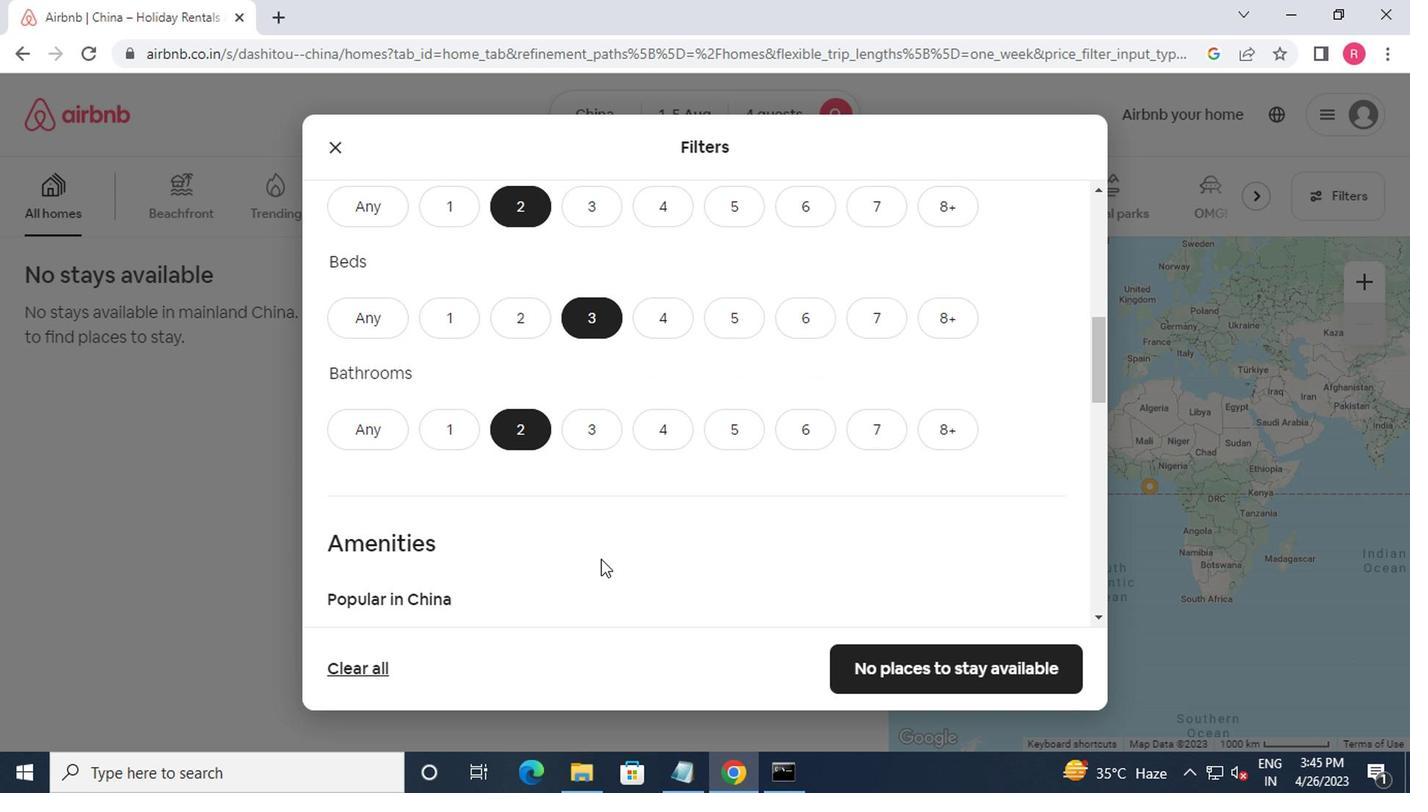 
Action: Mouse moved to (601, 557)
Screenshot: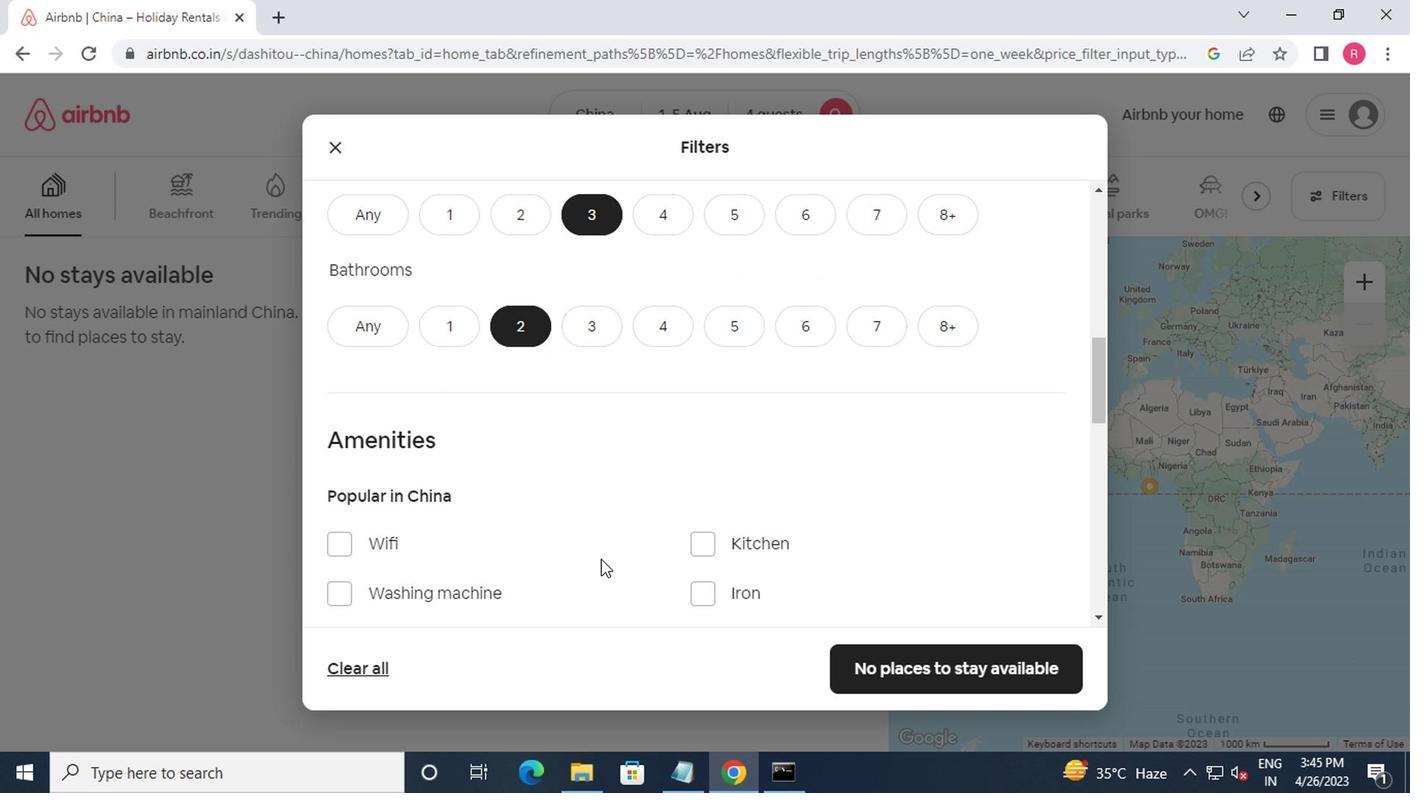 
Action: Mouse scrolled (601, 556) with delta (0, 0)
Screenshot: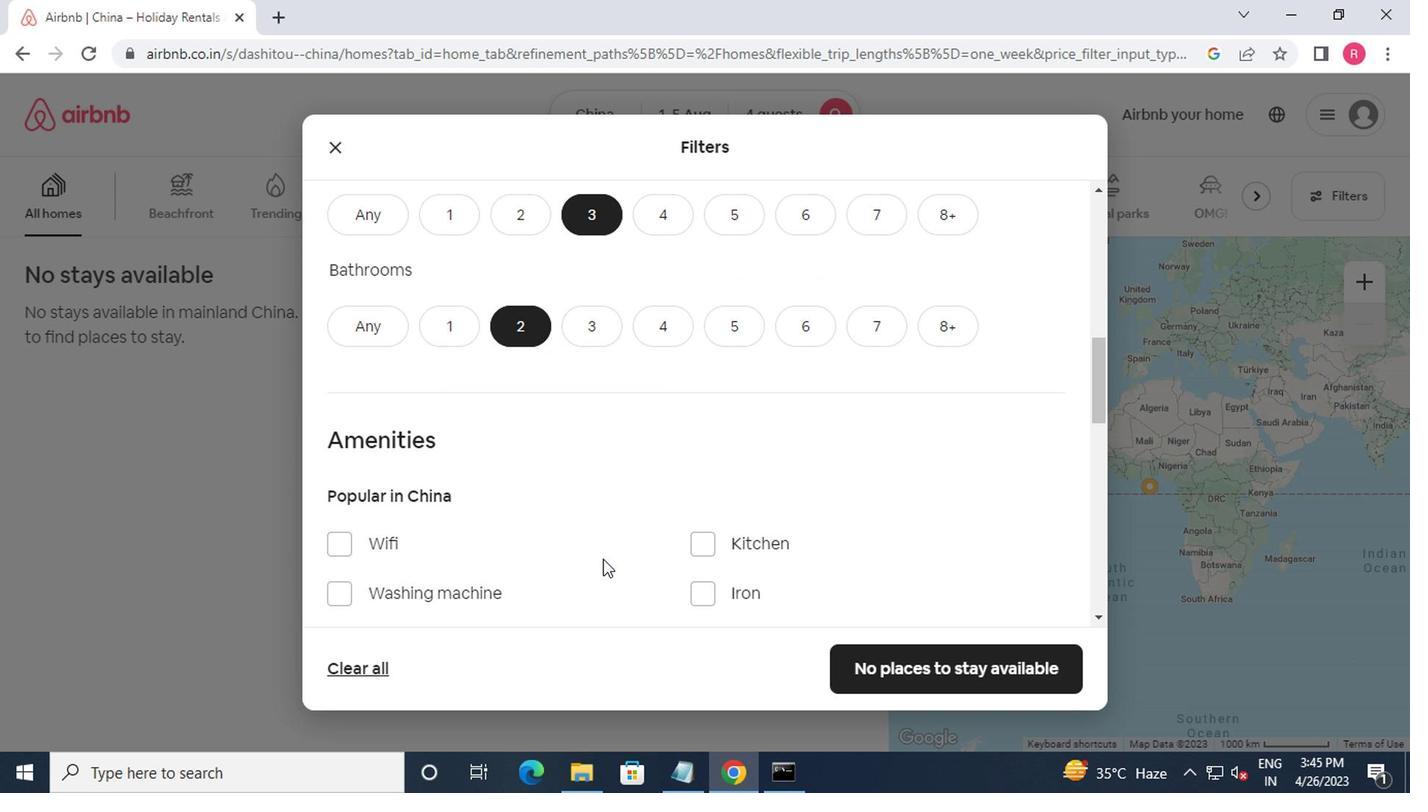 
Action: Mouse moved to (601, 558)
Screenshot: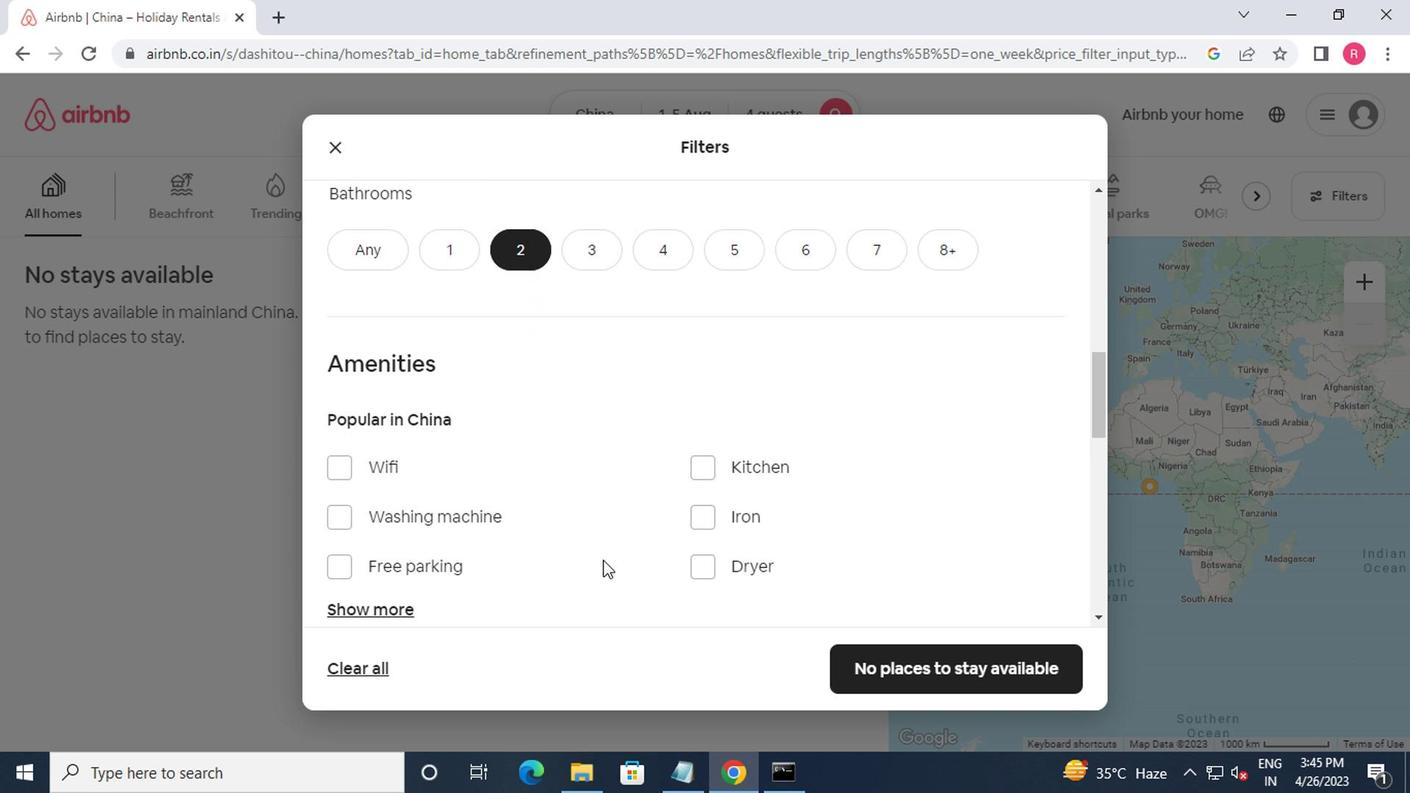 
Action: Mouse scrolled (601, 557) with delta (0, -1)
Screenshot: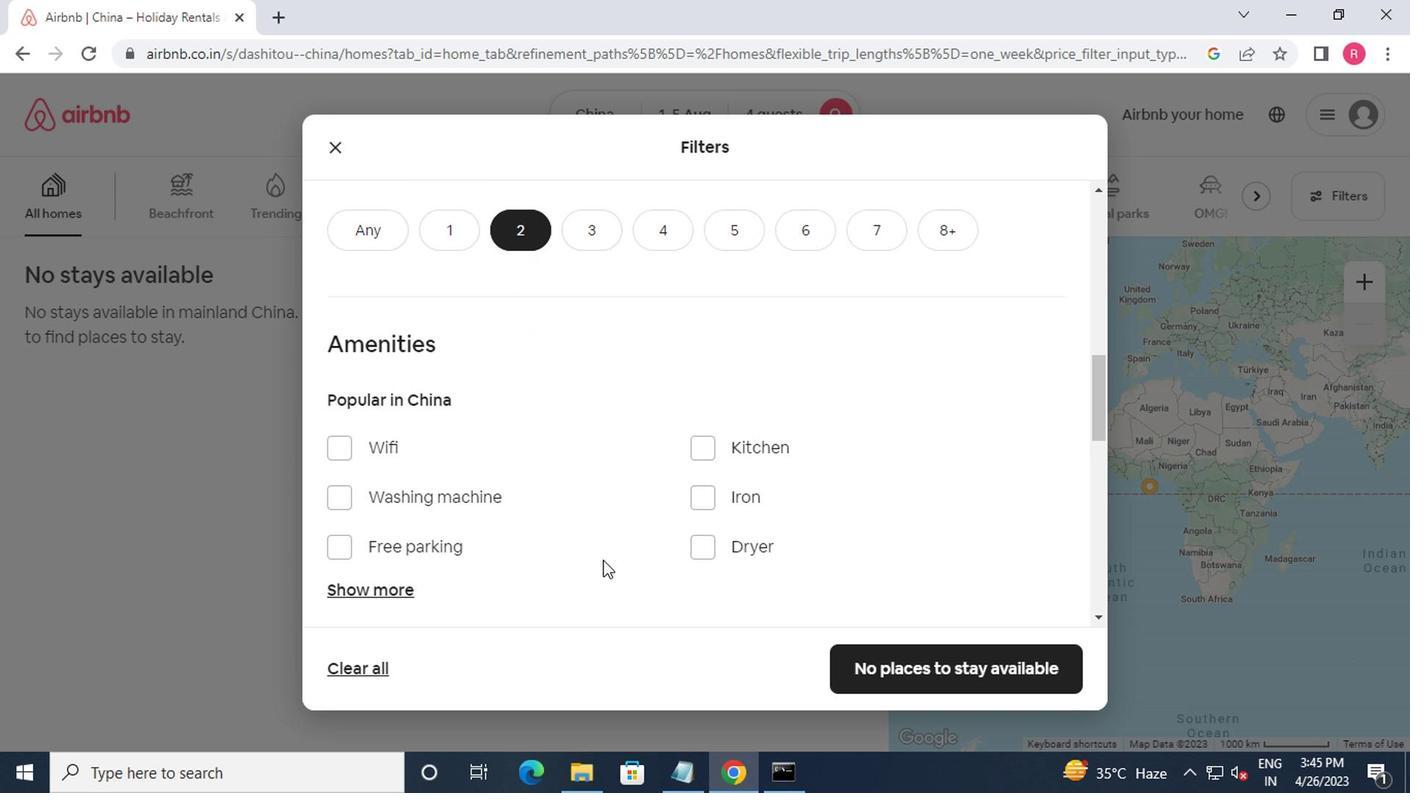 
Action: Mouse moved to (601, 557)
Screenshot: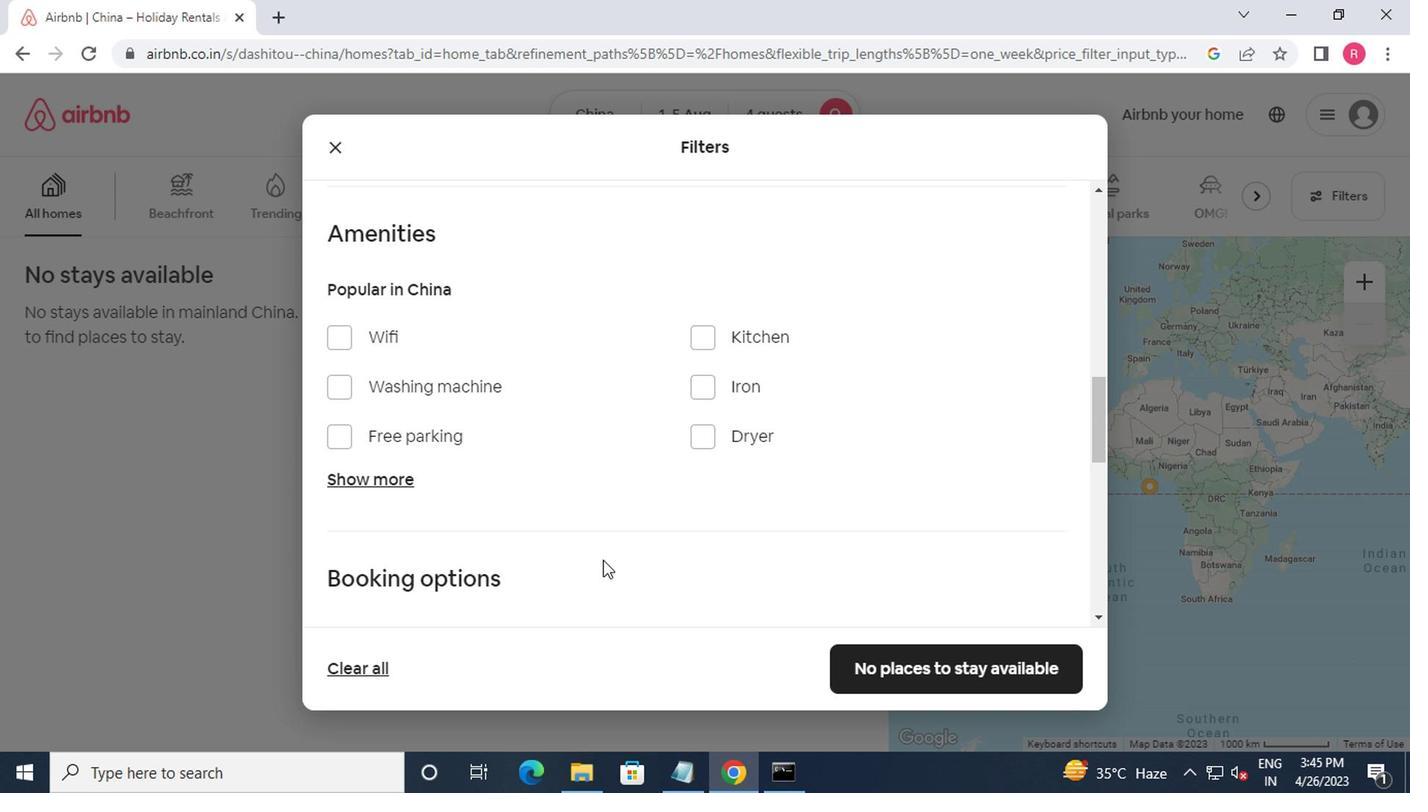
Action: Mouse scrolled (601, 556) with delta (0, 0)
Screenshot: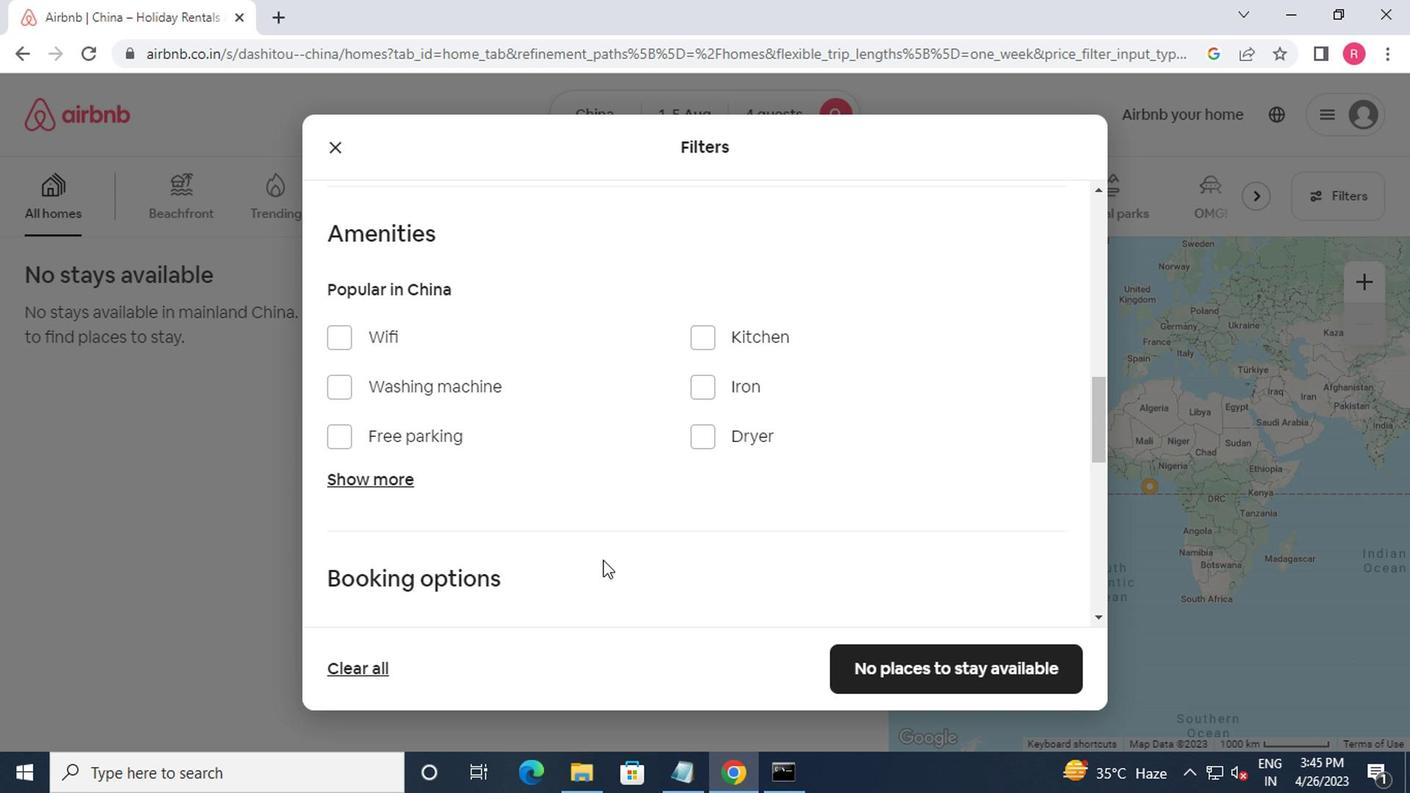 
Action: Mouse scrolled (601, 556) with delta (0, 0)
Screenshot: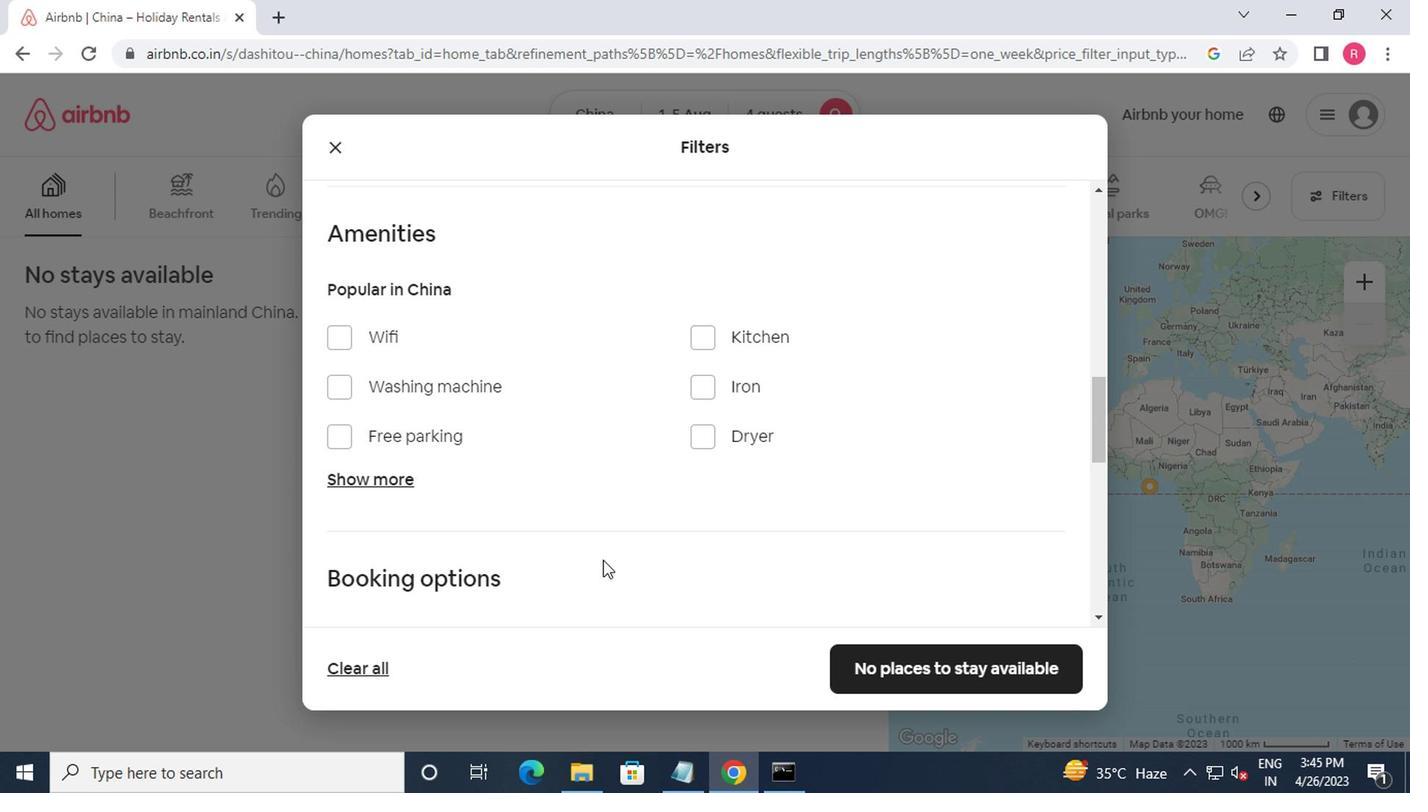 
Action: Mouse scrolled (601, 556) with delta (0, 0)
Screenshot: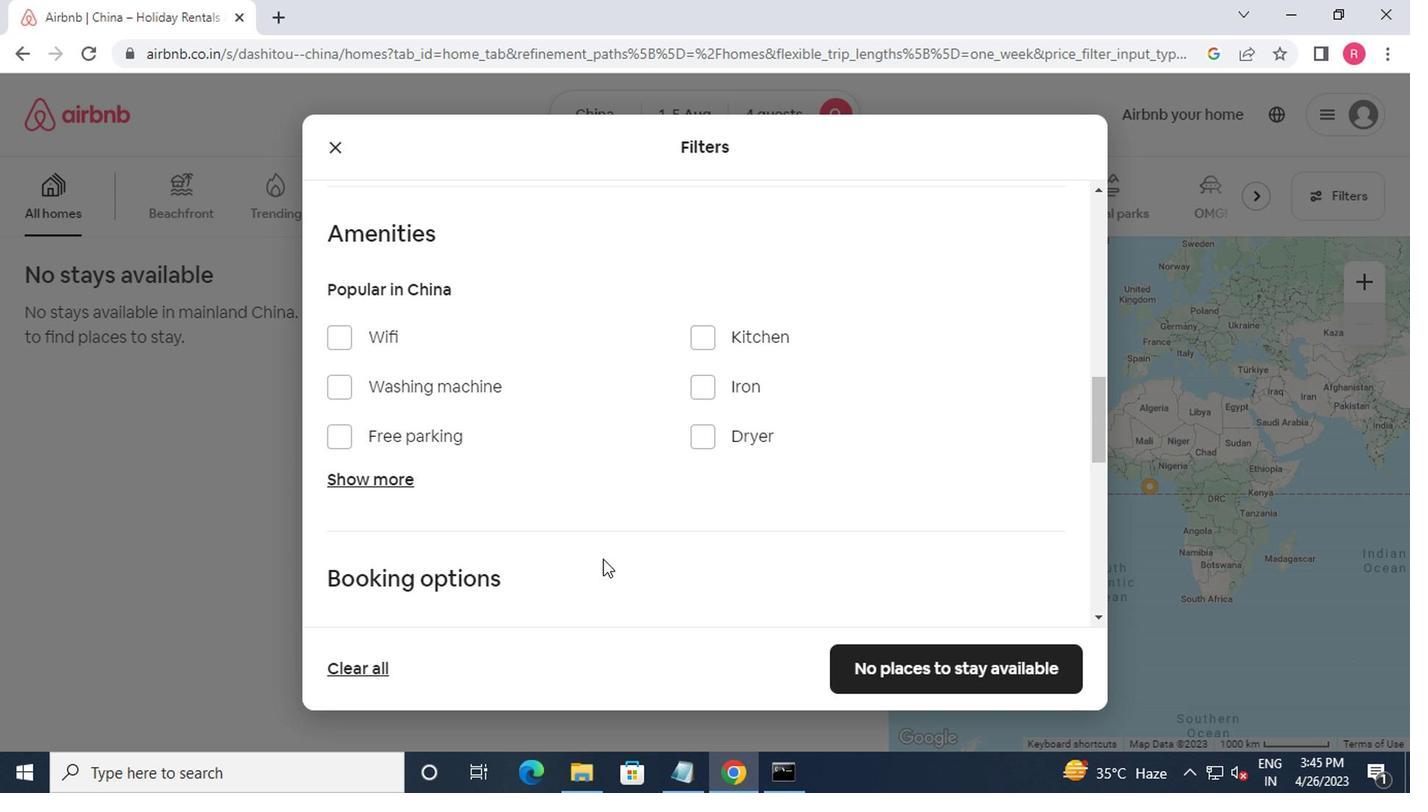
Action: Mouse moved to (1018, 412)
Screenshot: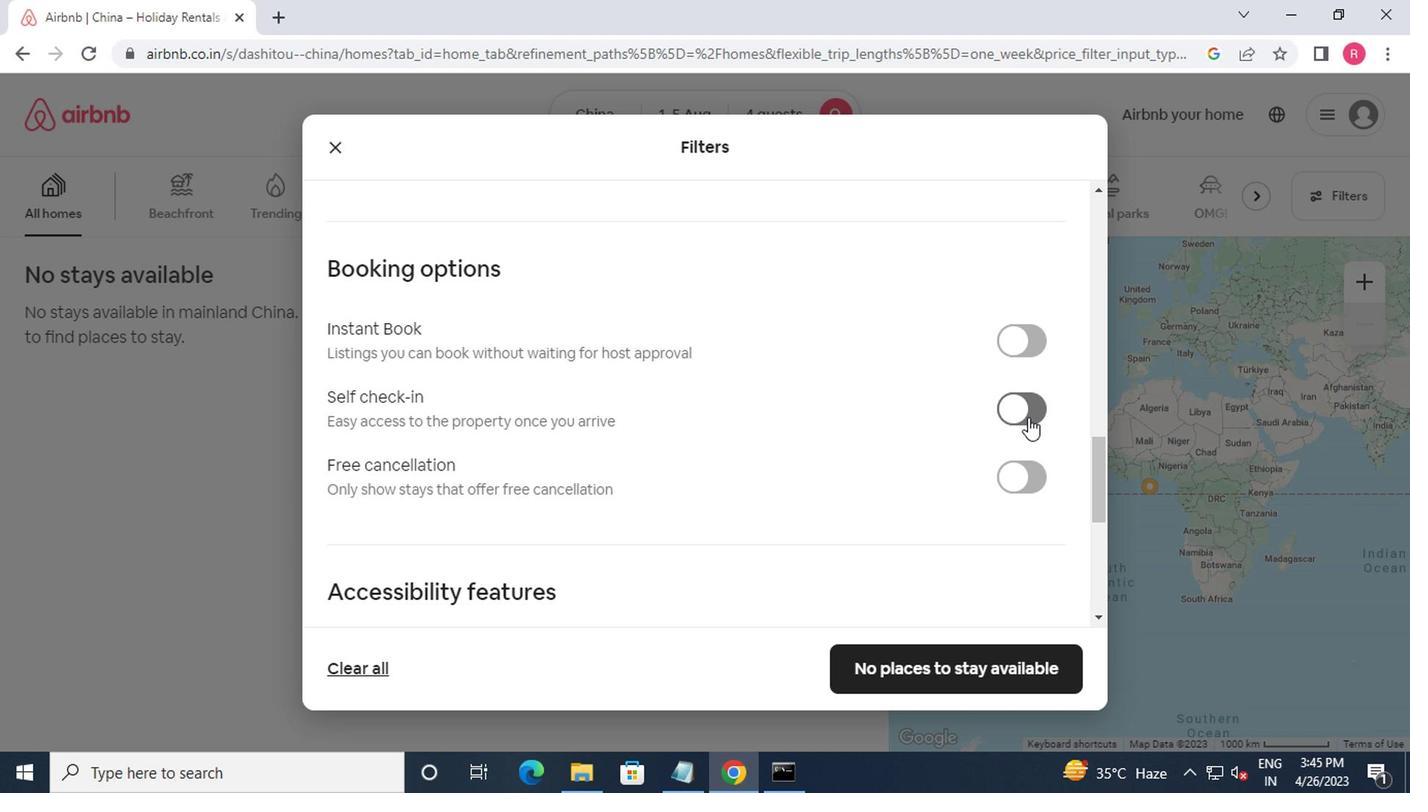 
Action: Mouse pressed left at (1018, 412)
Screenshot: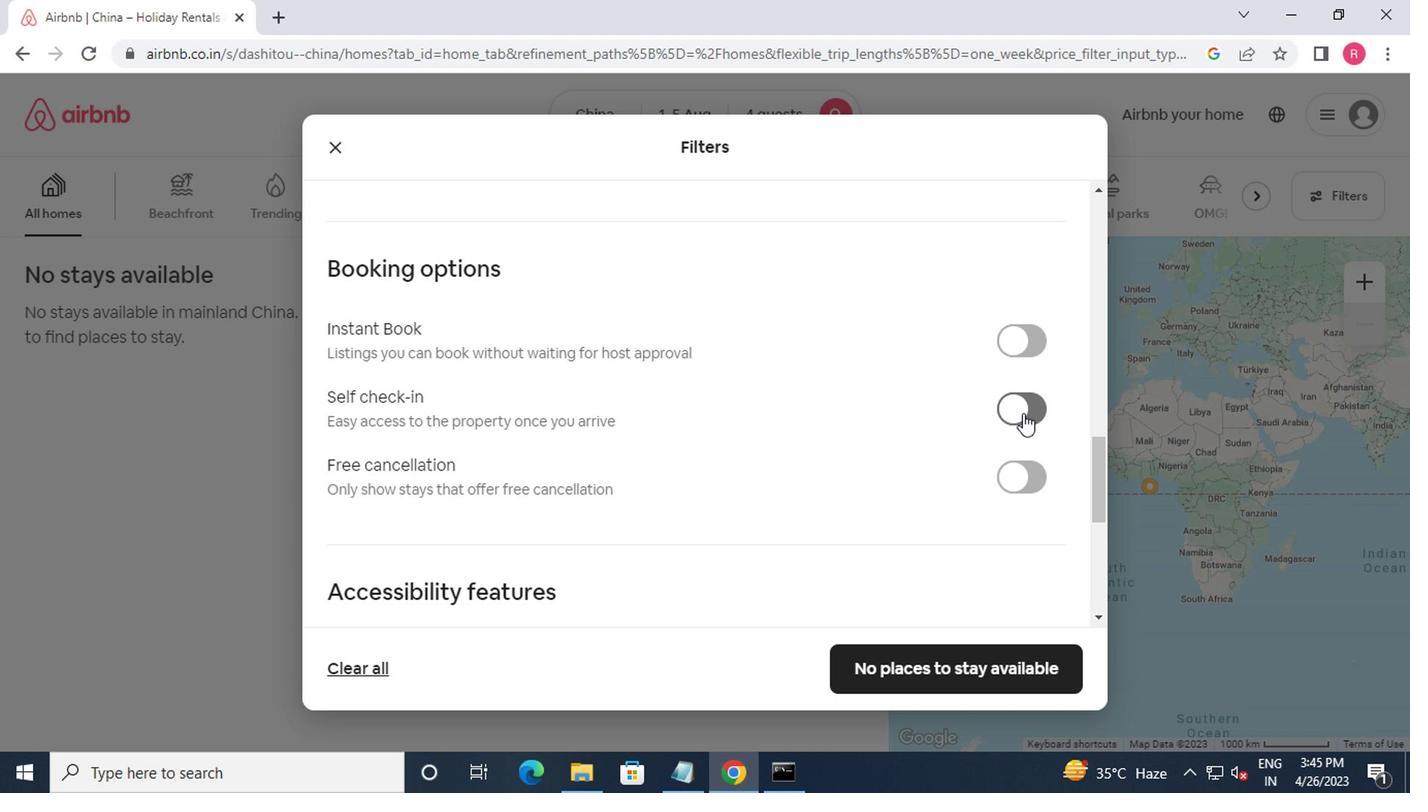 
Action: Mouse moved to (1007, 458)
Screenshot: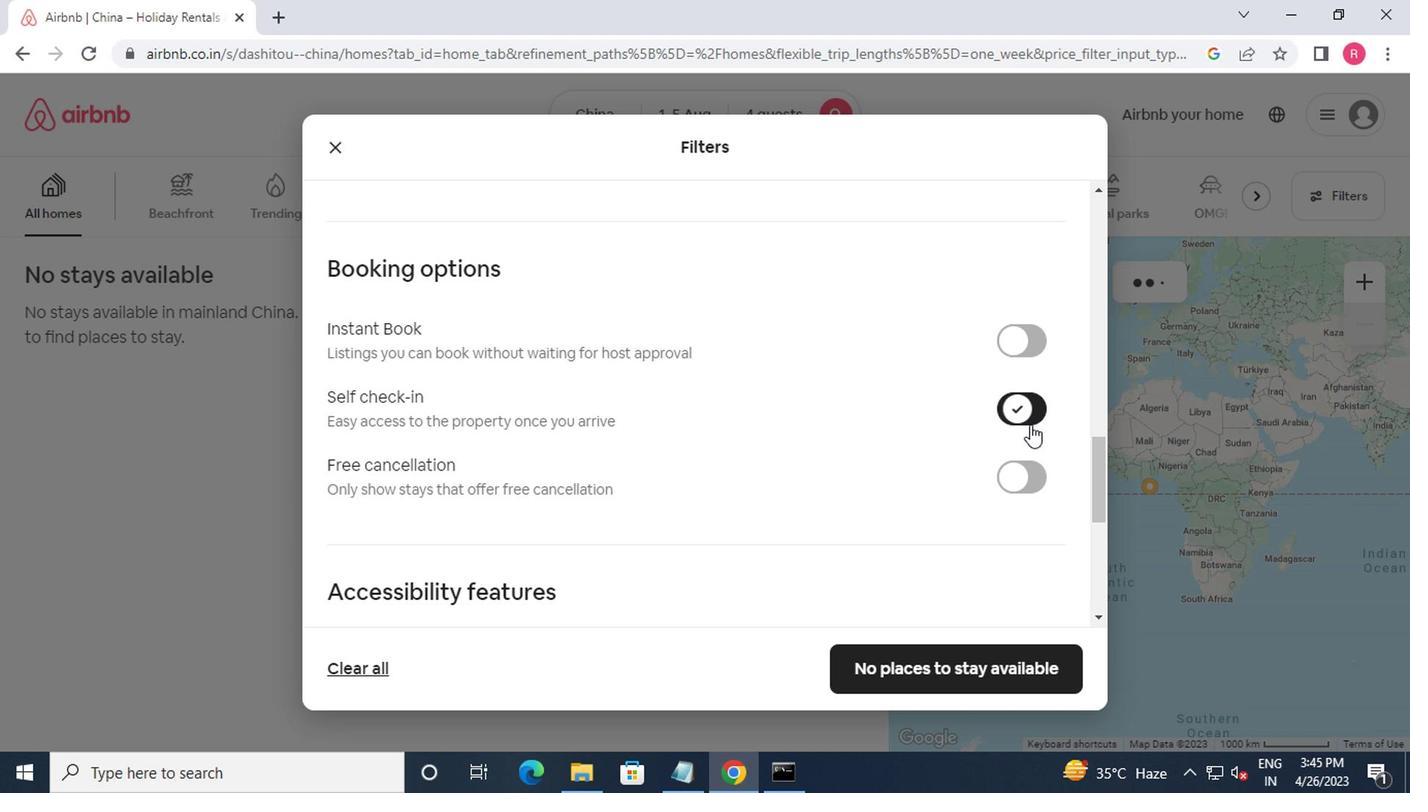
Action: Mouse scrolled (1007, 457) with delta (0, 0)
Screenshot: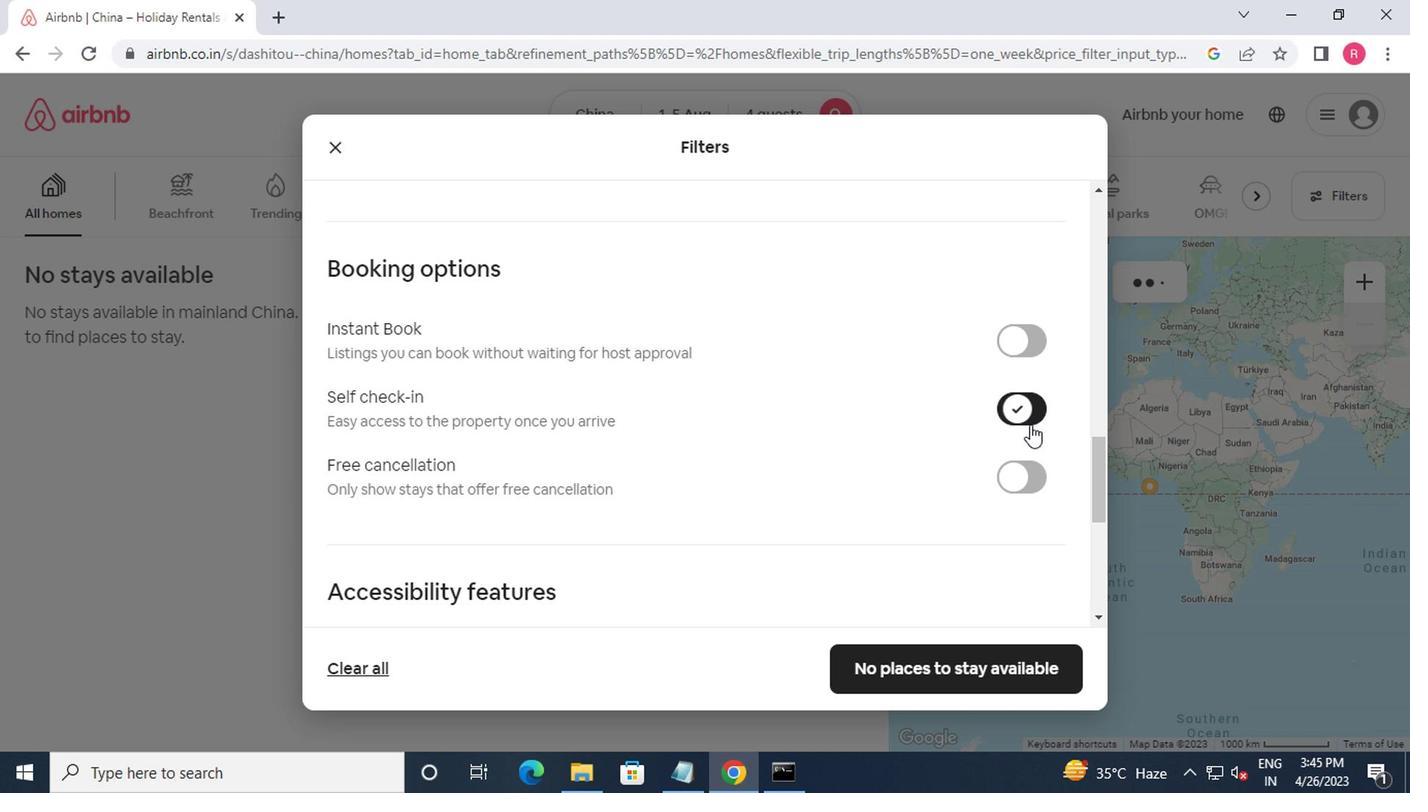 
Action: Mouse moved to (994, 495)
Screenshot: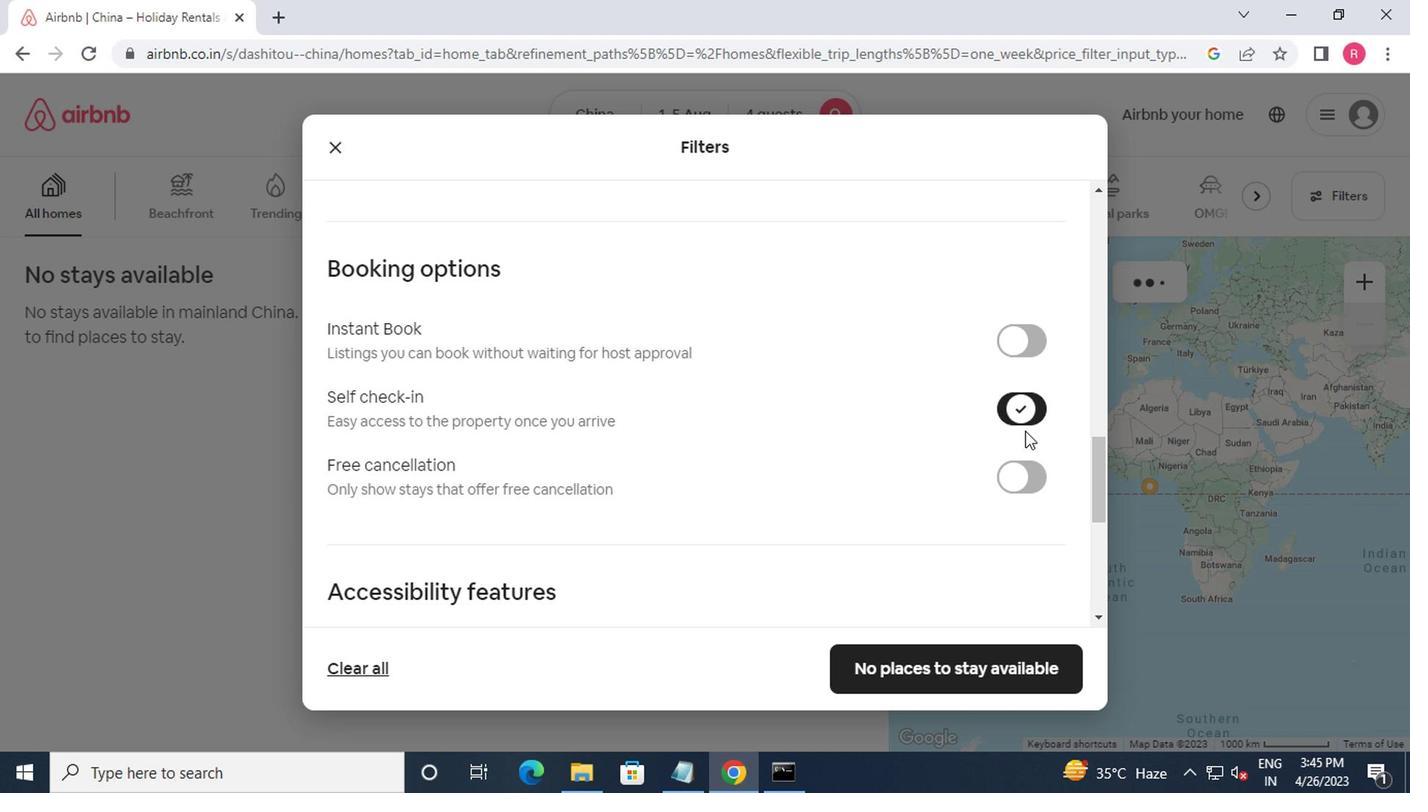 
Action: Mouse scrolled (994, 494) with delta (0, 0)
Screenshot: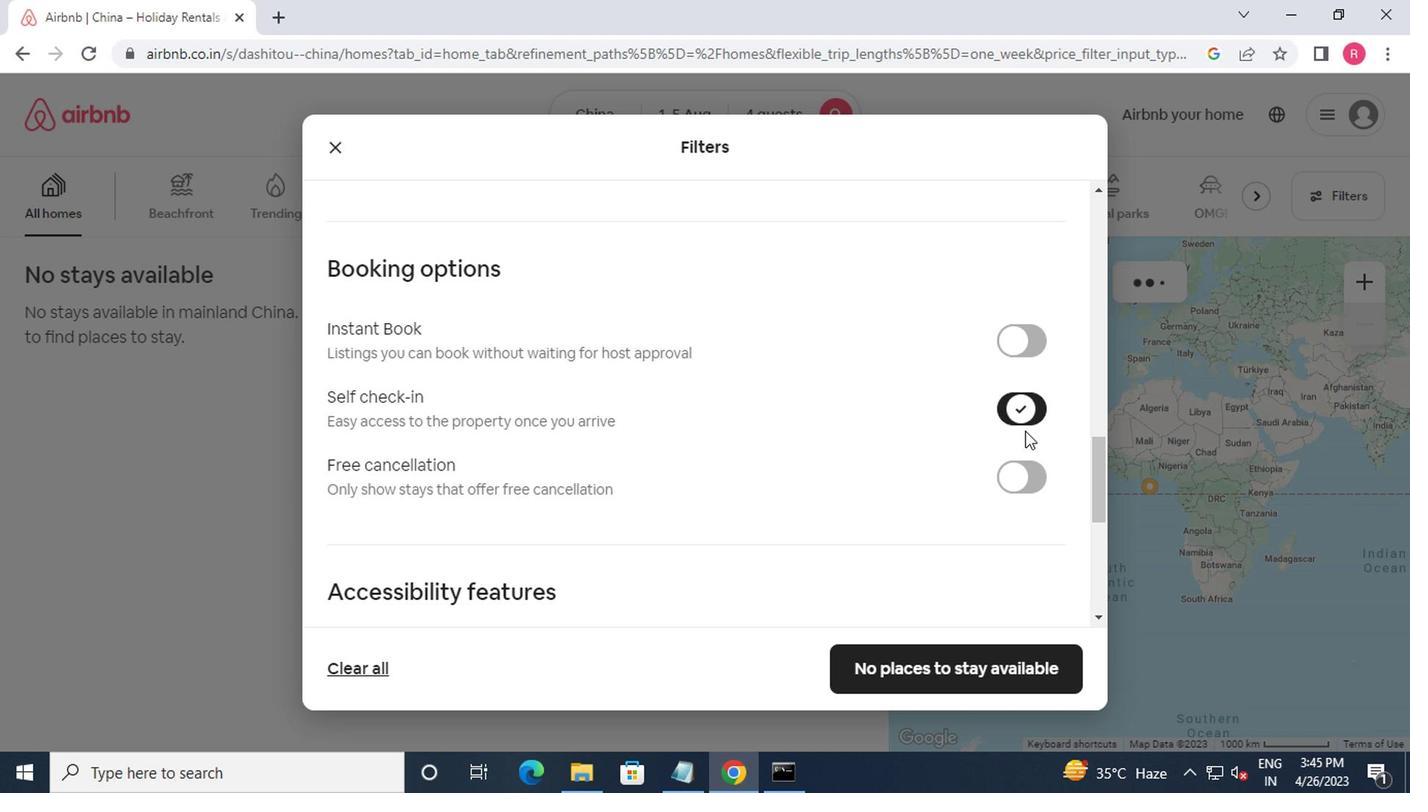 
Action: Mouse moved to (979, 531)
Screenshot: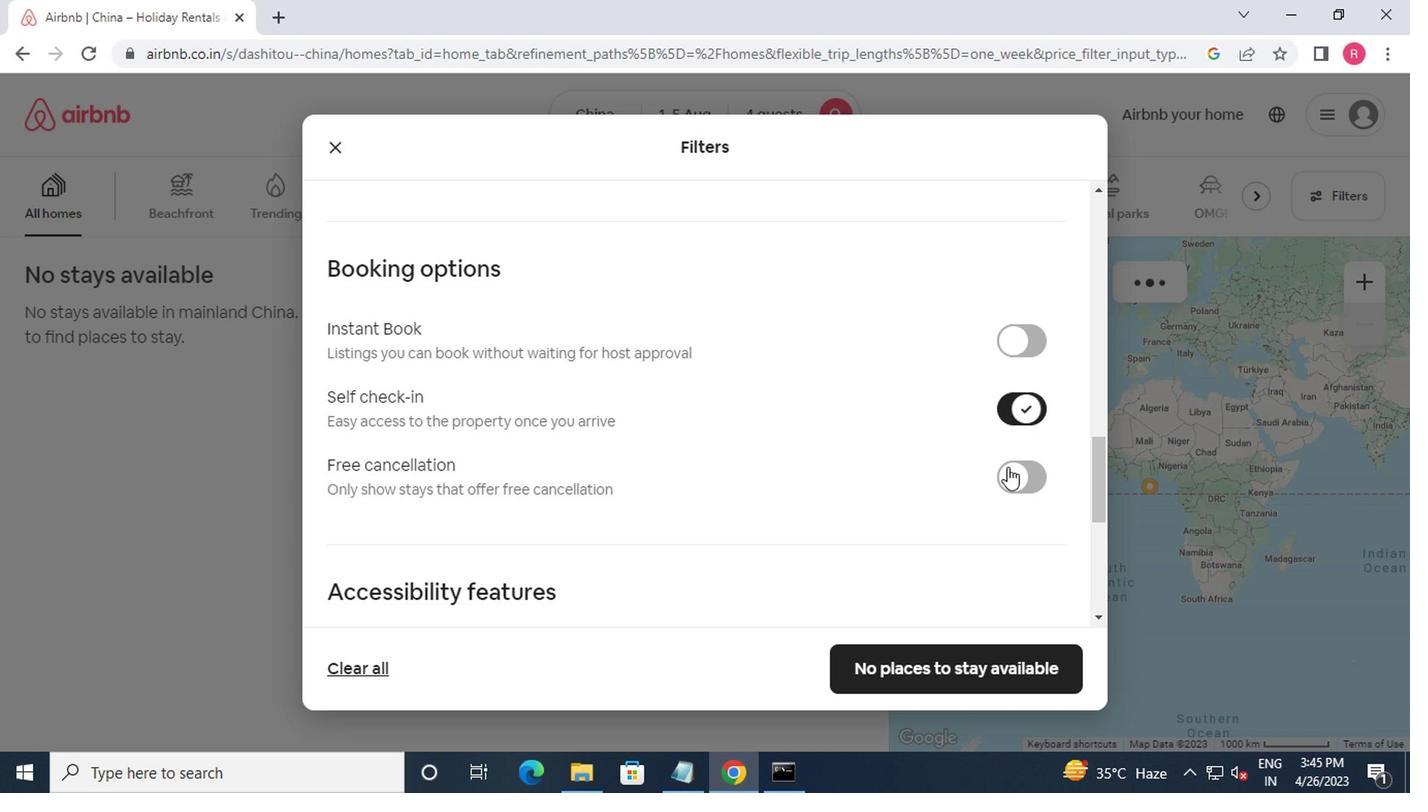 
Action: Mouse scrolled (979, 530) with delta (0, 0)
Screenshot: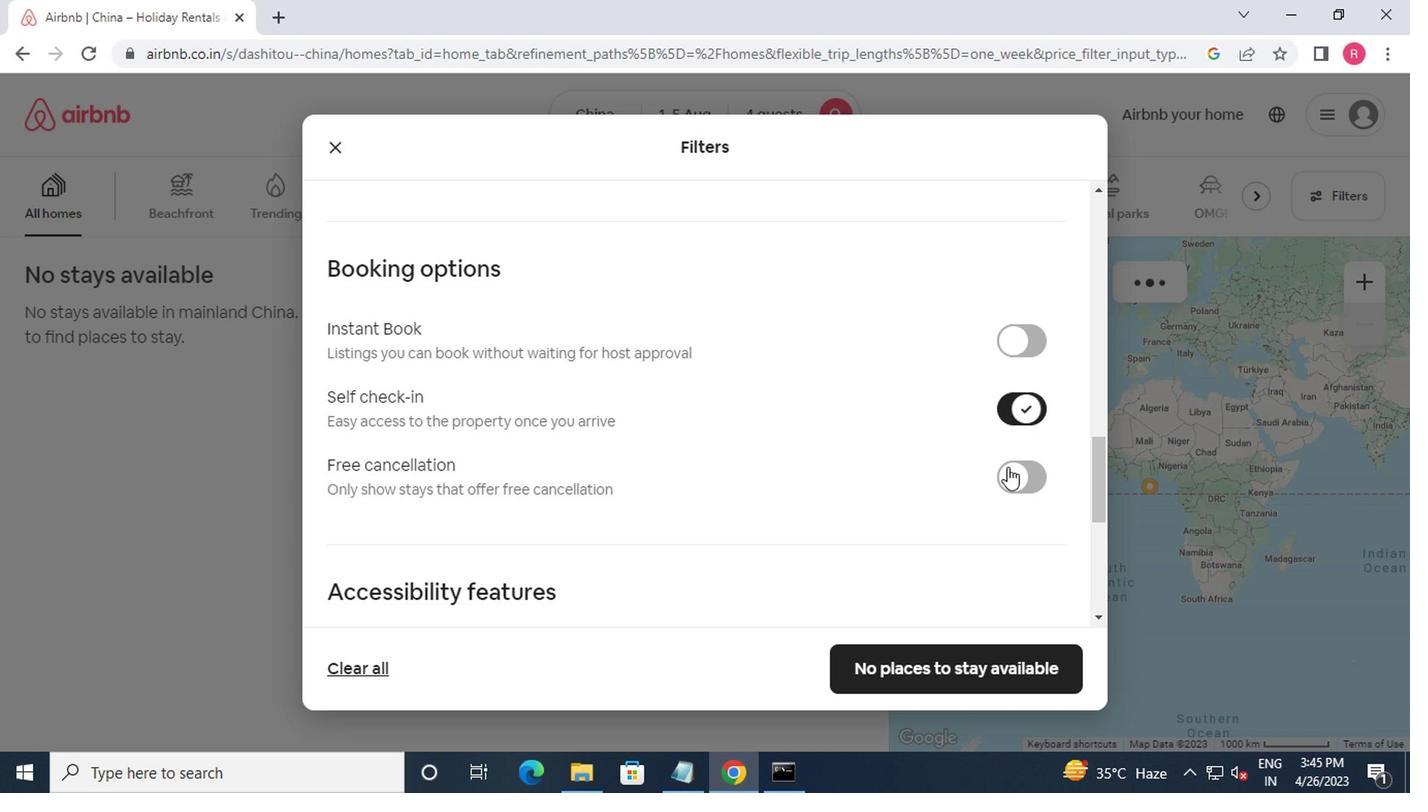 
Action: Mouse moved to (972, 567)
Screenshot: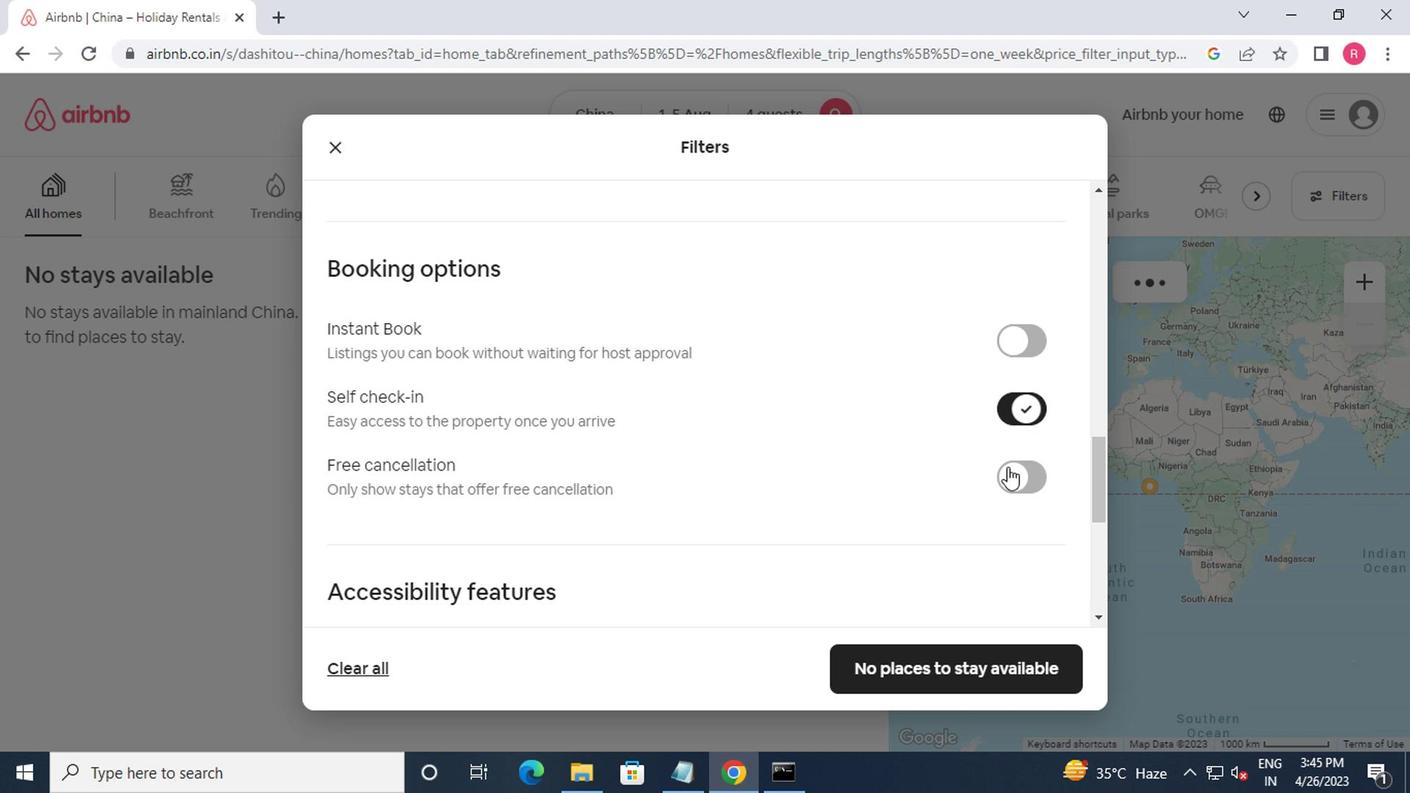 
Action: Mouse scrolled (972, 565) with delta (0, -1)
Screenshot: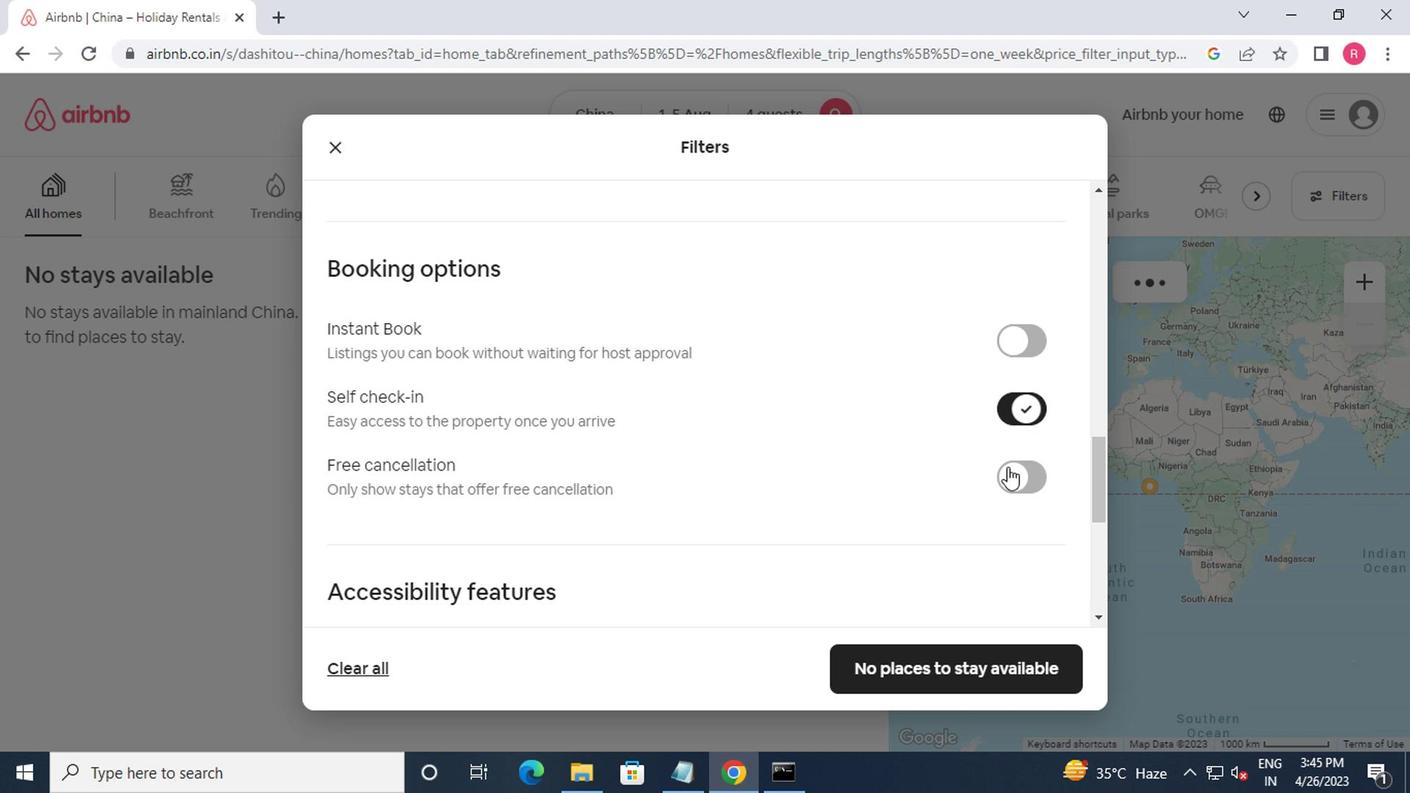 
Action: Mouse moved to (965, 654)
Screenshot: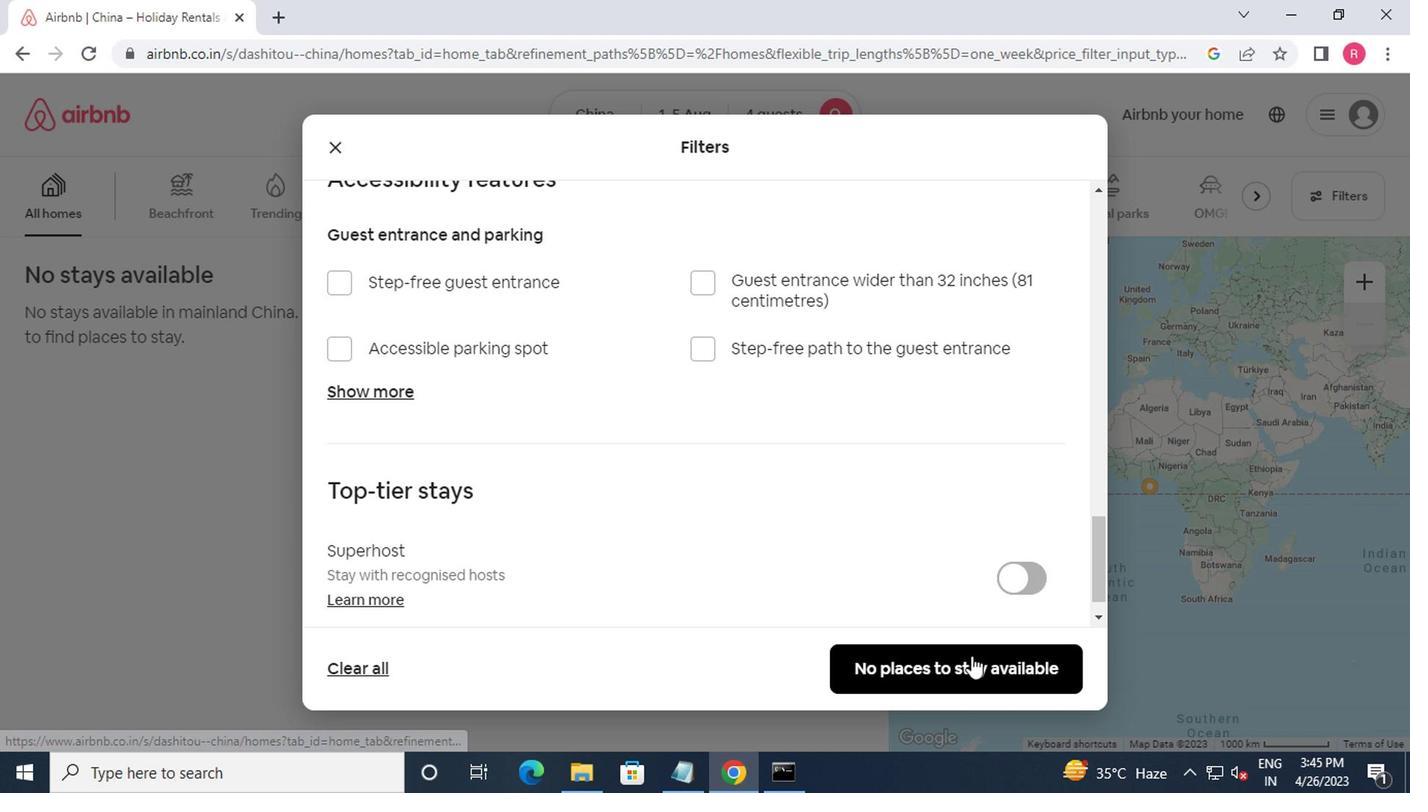 
Action: Mouse scrolled (965, 653) with delta (0, 0)
Screenshot: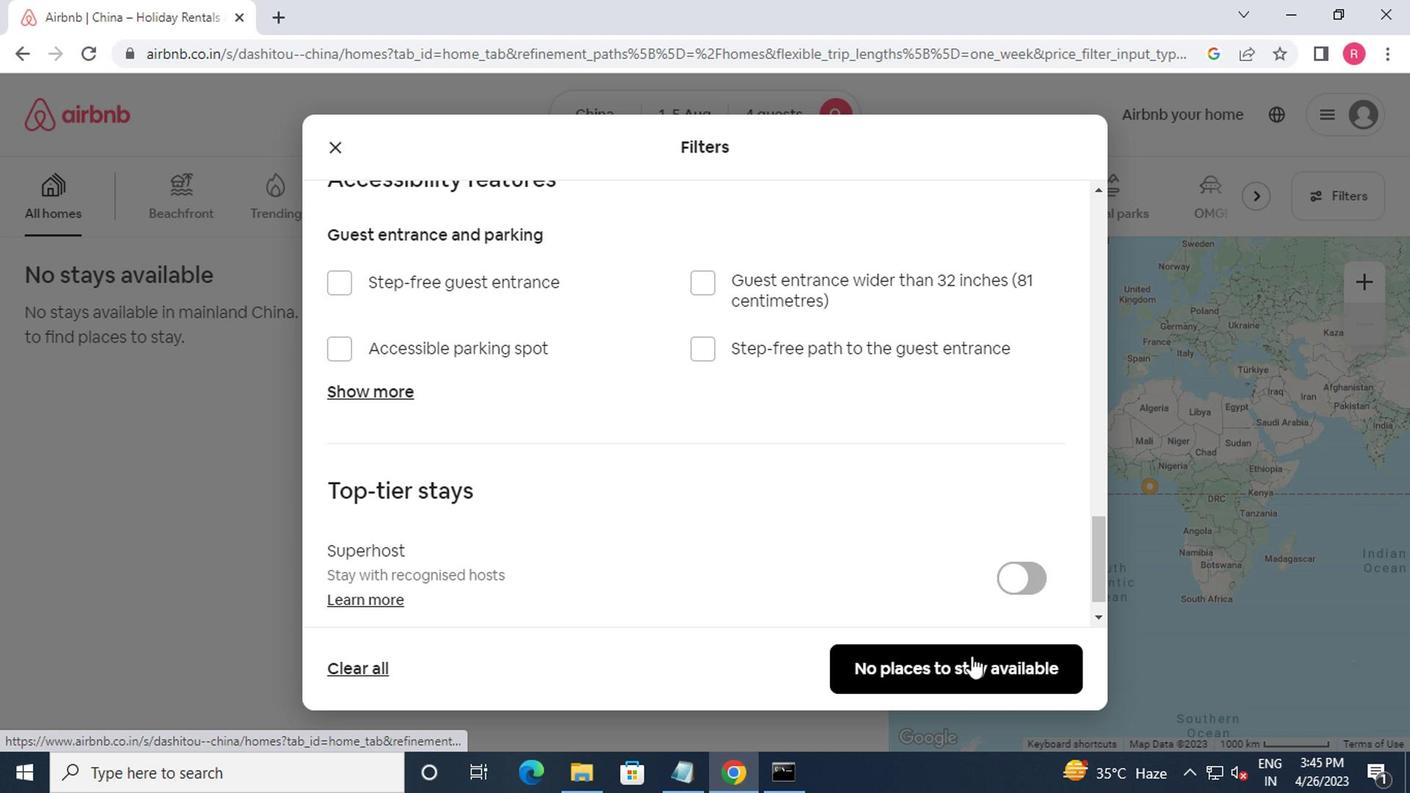 
Action: Mouse scrolled (965, 653) with delta (0, 0)
Screenshot: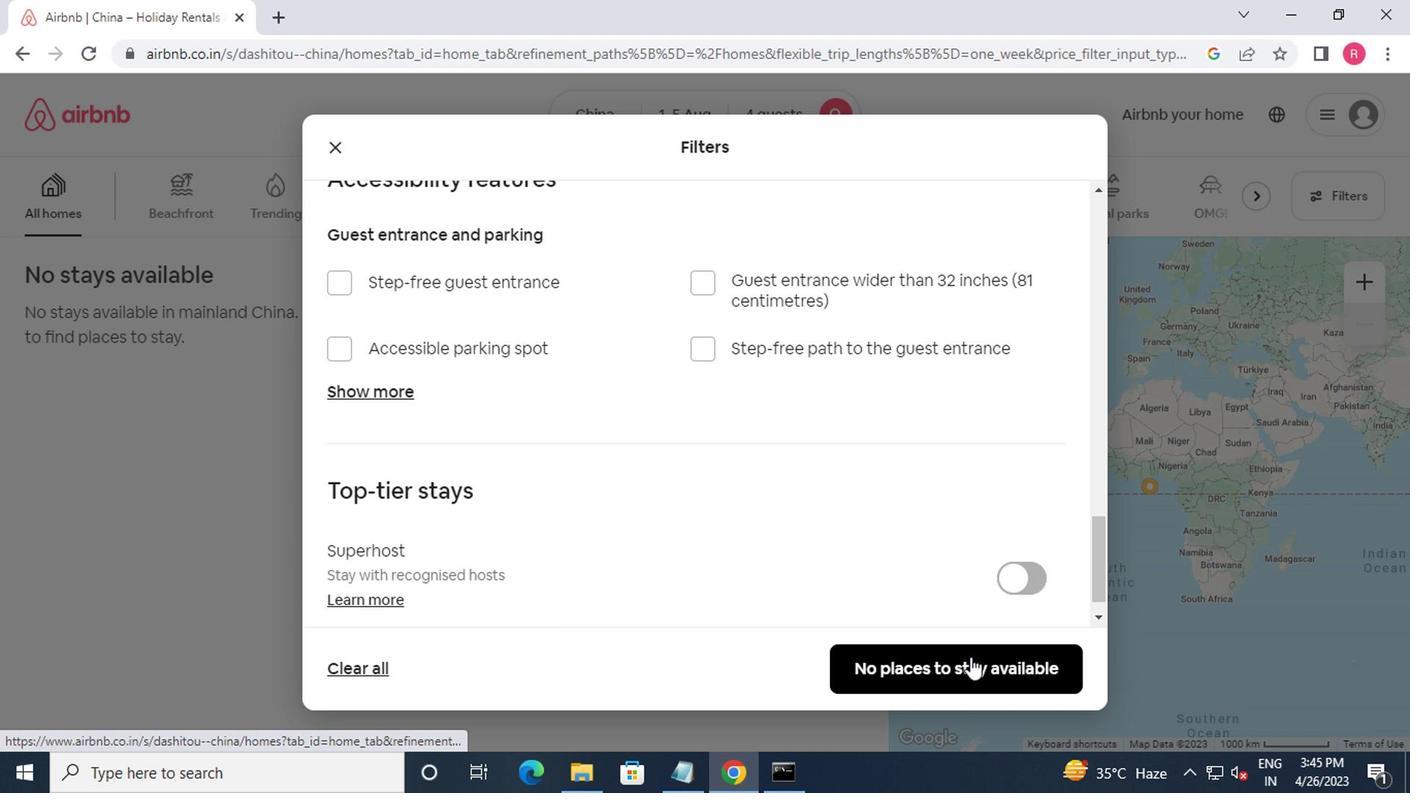 
Action: Mouse moved to (965, 656)
Screenshot: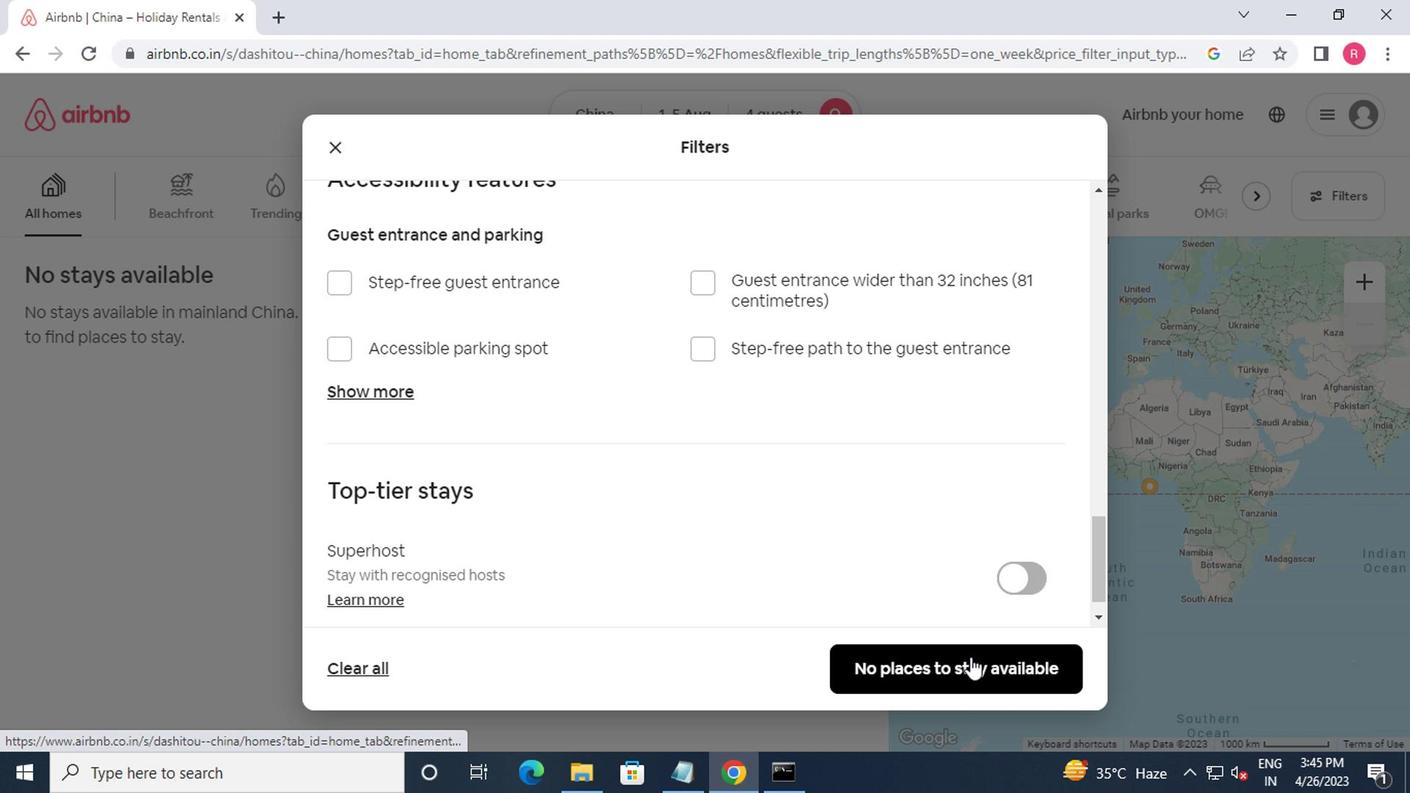 
Action: Mouse pressed left at (965, 656)
Screenshot: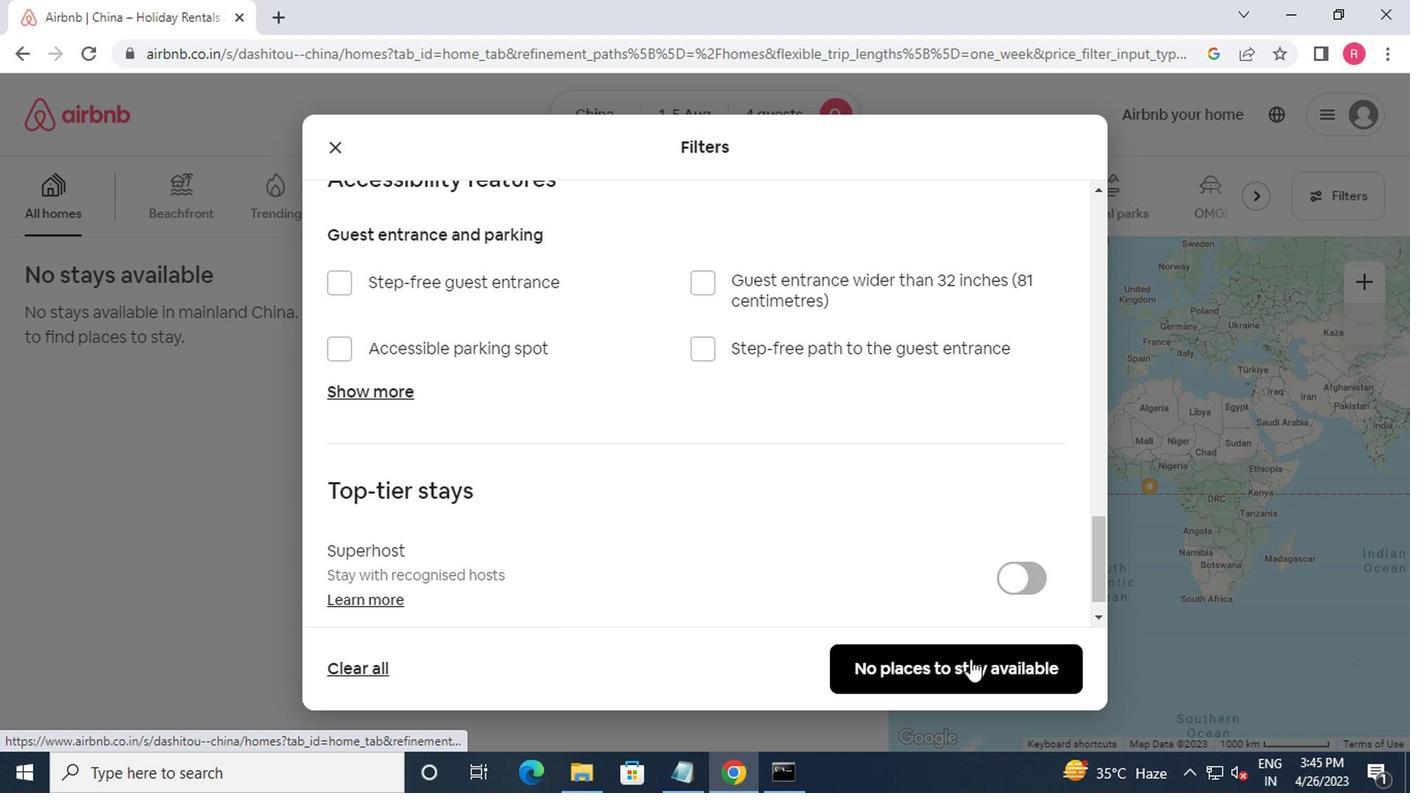 
Action: Mouse moved to (979, 630)
Screenshot: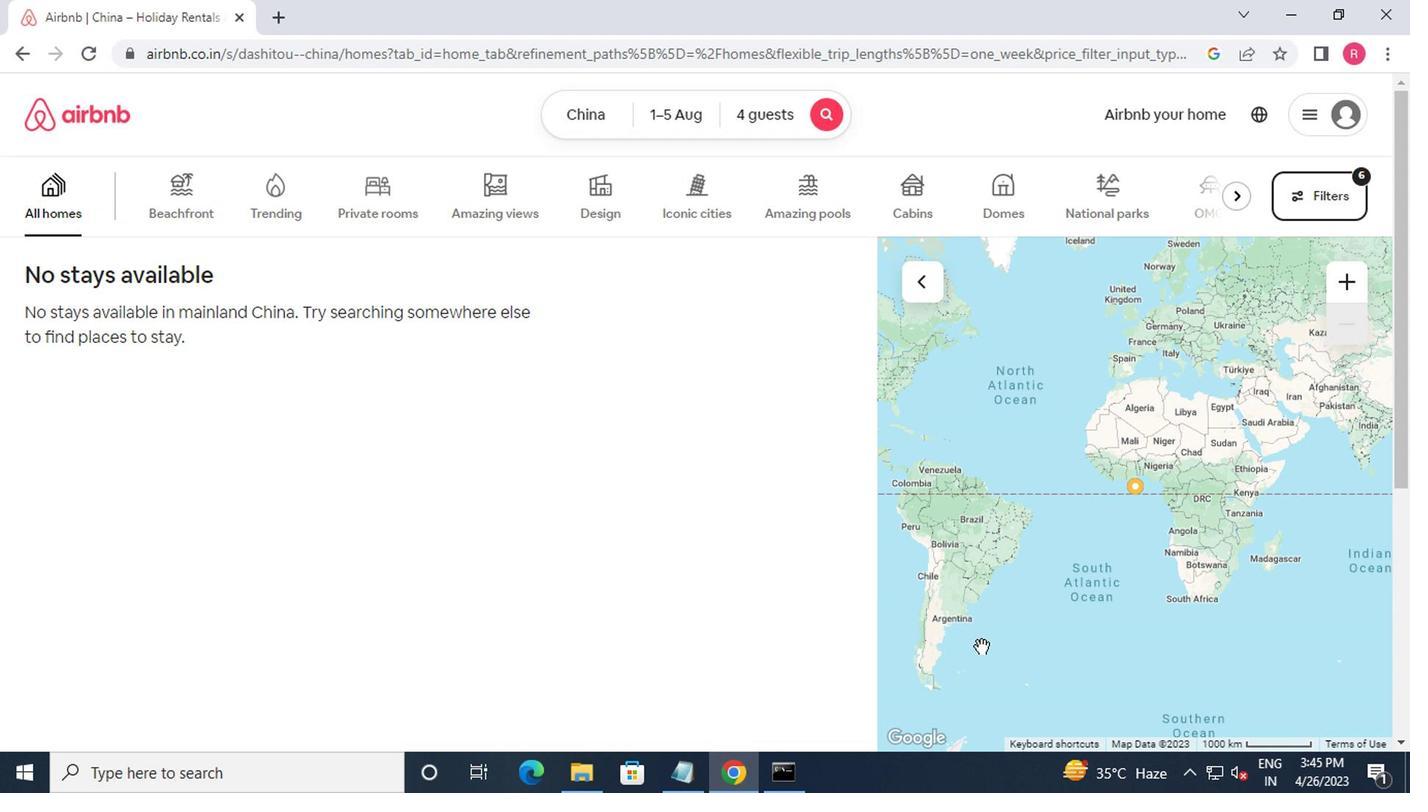 
